 Task: Buy 2 Melon Ballers from Fruit & Vegetable Tools section under best seller category for shipping address: Josiah Cooper, 2764 Fieldcrest Road, New York, New York 10005, Cell Number 6318992398. Pay from credit card ending with 9757, CVV 798
Action: Mouse moved to (16, 72)
Screenshot: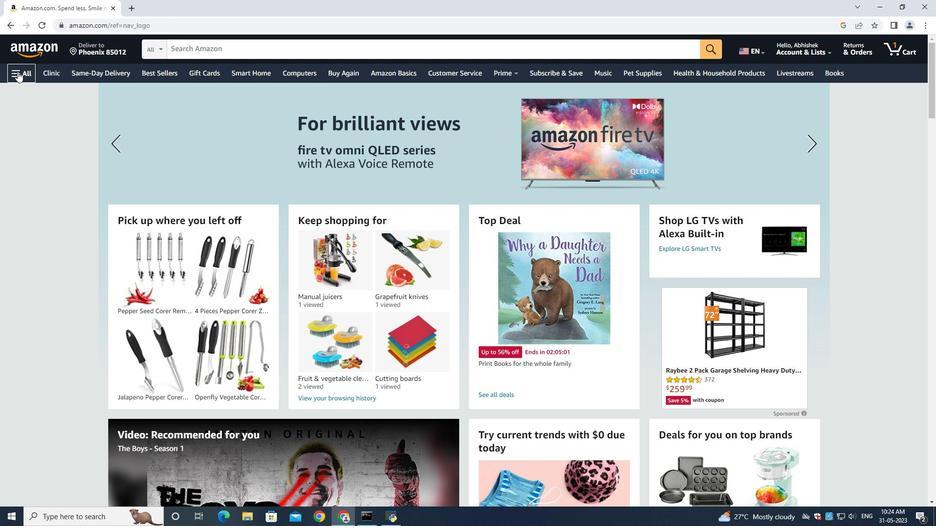 
Action: Mouse pressed left at (16, 72)
Screenshot: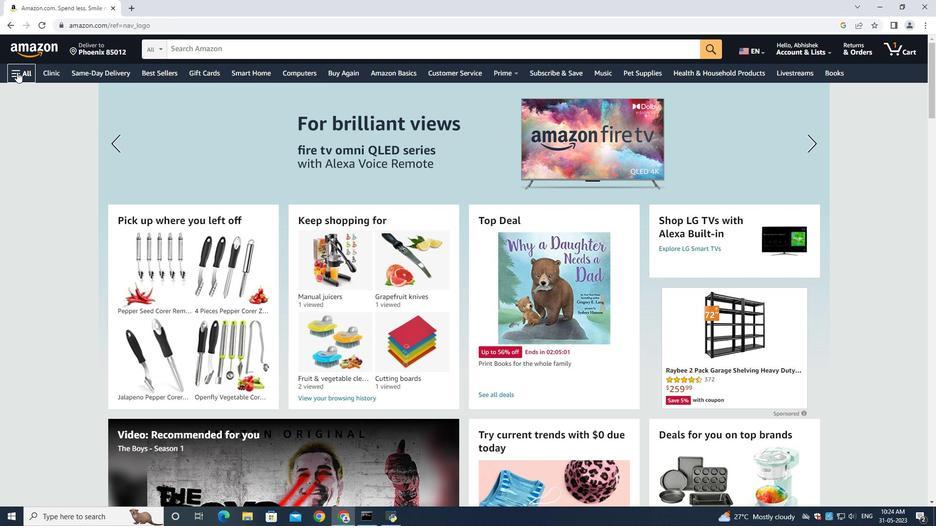 
Action: Mouse moved to (41, 94)
Screenshot: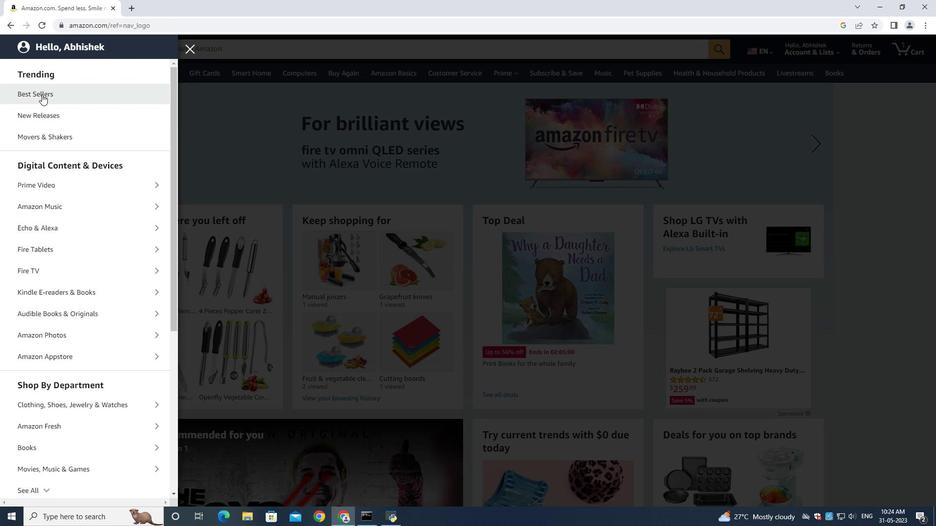 
Action: Mouse pressed left at (41, 94)
Screenshot: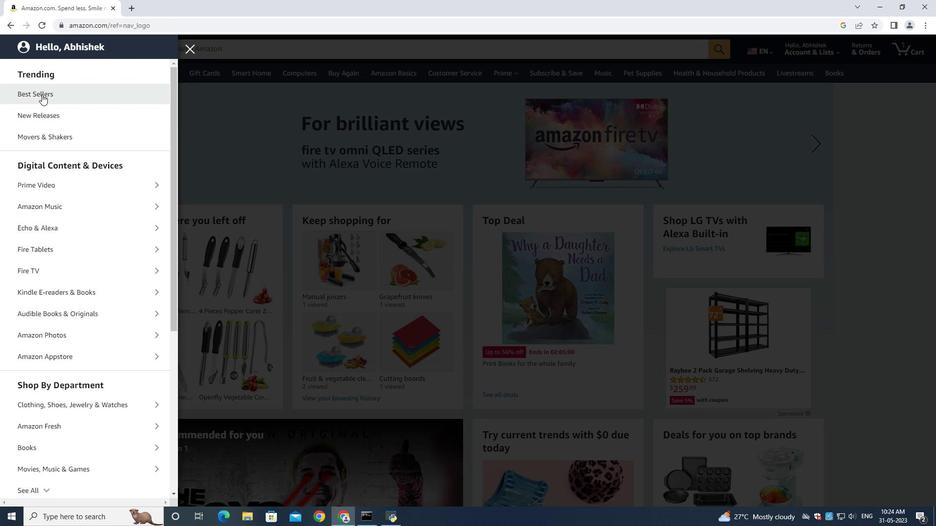 
Action: Mouse moved to (211, 46)
Screenshot: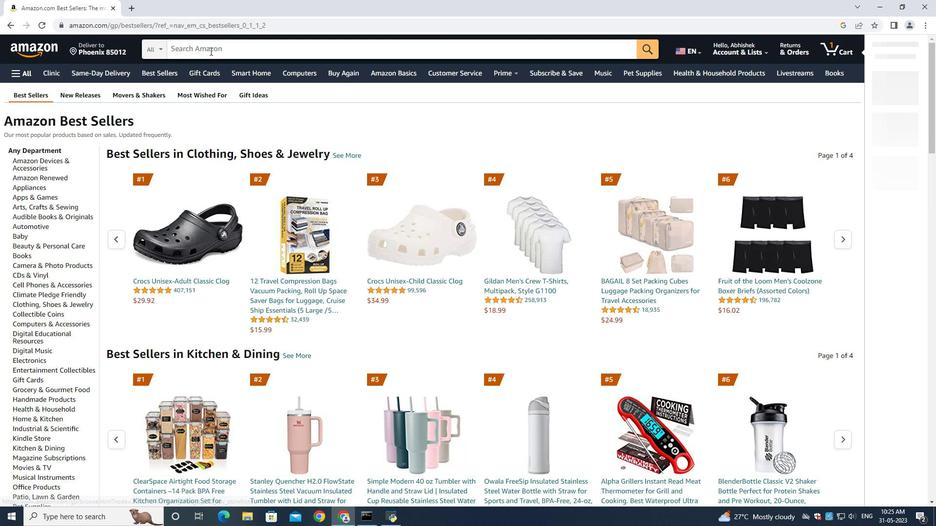 
Action: Mouse pressed left at (211, 46)
Screenshot: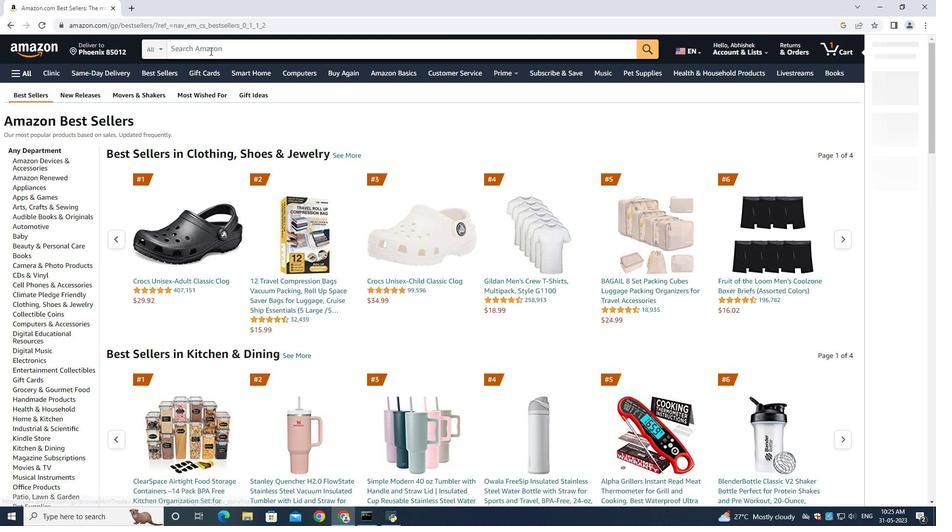 
Action: Mouse moved to (914, 202)
Screenshot: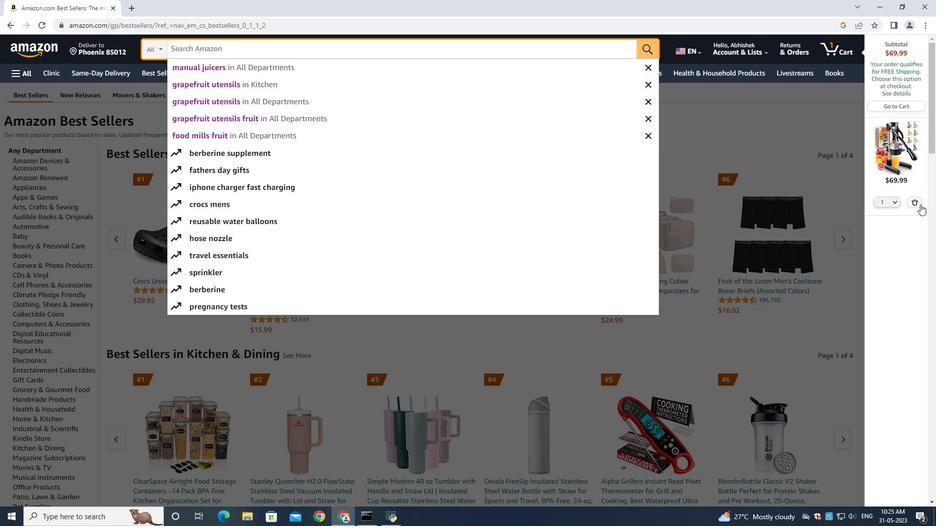 
Action: Mouse pressed left at (914, 202)
Screenshot: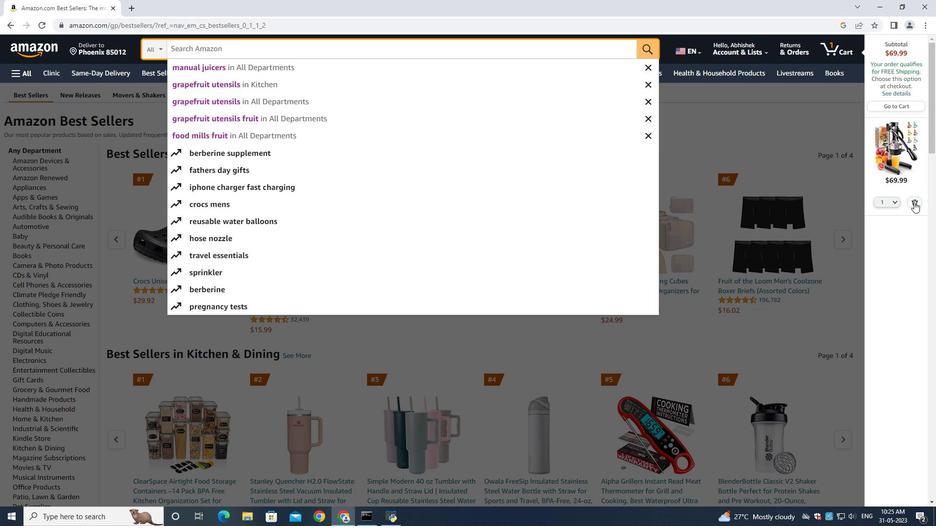 
Action: Mouse moved to (233, 52)
Screenshot: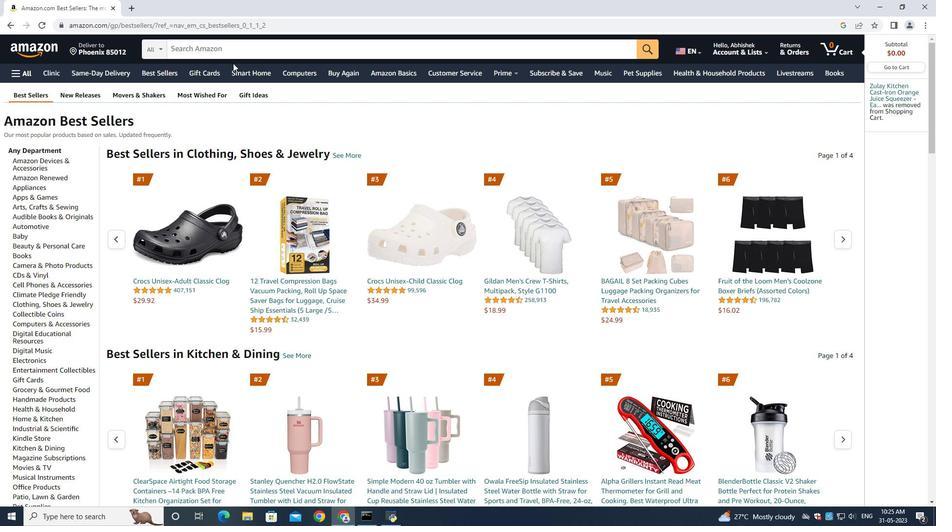
Action: Mouse pressed left at (233, 52)
Screenshot: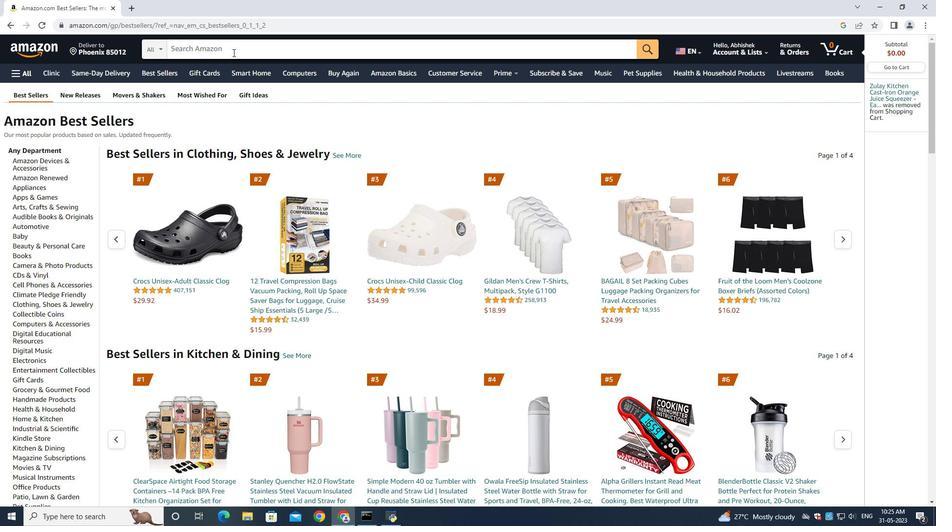 
Action: Key pressed melon<Key.space><Key.shift><Key.shift><Key.shift><Key.shift><Key.shift>Ballers<Key.enter>
Screenshot: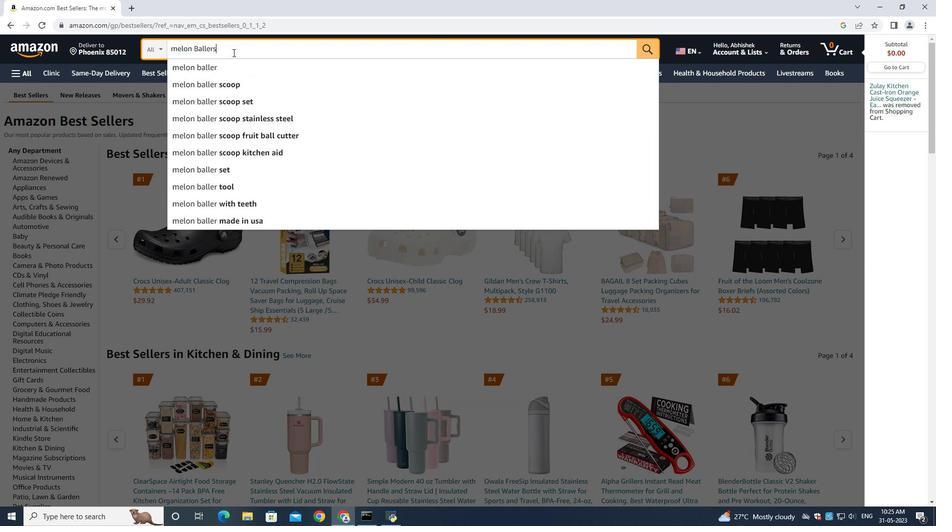 
Action: Mouse moved to (60, 176)
Screenshot: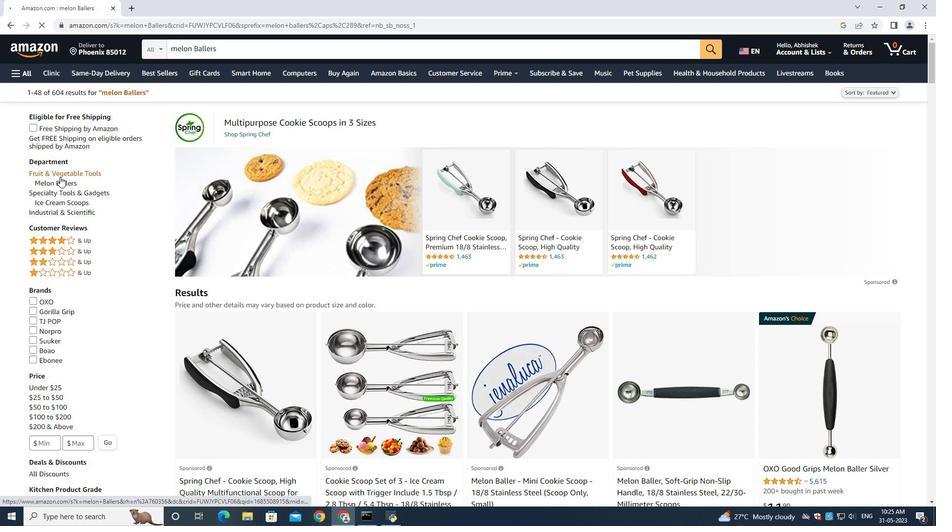 
Action: Mouse pressed left at (60, 176)
Screenshot: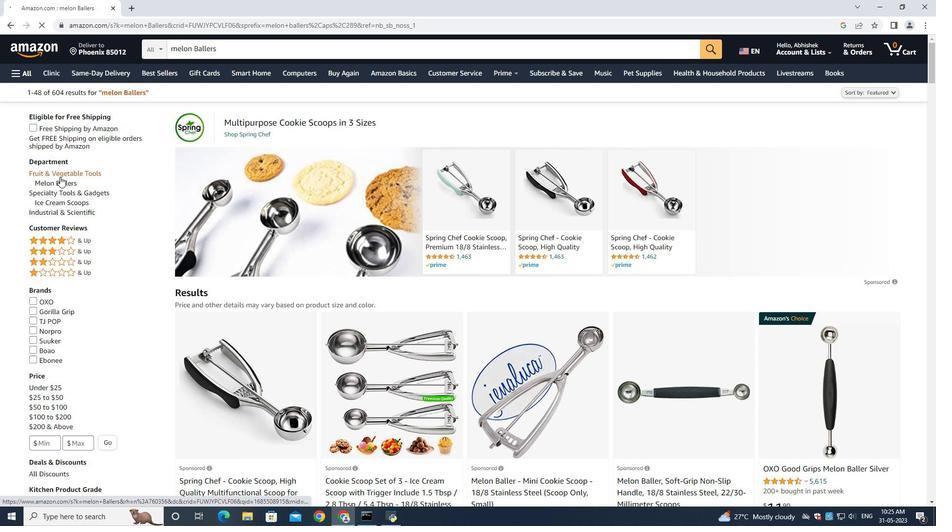 
Action: Mouse moved to (277, 304)
Screenshot: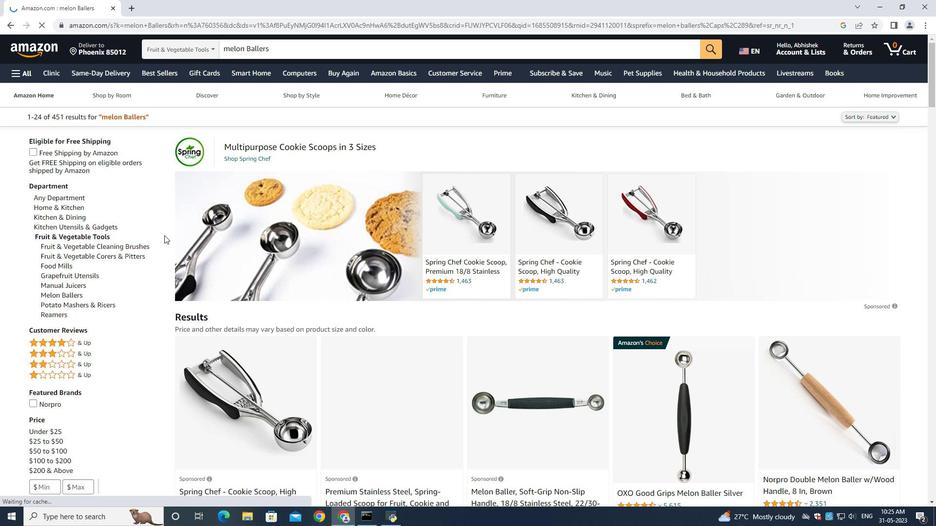 
Action: Mouse scrolled (277, 304) with delta (0, 0)
Screenshot: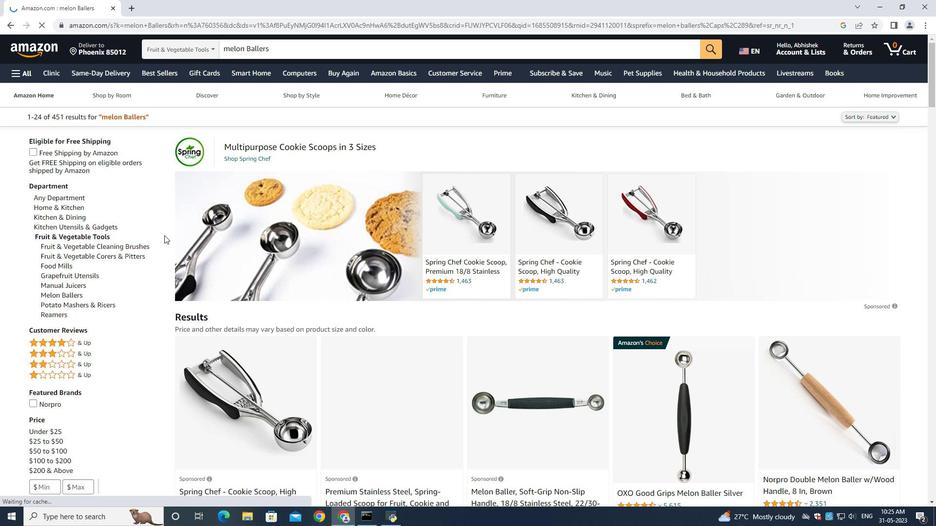 
Action: Mouse scrolled (277, 304) with delta (0, 0)
Screenshot: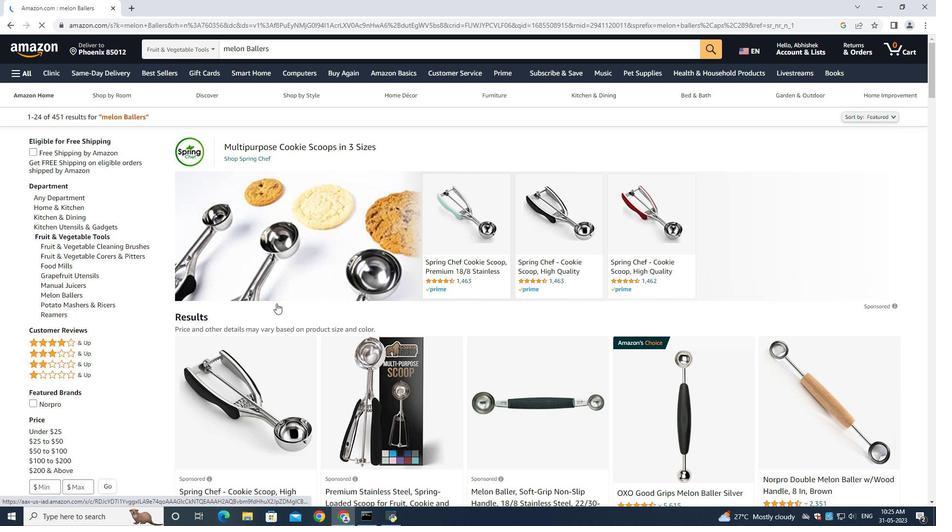 
Action: Mouse scrolled (277, 304) with delta (0, 0)
Screenshot: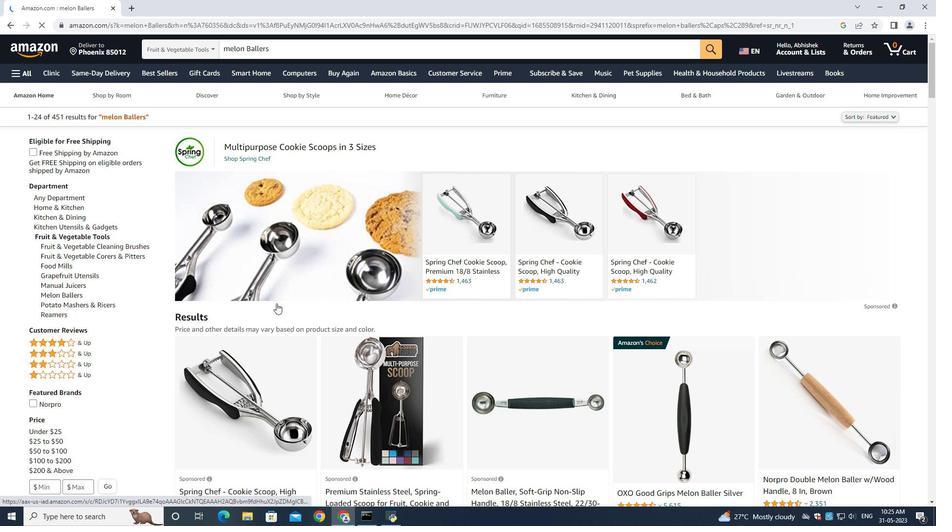 
Action: Mouse moved to (436, 323)
Screenshot: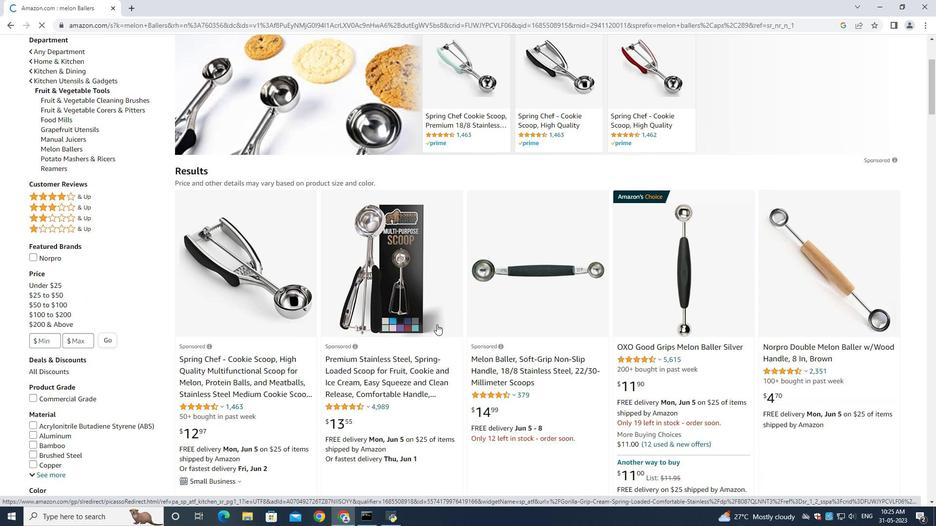 
Action: Mouse scrolled (436, 323) with delta (0, 0)
Screenshot: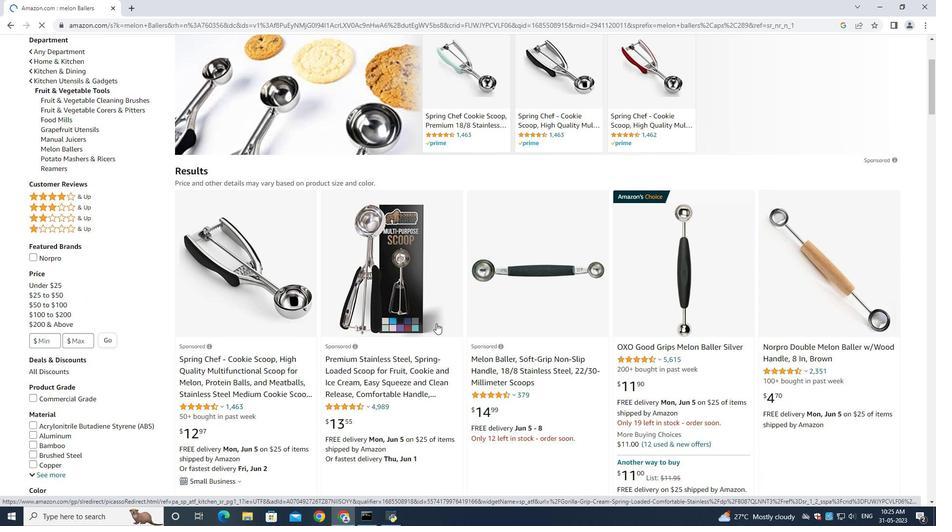 
Action: Mouse scrolled (436, 323) with delta (0, 0)
Screenshot: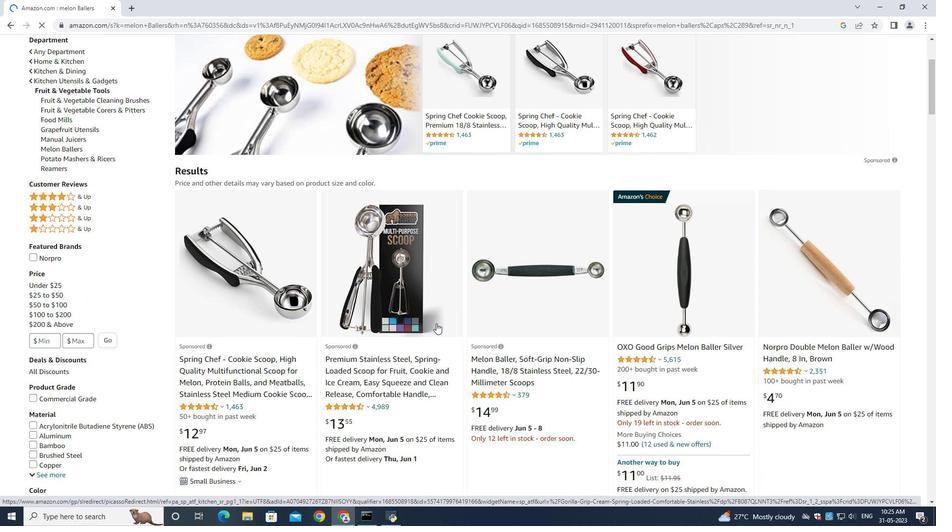 
Action: Mouse moved to (357, 286)
Screenshot: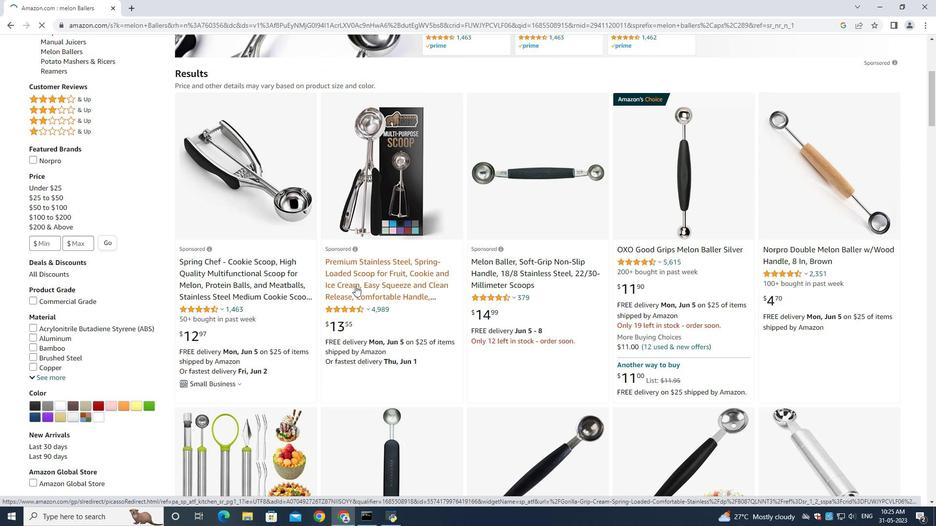 
Action: Mouse scrolled (357, 285) with delta (0, 0)
Screenshot: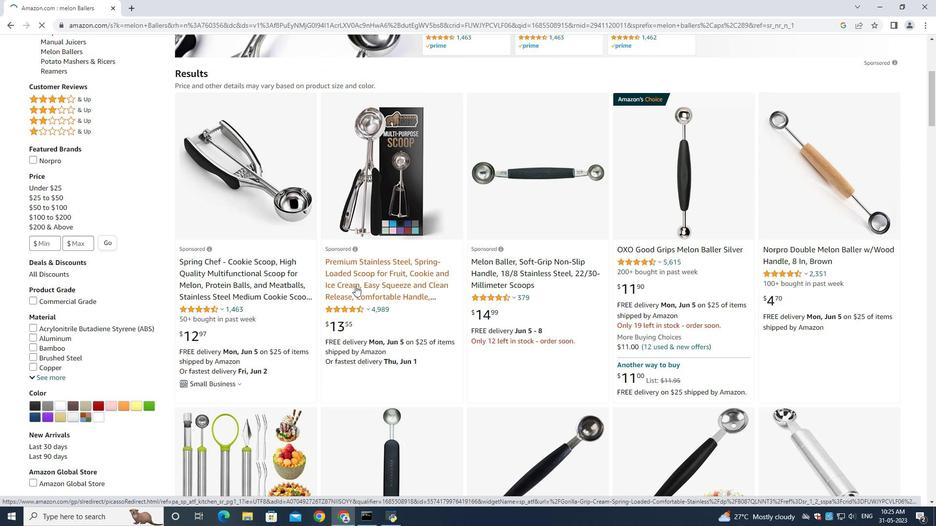 
Action: Mouse moved to (357, 286)
Screenshot: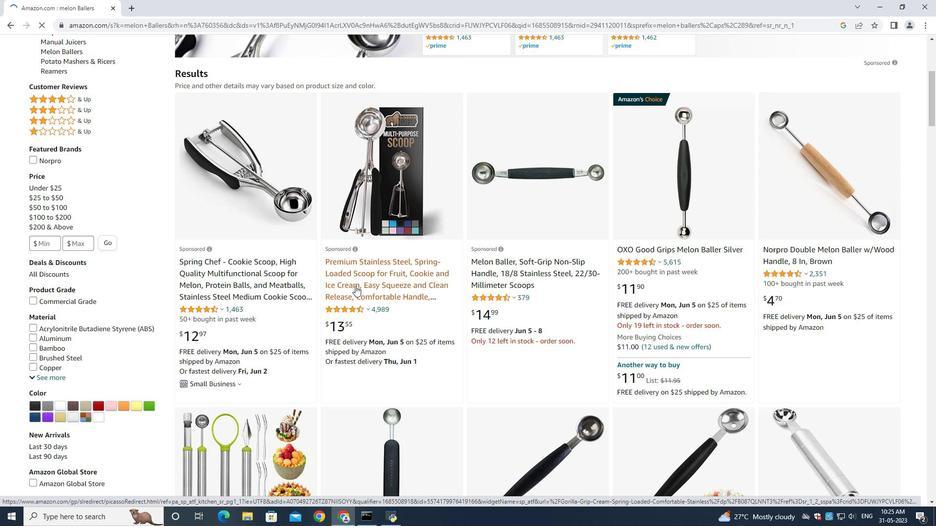 
Action: Mouse scrolled (357, 286) with delta (0, 0)
Screenshot: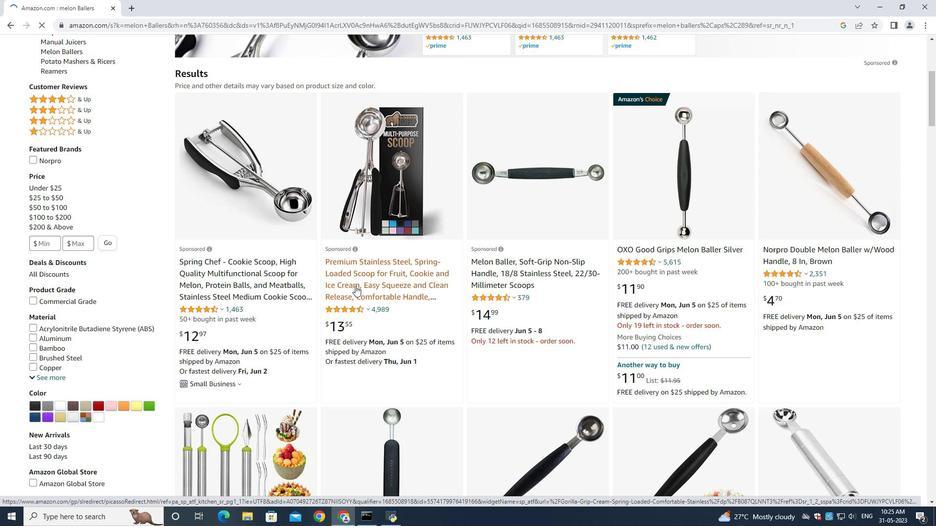 
Action: Mouse scrolled (357, 286) with delta (0, 0)
Screenshot: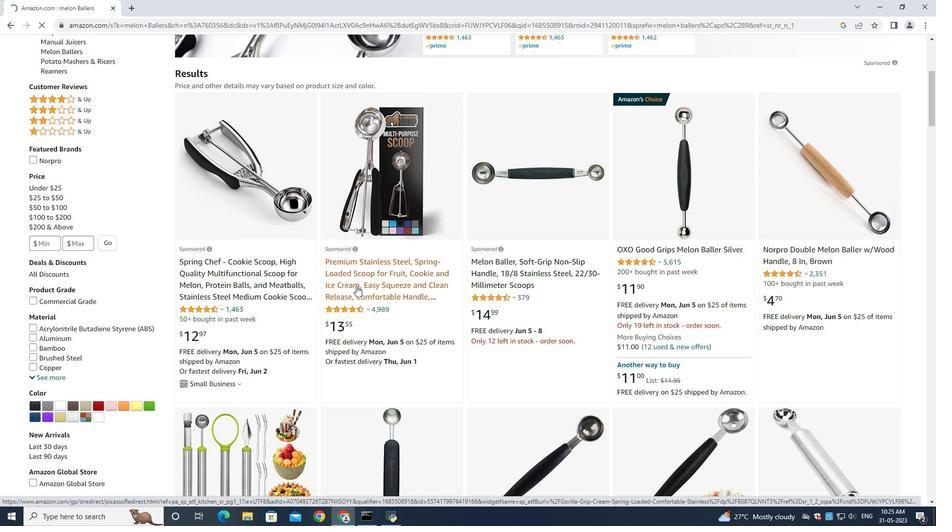 
Action: Mouse scrolled (357, 286) with delta (0, 0)
Screenshot: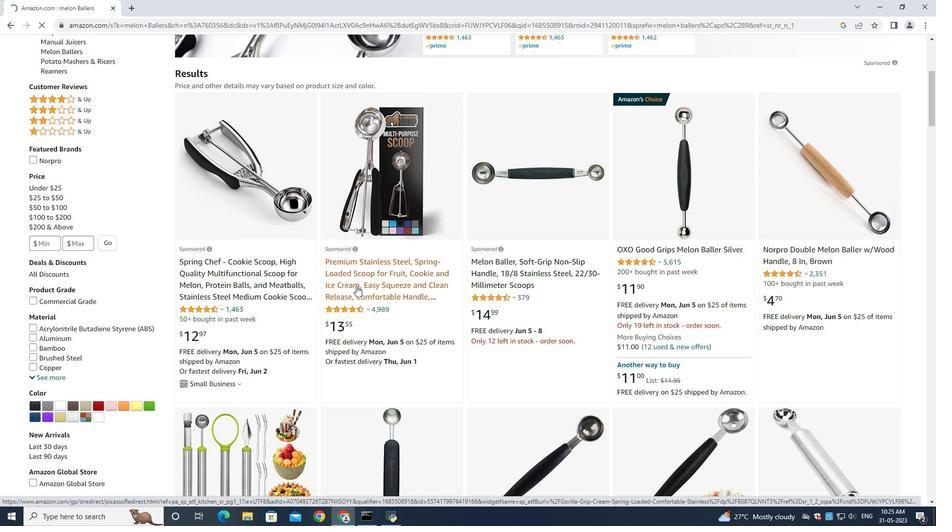 
Action: Mouse moved to (357, 286)
Screenshot: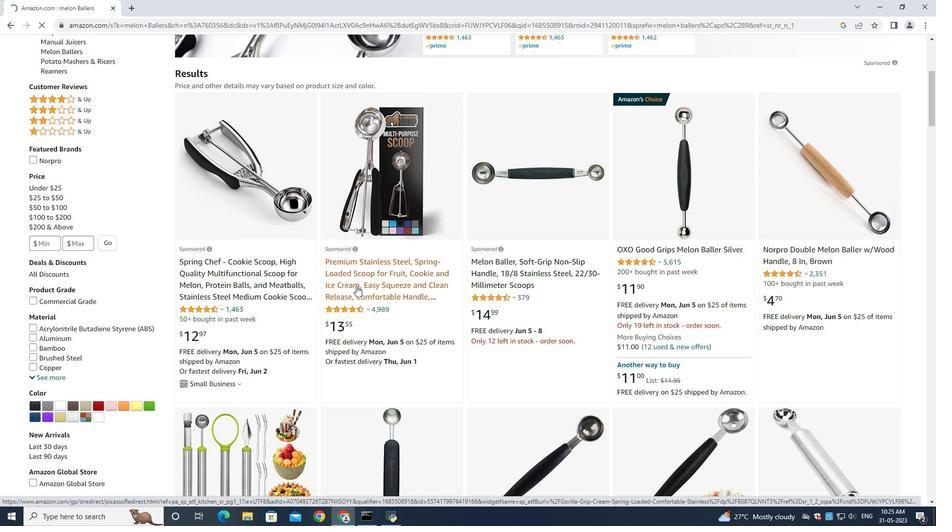 
Action: Mouse scrolled (357, 287) with delta (0, 0)
Screenshot: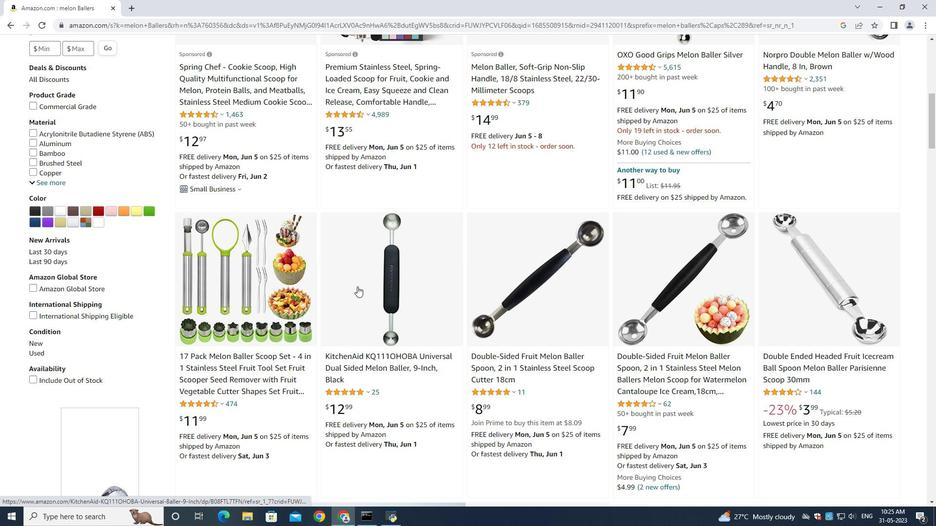 
Action: Mouse scrolled (357, 287) with delta (0, 0)
Screenshot: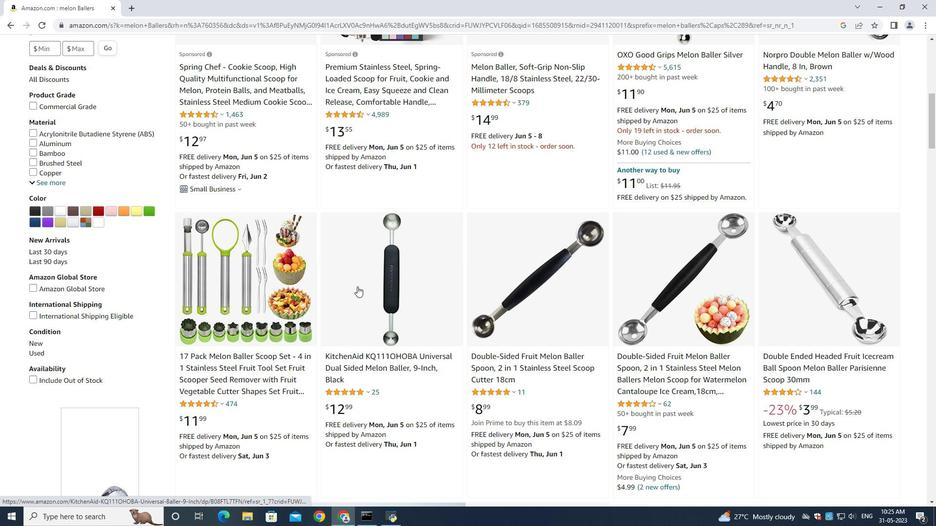 
Action: Mouse moved to (385, 188)
Screenshot: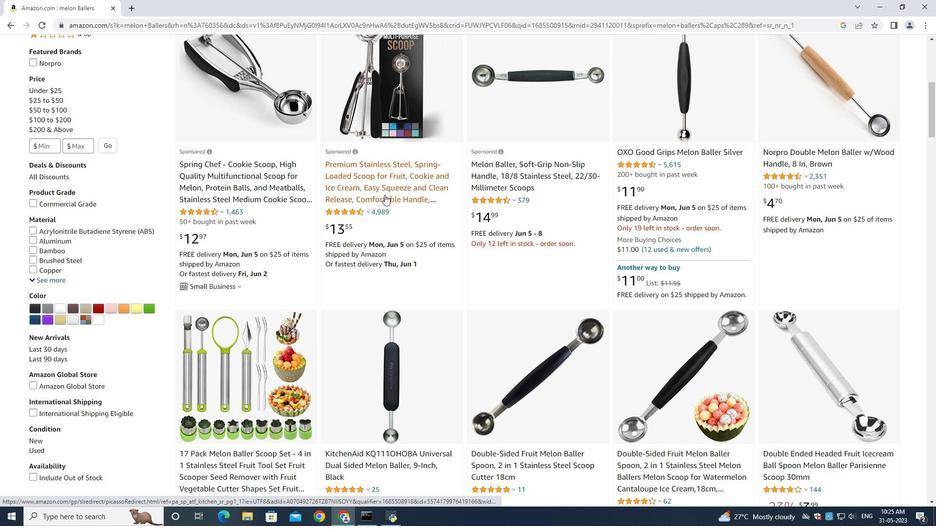 
Action: Mouse pressed left at (385, 188)
Screenshot: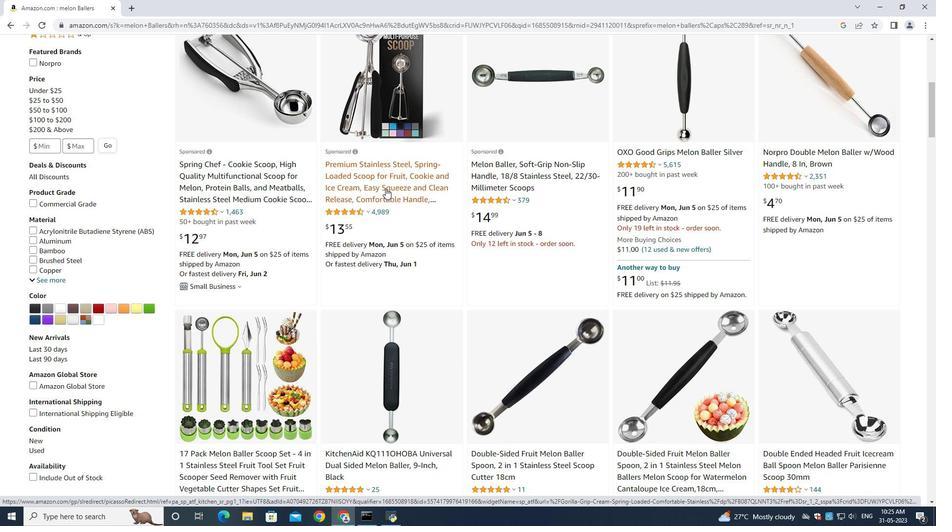 
Action: Mouse moved to (353, 439)
Screenshot: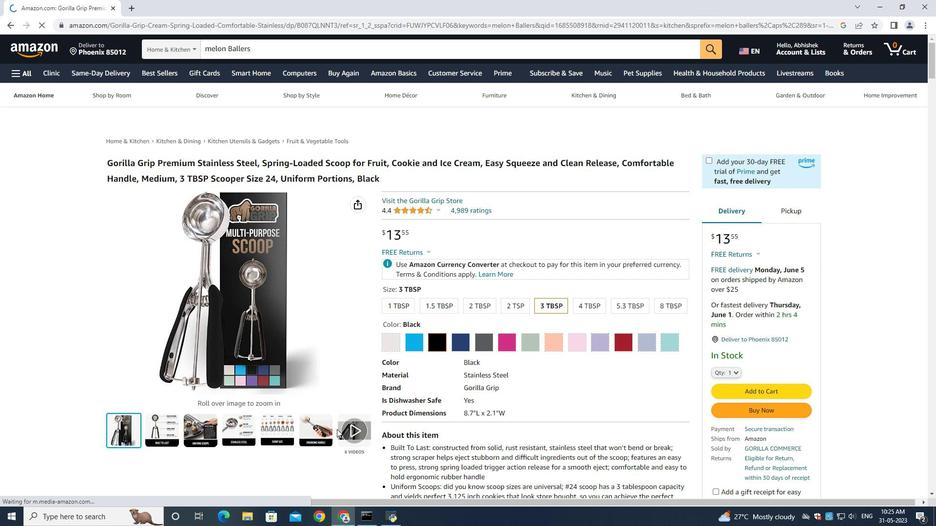 
Action: Mouse pressed left at (353, 439)
Screenshot: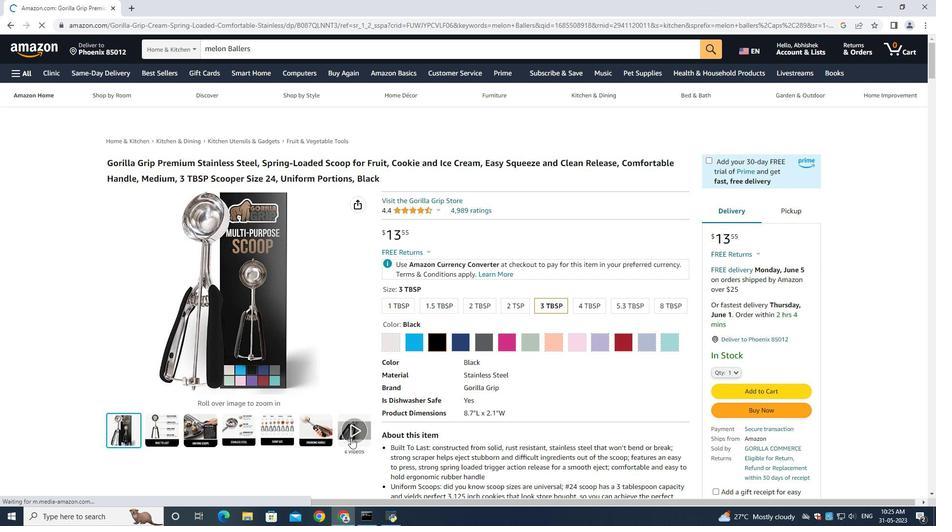 
Action: Mouse moved to (286, 403)
Screenshot: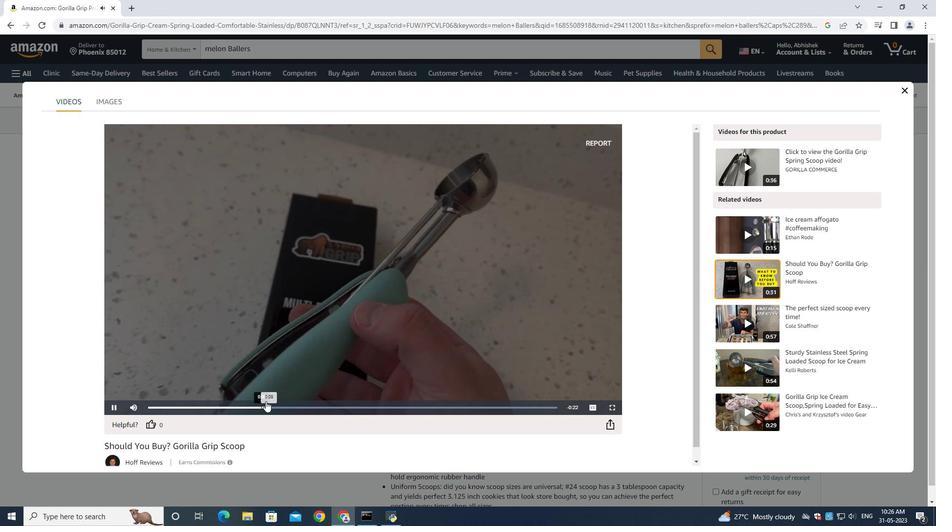 
Action: Mouse pressed left at (286, 403)
Screenshot: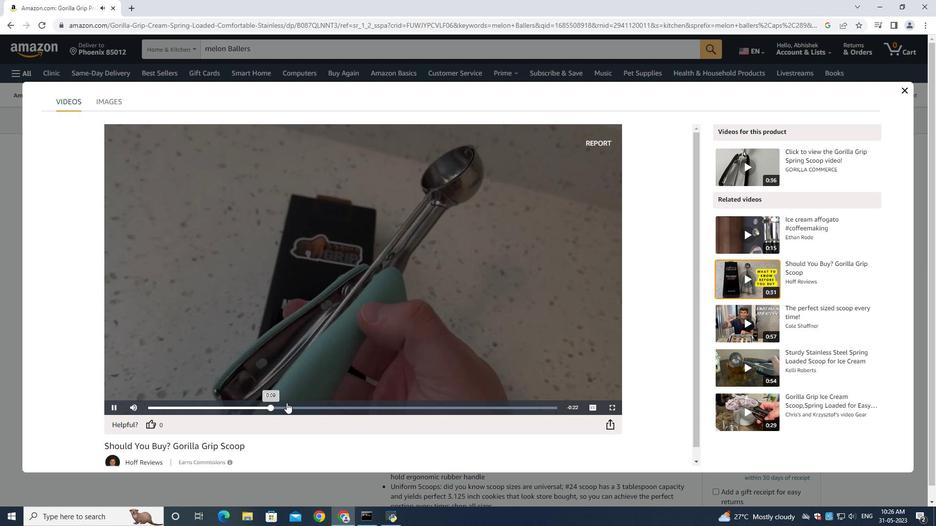 
Action: Mouse moved to (309, 403)
Screenshot: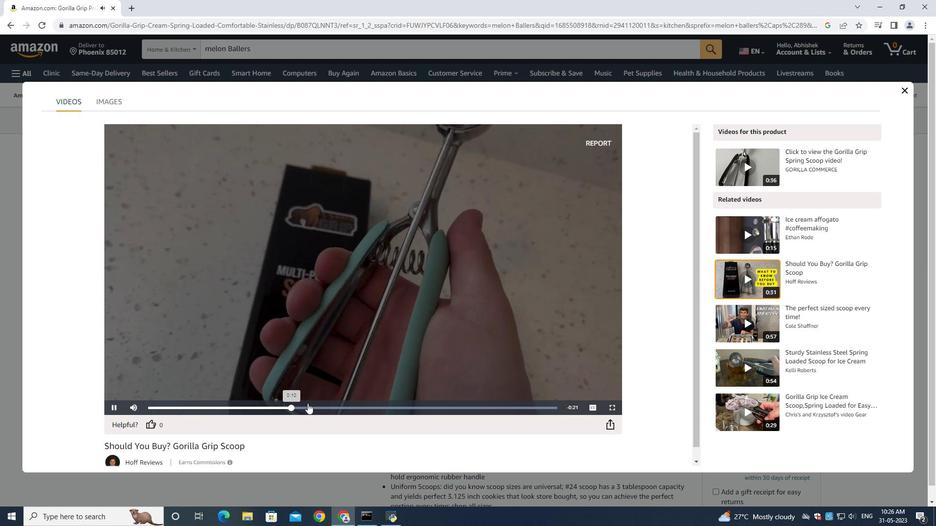 
Action: Mouse pressed left at (309, 403)
Screenshot: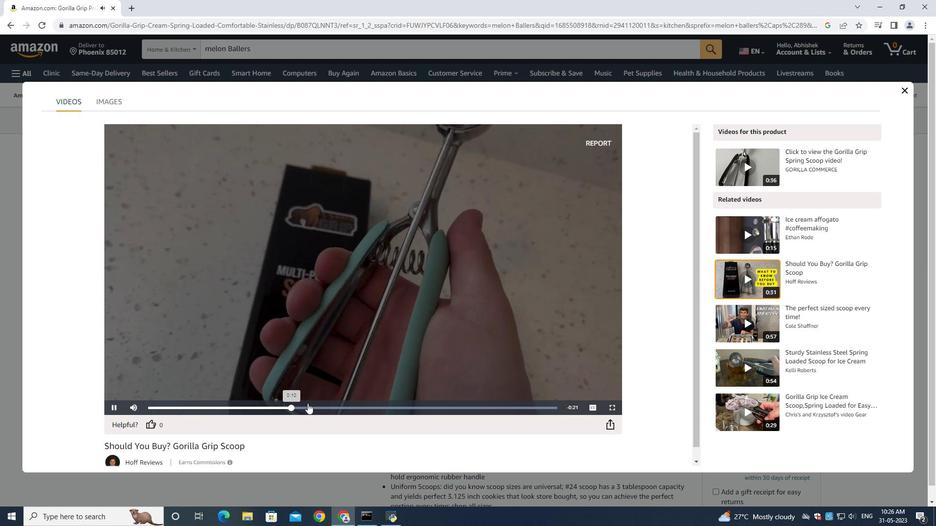 
Action: Mouse moved to (346, 408)
Screenshot: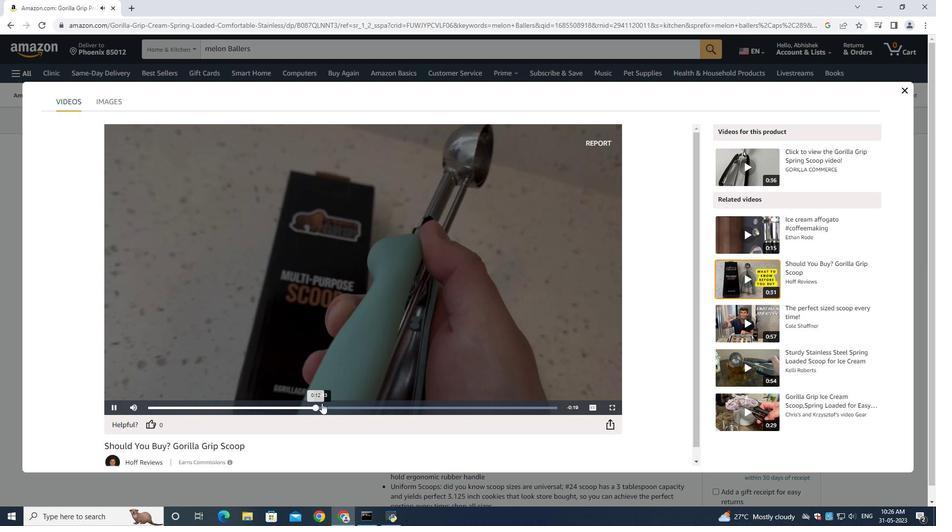 
Action: Mouse pressed left at (346, 408)
Screenshot: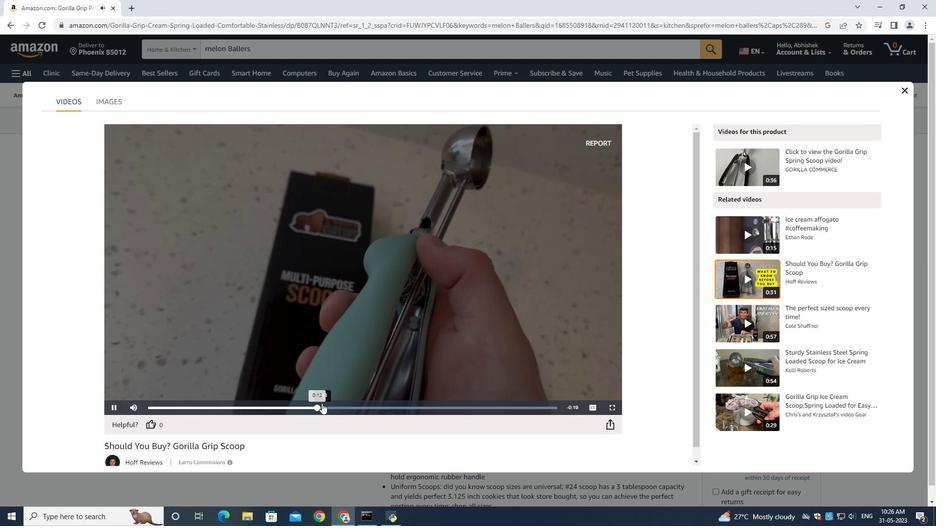 
Action: Mouse moved to (373, 407)
Screenshot: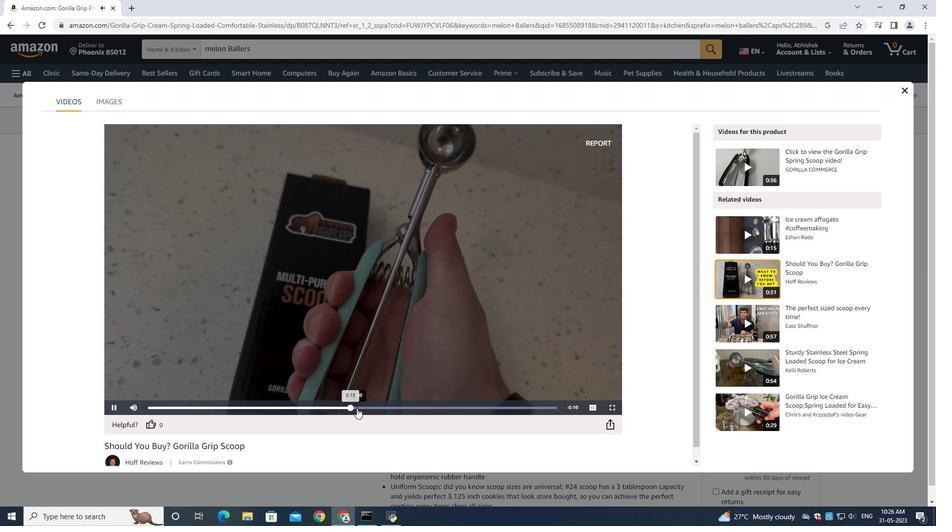 
Action: Mouse pressed left at (373, 407)
Screenshot: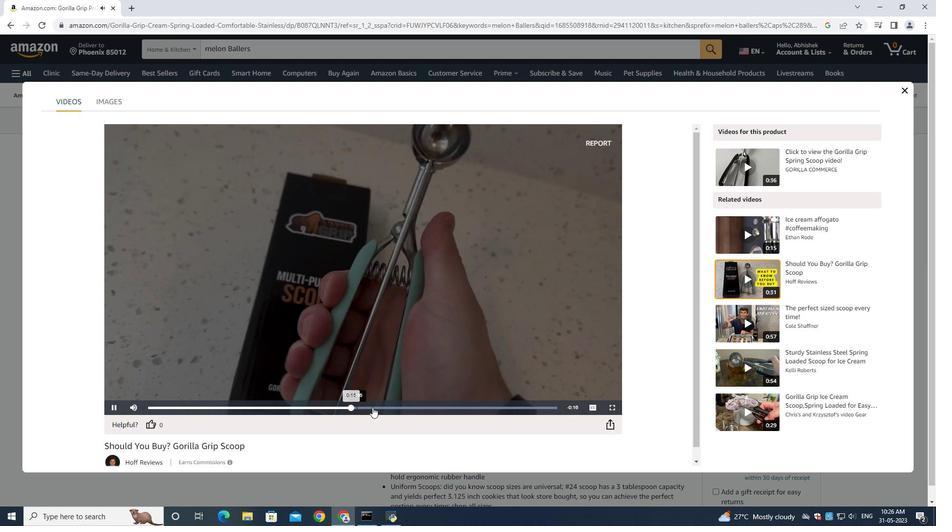 
Action: Mouse moved to (410, 406)
Screenshot: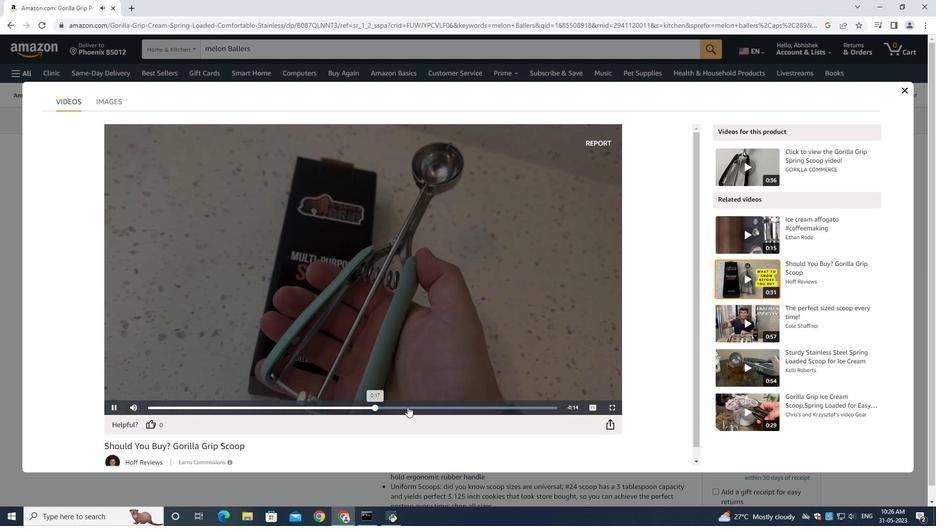 
Action: Mouse pressed left at (410, 406)
Screenshot: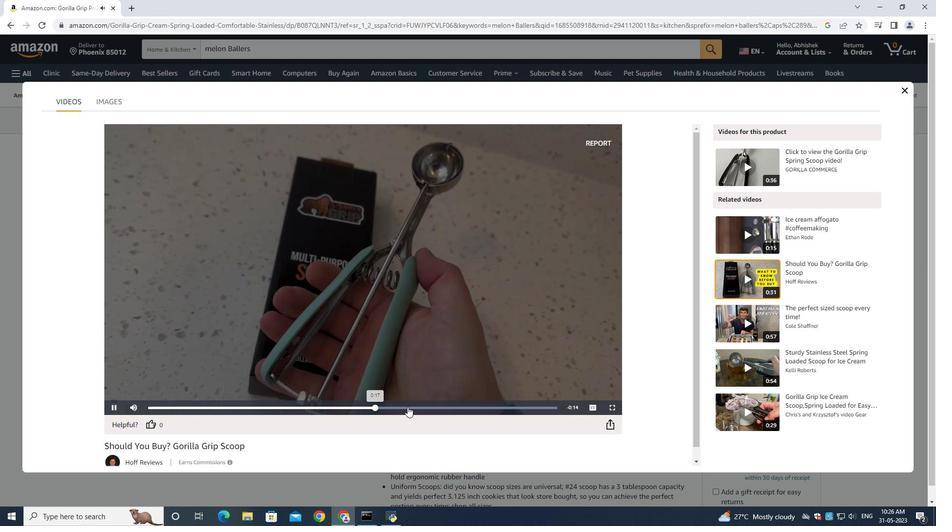 
Action: Mouse moved to (458, 405)
Screenshot: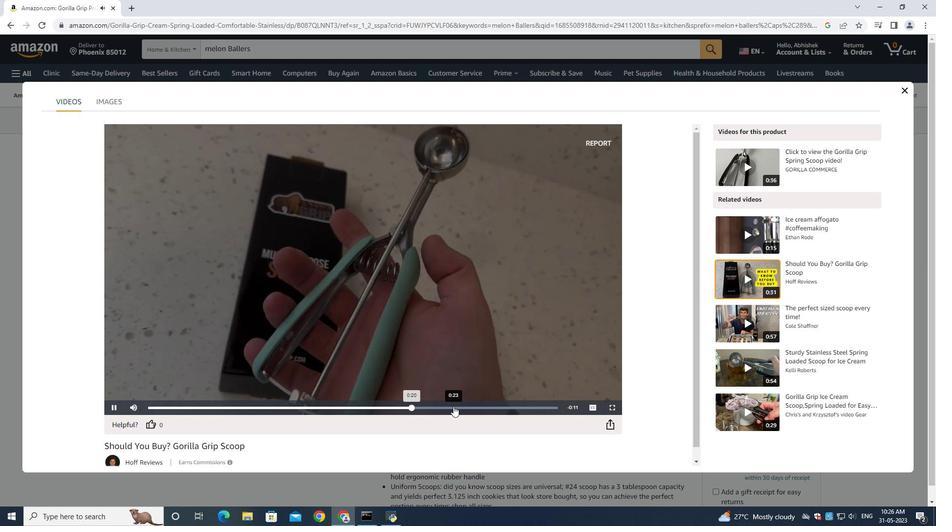 
Action: Mouse pressed left at (458, 405)
Screenshot: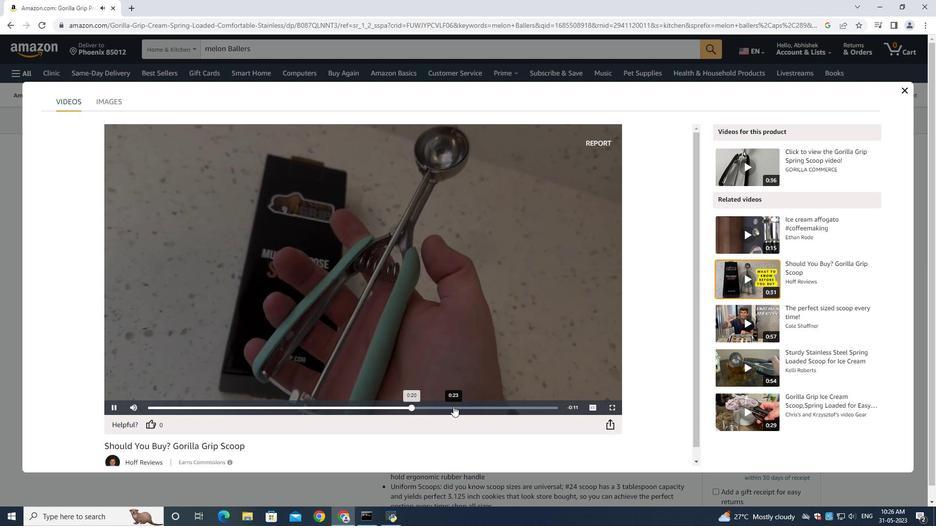 
Action: Mouse moved to (502, 404)
Screenshot: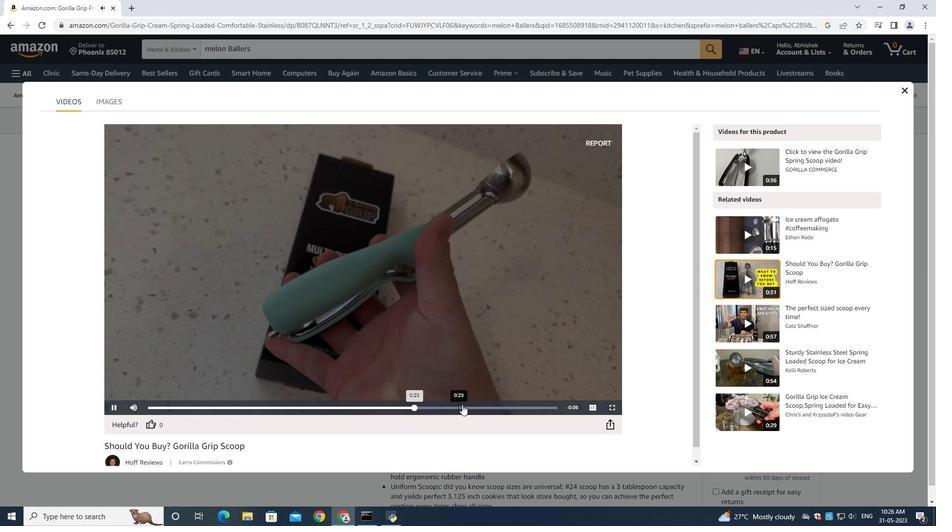 
Action: Mouse pressed left at (502, 404)
Screenshot: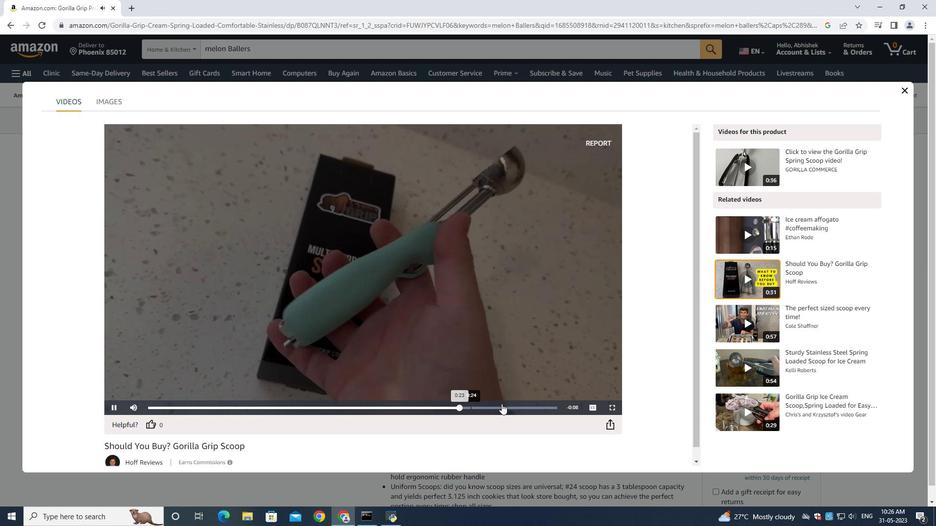 
Action: Mouse moved to (562, 403)
Screenshot: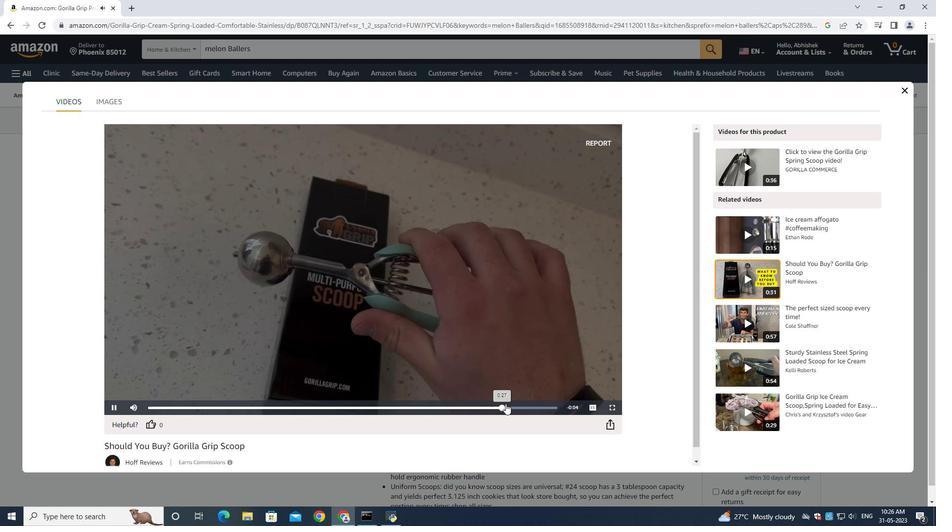 
Action: Mouse pressed left at (562, 403)
Screenshot: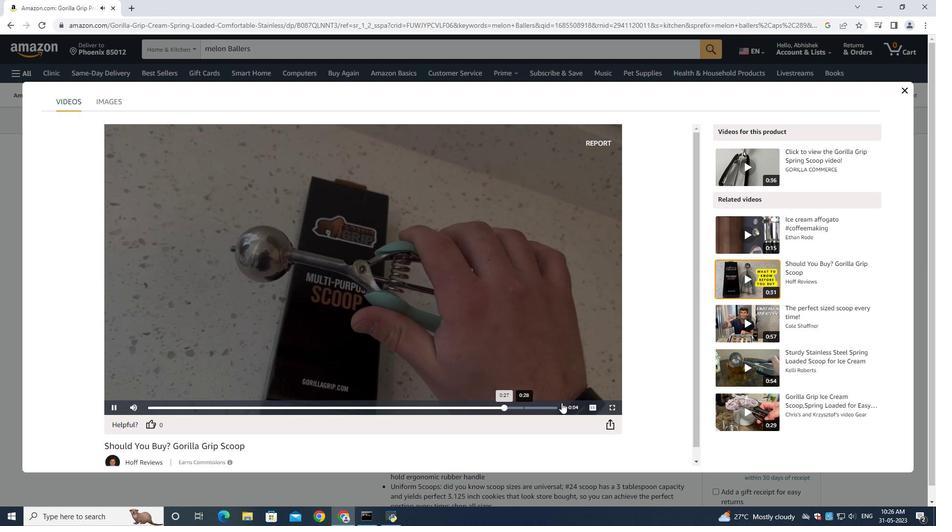 
Action: Mouse moved to (905, 87)
Screenshot: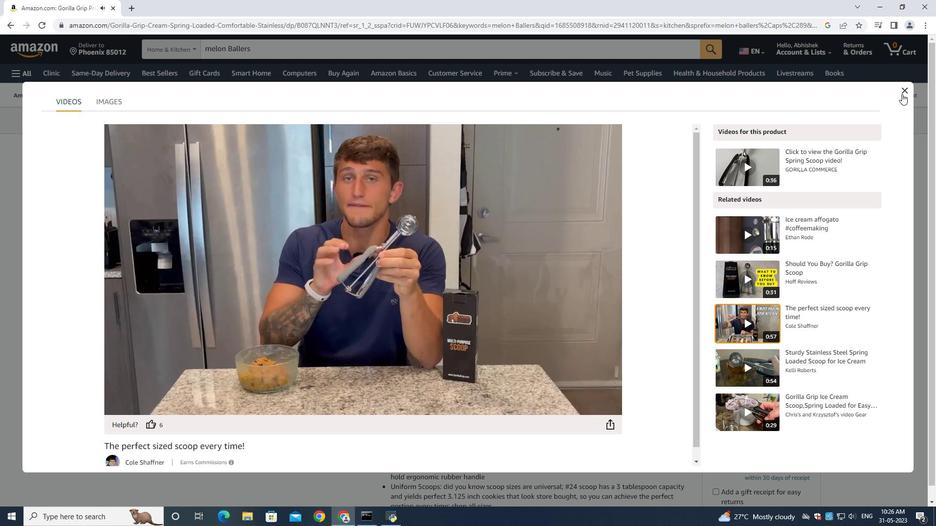 
Action: Mouse pressed left at (905, 87)
Screenshot: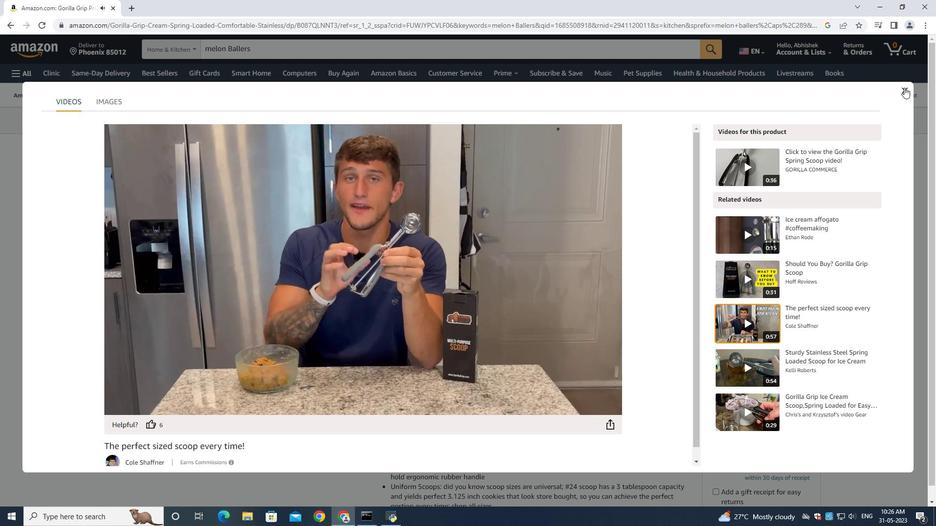 
Action: Mouse moved to (626, 274)
Screenshot: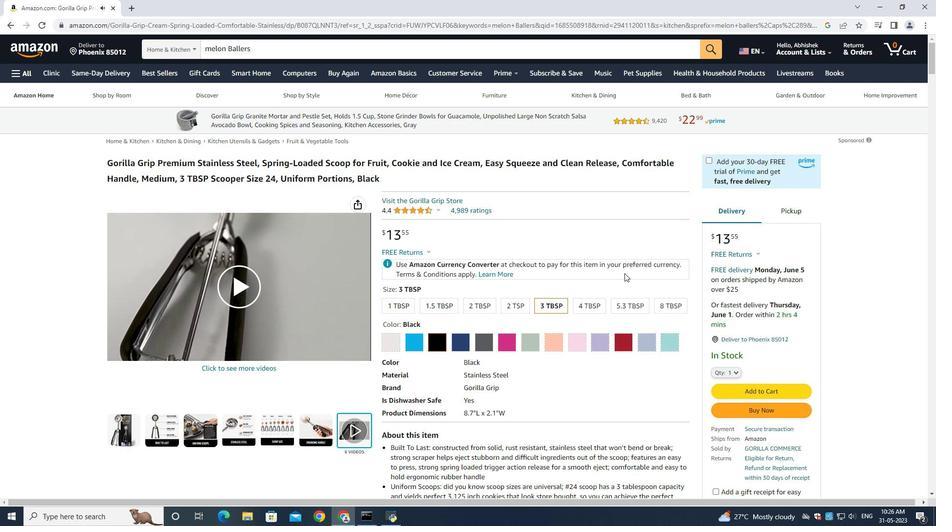 
Action: Mouse scrolled (626, 274) with delta (0, 0)
Screenshot: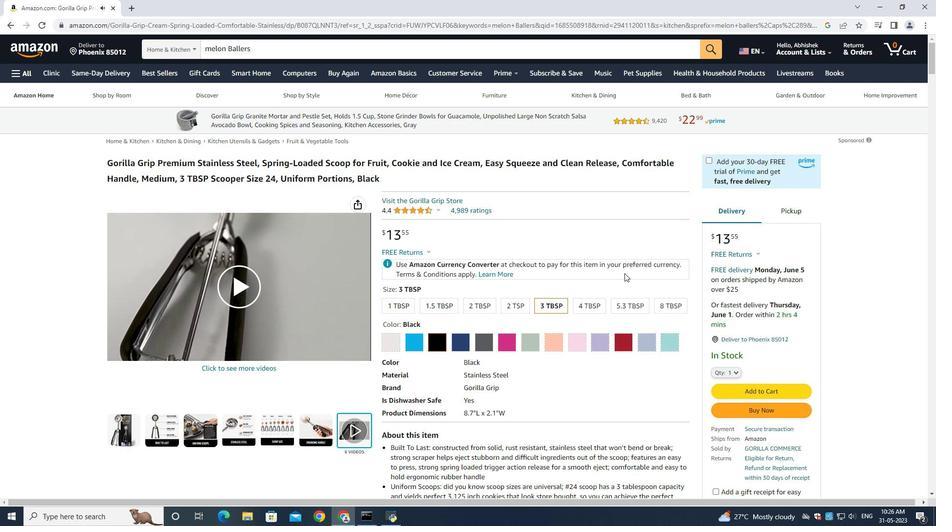 
Action: Mouse scrolled (626, 274) with delta (0, 0)
Screenshot: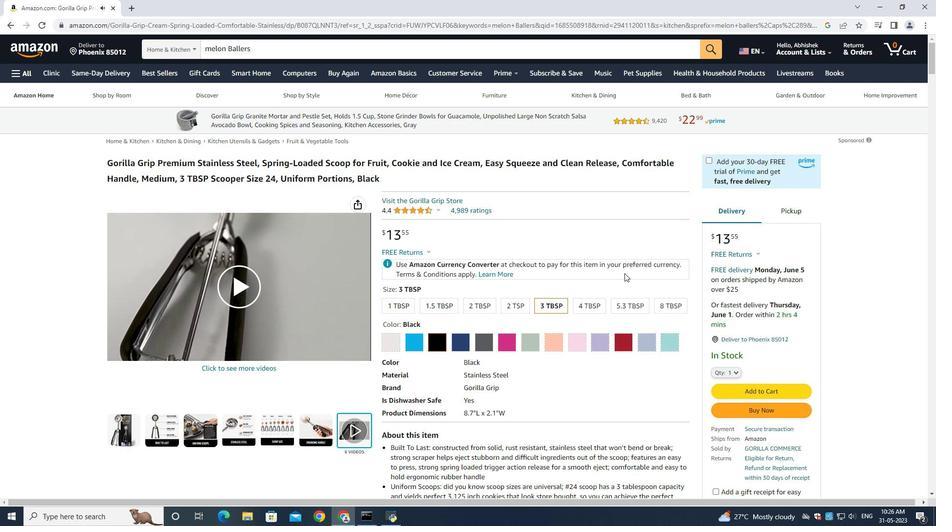
Action: Mouse moved to (627, 275)
Screenshot: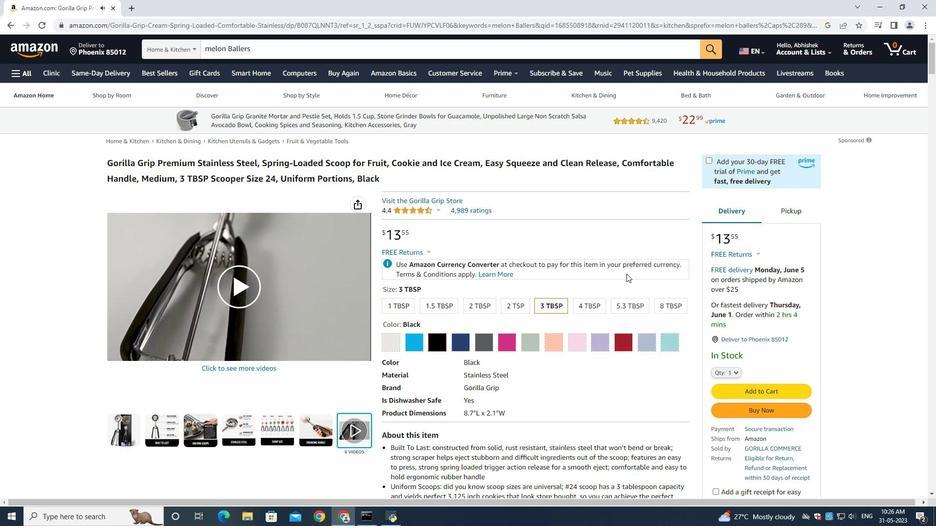 
Action: Mouse scrolled (627, 274) with delta (0, 0)
Screenshot: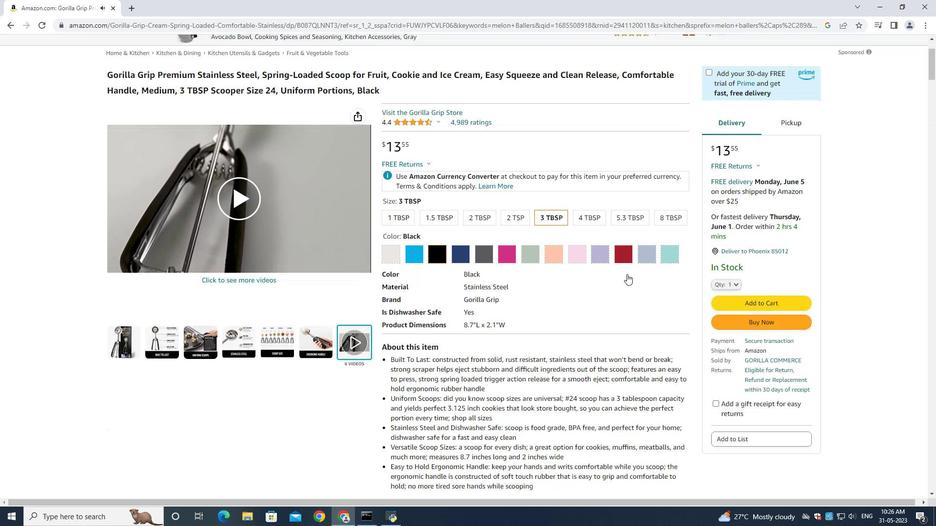 
Action: Mouse moved to (627, 275)
Screenshot: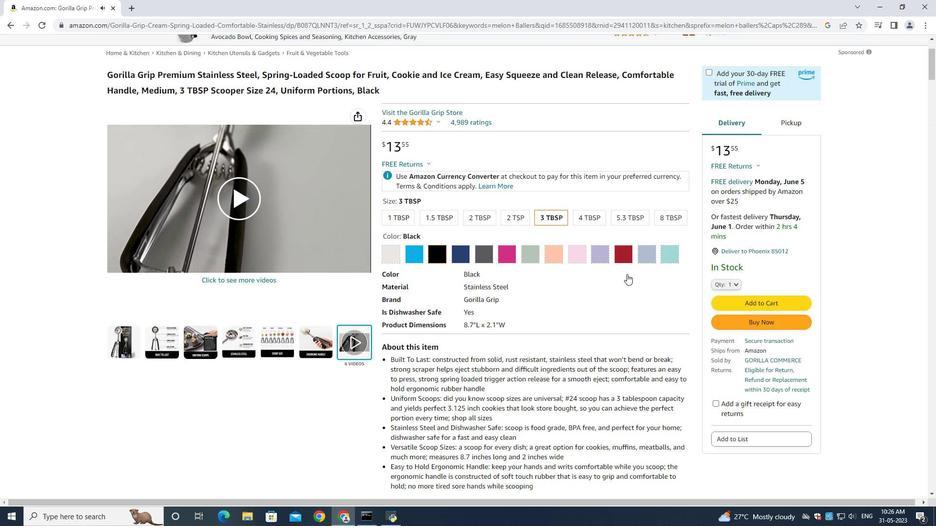 
Action: Mouse scrolled (627, 274) with delta (0, 0)
Screenshot: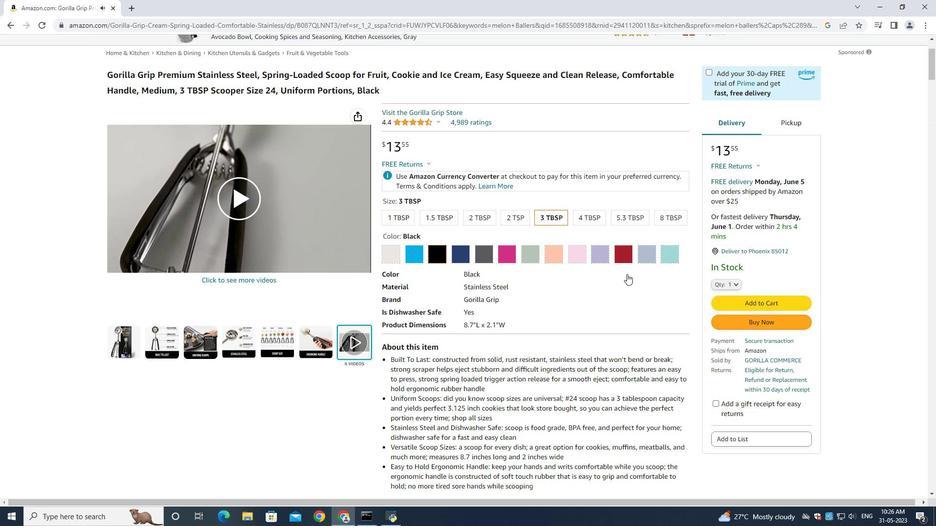 
Action: Mouse moved to (587, 285)
Screenshot: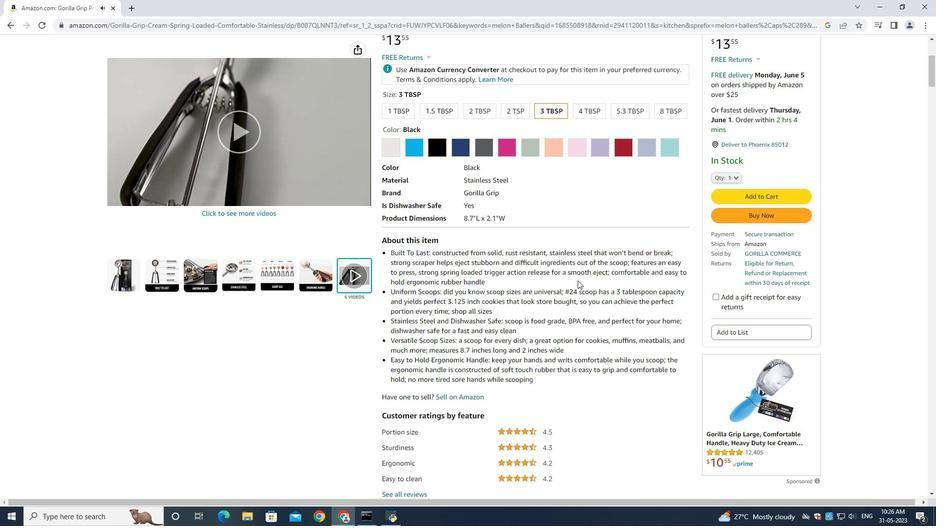 
Action: Mouse scrolled (587, 284) with delta (0, 0)
Screenshot: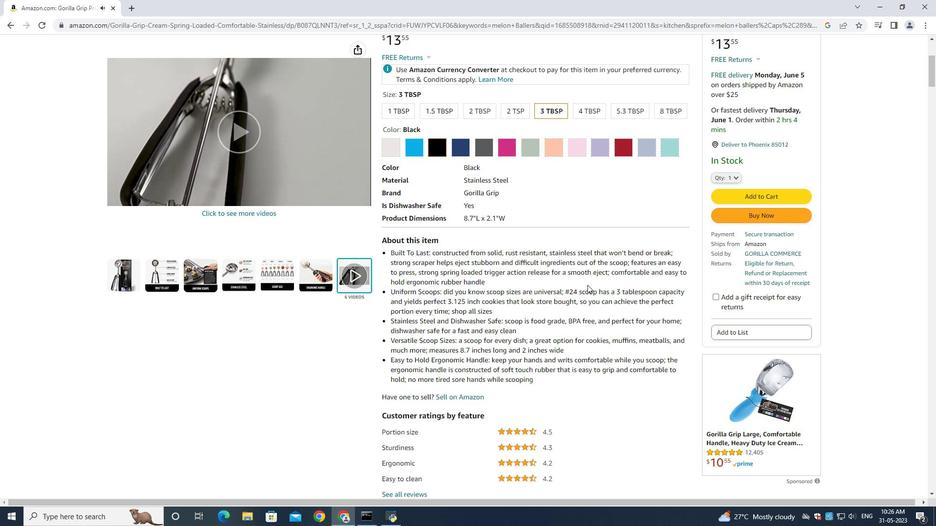 
Action: Mouse moved to (587, 285)
Screenshot: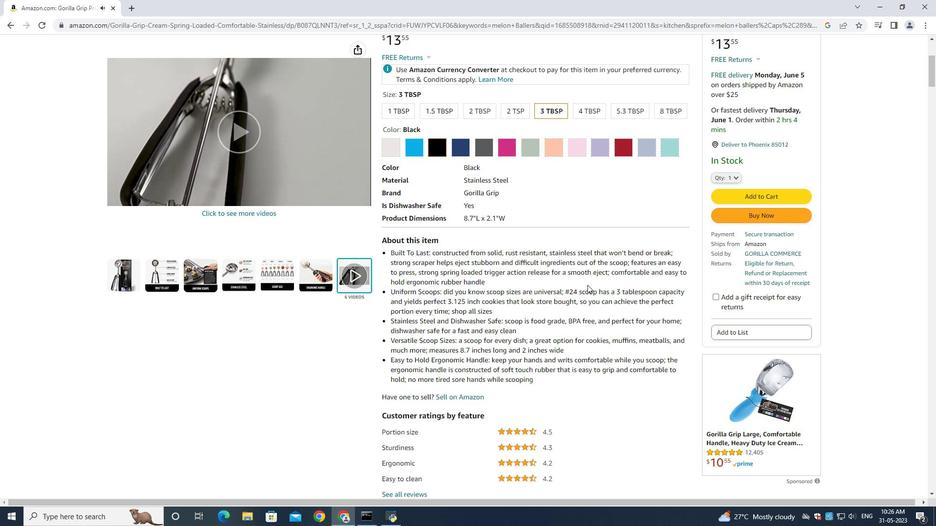 
Action: Mouse scrolled (587, 285) with delta (0, 0)
Screenshot: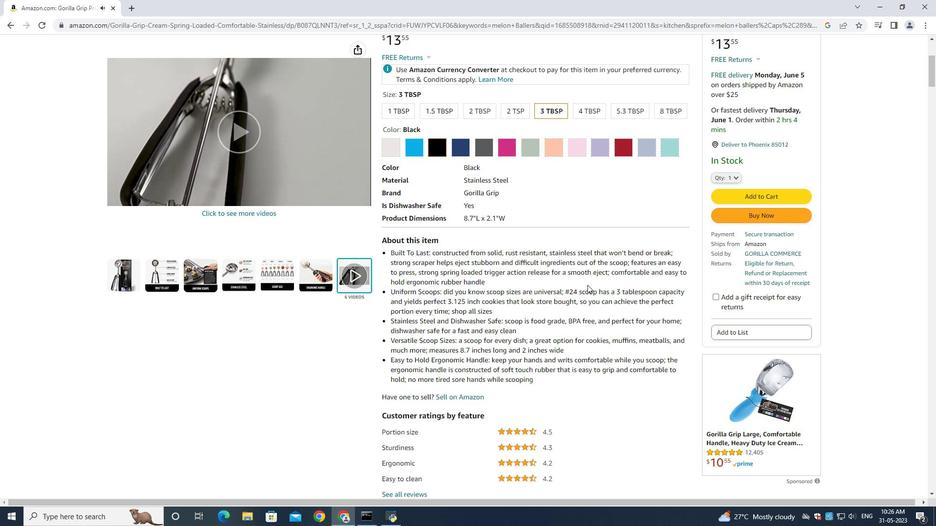 
Action: Mouse scrolled (587, 285) with delta (0, 0)
Screenshot: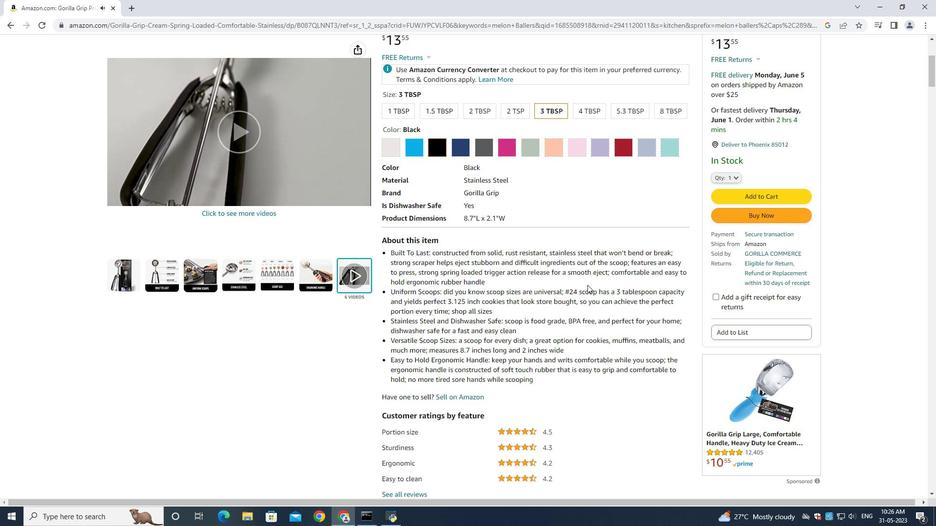 
Action: Mouse moved to (662, 295)
Screenshot: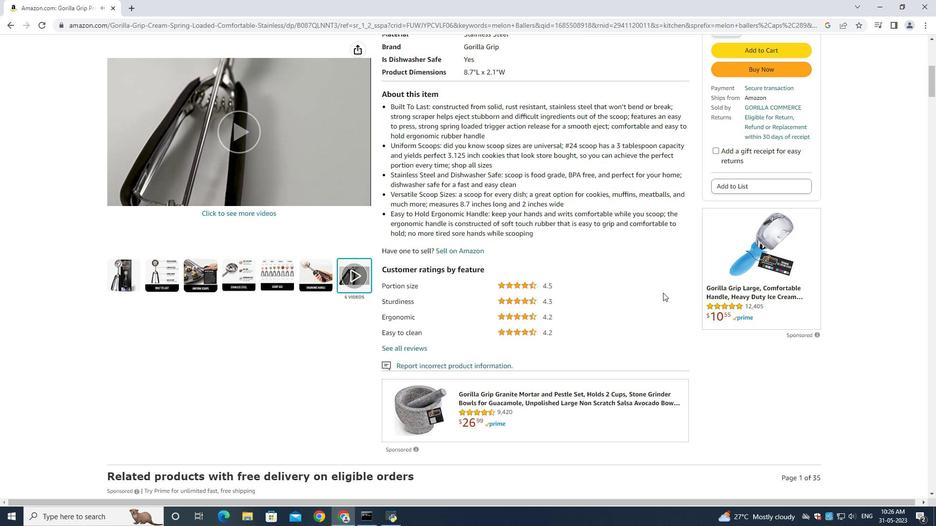 
Action: Mouse scrolled (662, 295) with delta (0, 0)
Screenshot: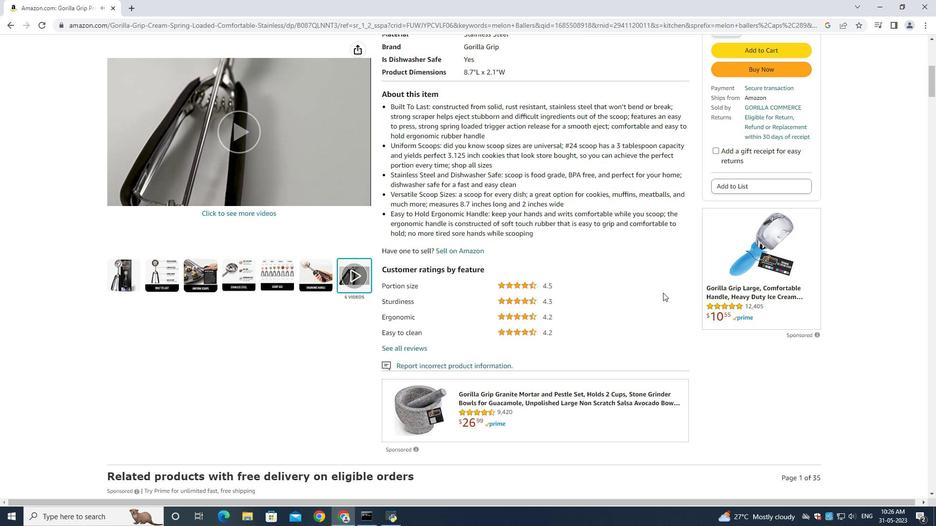 
Action: Mouse moved to (662, 295)
Screenshot: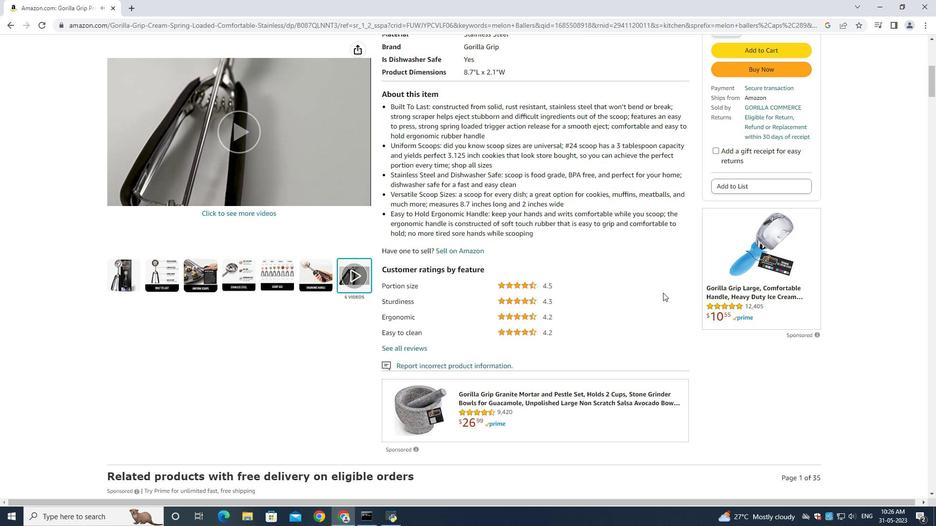 
Action: Mouse scrolled (662, 295) with delta (0, 0)
Screenshot: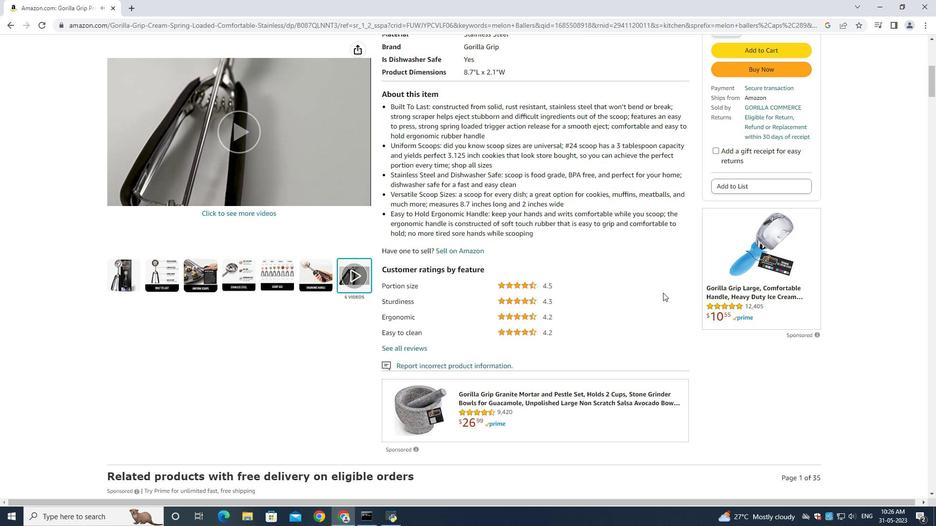 
Action: Mouse scrolled (662, 295) with delta (0, 0)
Screenshot: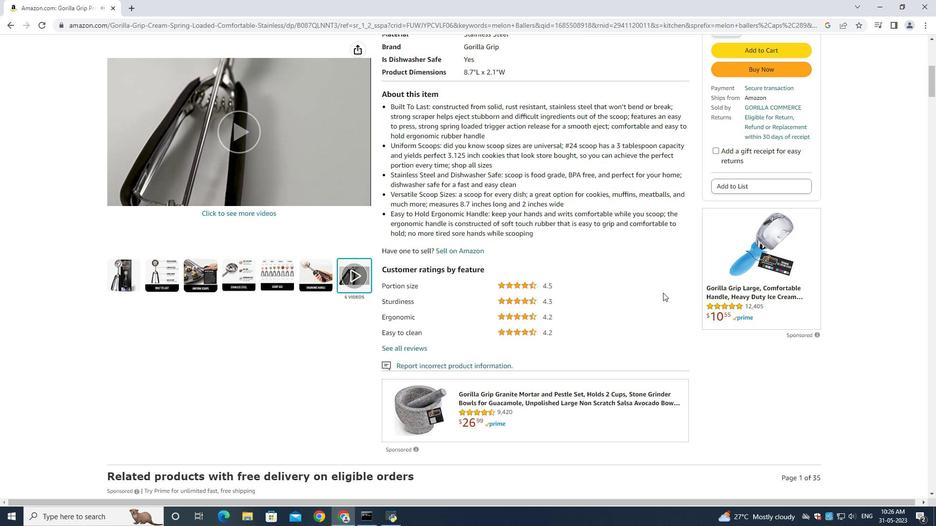 
Action: Mouse scrolled (662, 295) with delta (0, 0)
Screenshot: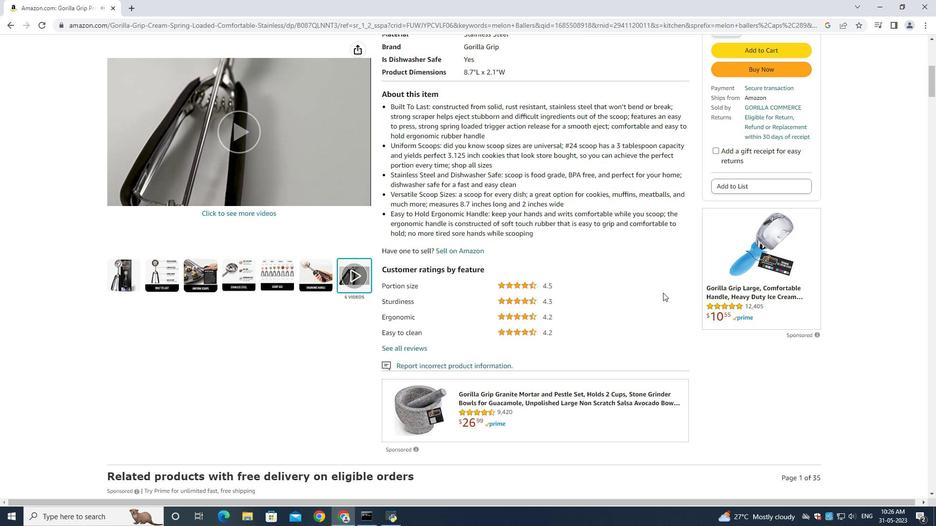 
Action: Mouse moved to (644, 294)
Screenshot: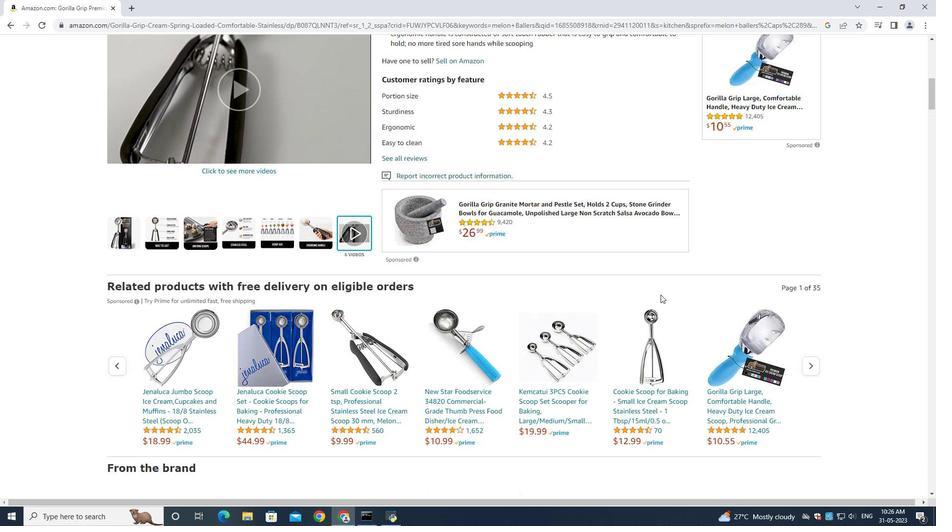 
Action: Mouse scrolled (644, 294) with delta (0, 0)
Screenshot: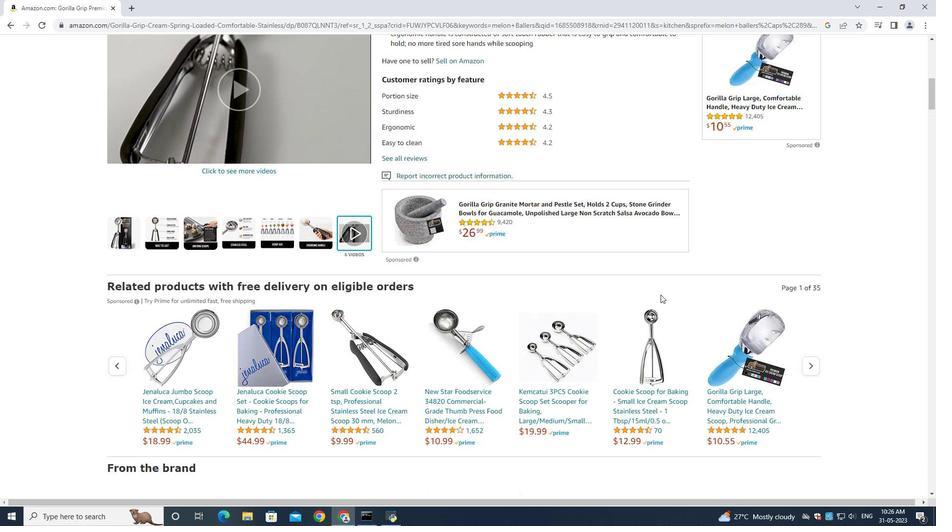 
Action: Mouse moved to (644, 294)
Screenshot: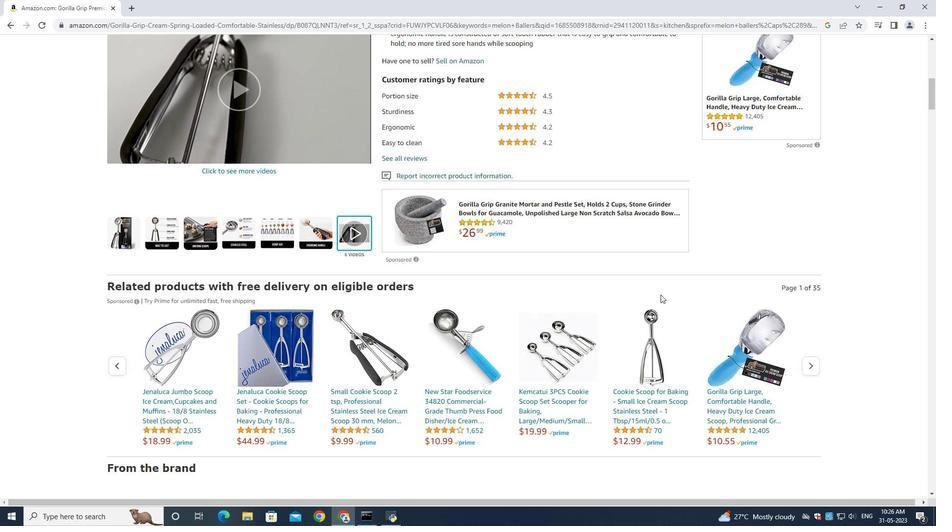 
Action: Mouse scrolled (644, 294) with delta (0, 0)
Screenshot: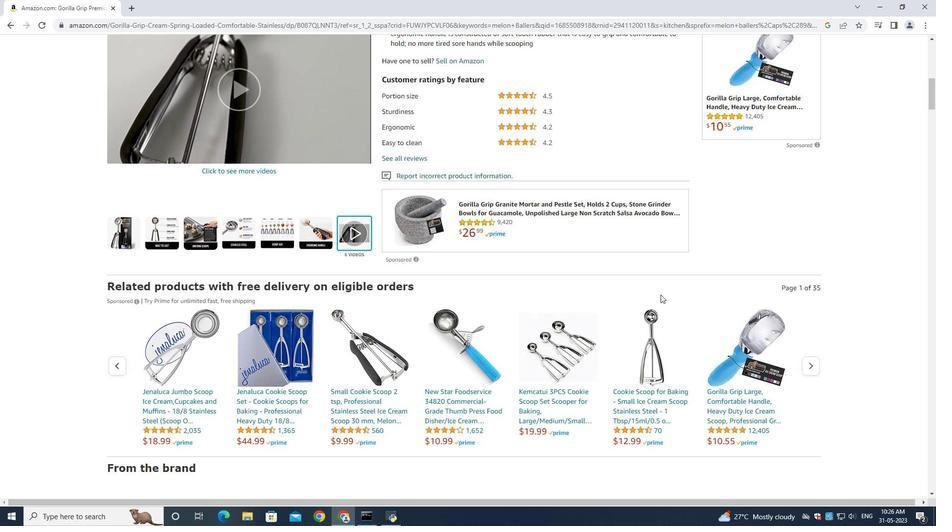 
Action: Mouse moved to (643, 295)
Screenshot: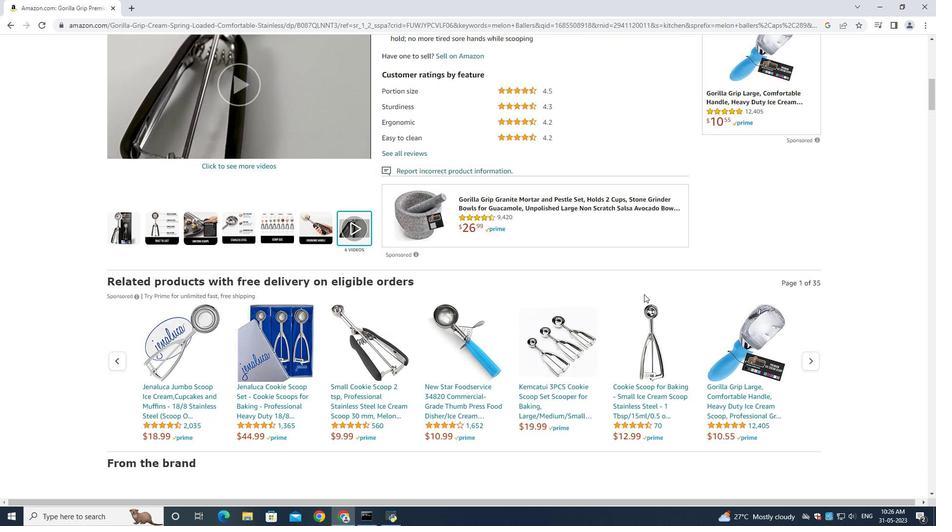
Action: Mouse scrolled (644, 294) with delta (0, 0)
Screenshot: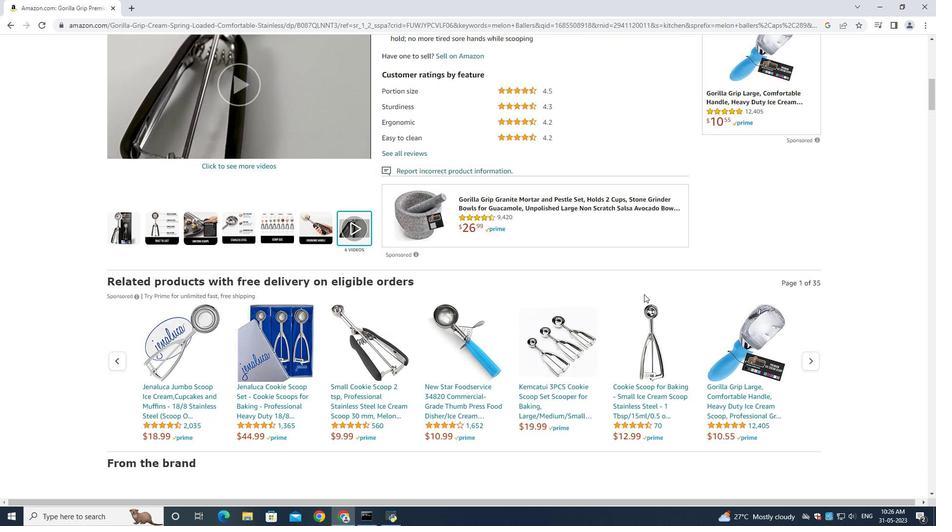 
Action: Mouse scrolled (644, 294) with delta (0, 0)
Screenshot: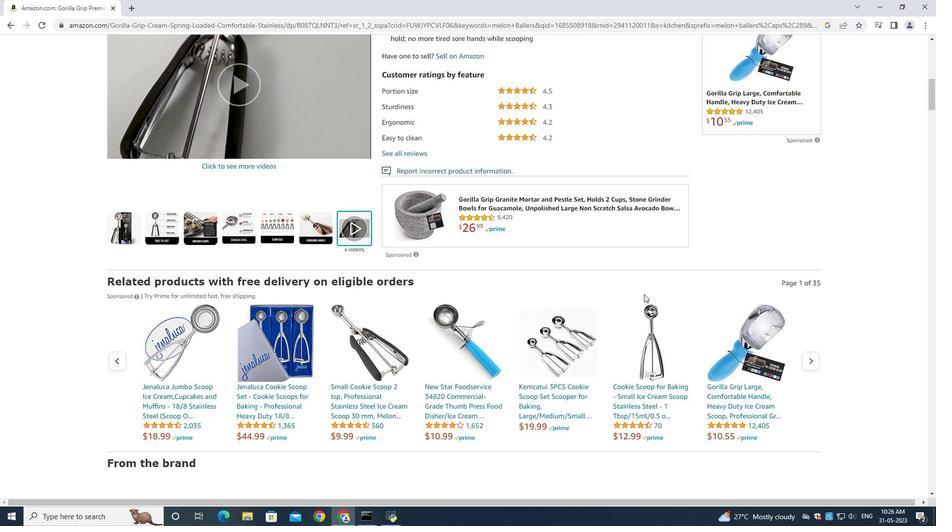 
Action: Mouse moved to (643, 295)
Screenshot: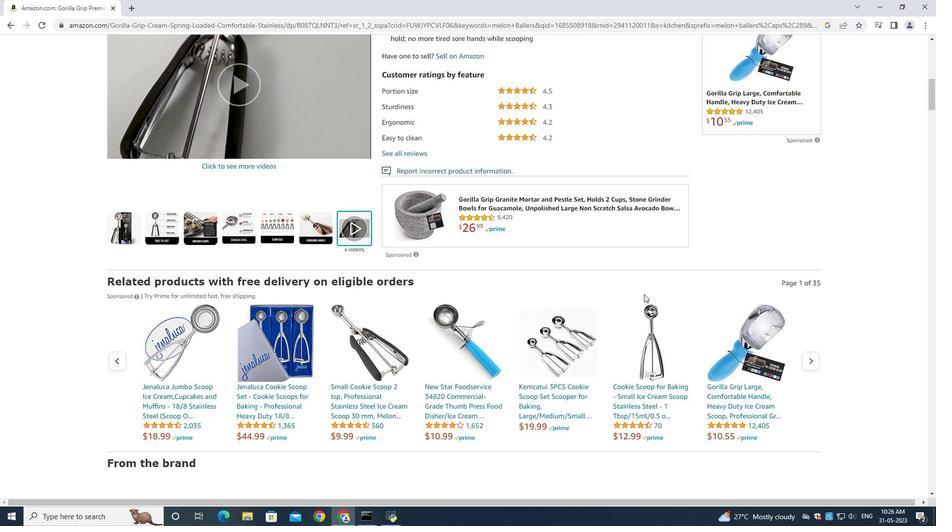 
Action: Mouse scrolled (643, 294) with delta (0, 0)
Screenshot: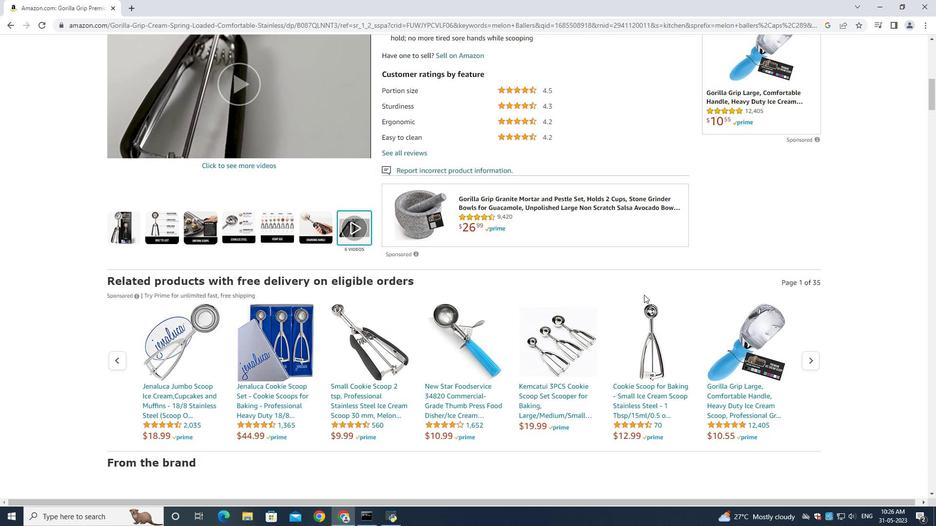 
Action: Mouse moved to (640, 295)
Screenshot: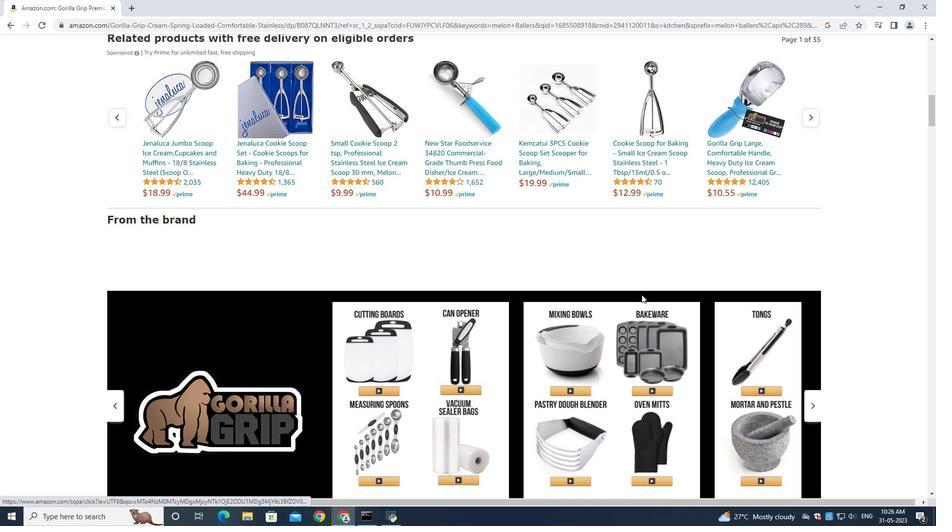 
Action: Mouse scrolled (640, 295) with delta (0, 0)
Screenshot: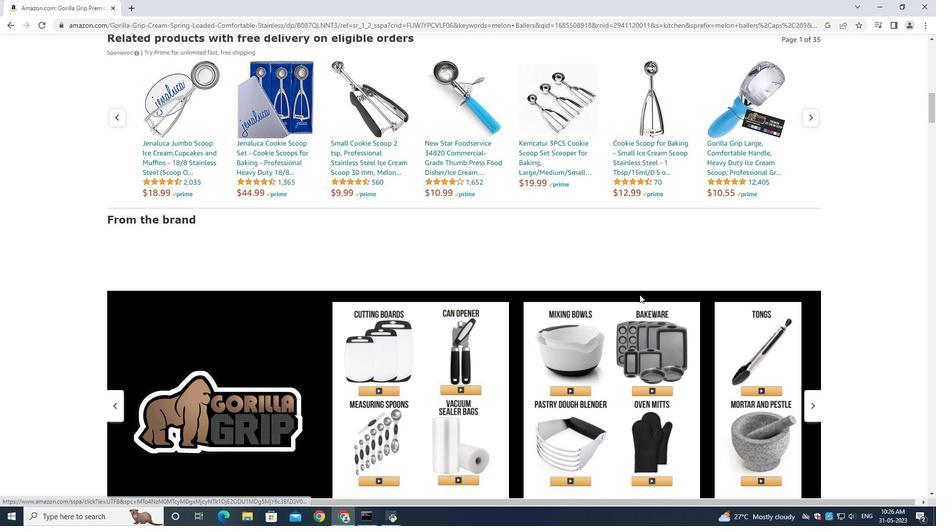 
Action: Mouse scrolled (640, 295) with delta (0, 0)
Screenshot: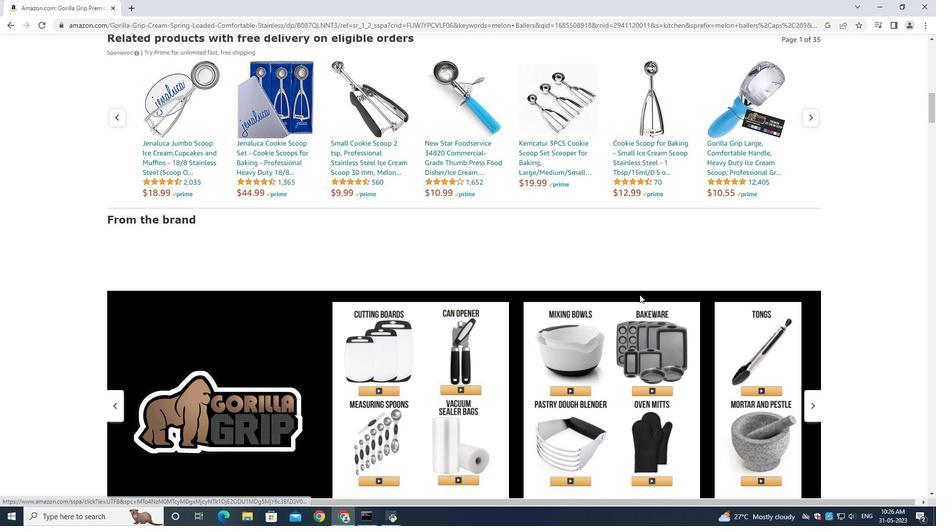 
Action: Mouse scrolled (640, 295) with delta (0, 0)
Screenshot: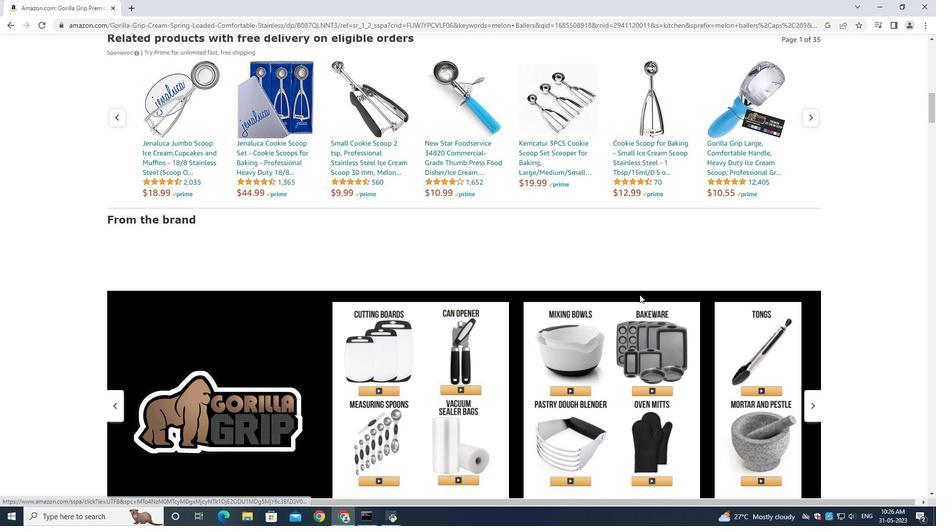 
Action: Mouse scrolled (640, 295) with delta (0, 0)
Screenshot: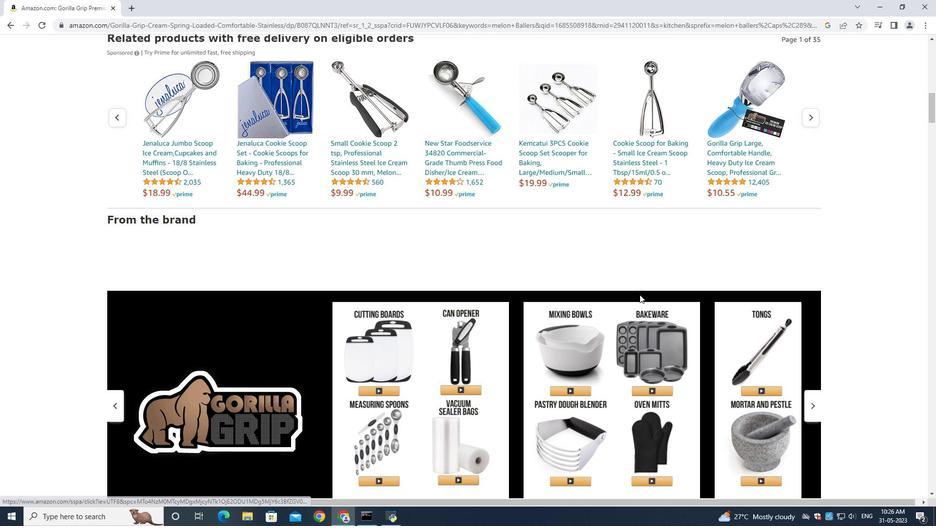 
Action: Mouse scrolled (640, 295) with delta (0, 0)
Screenshot: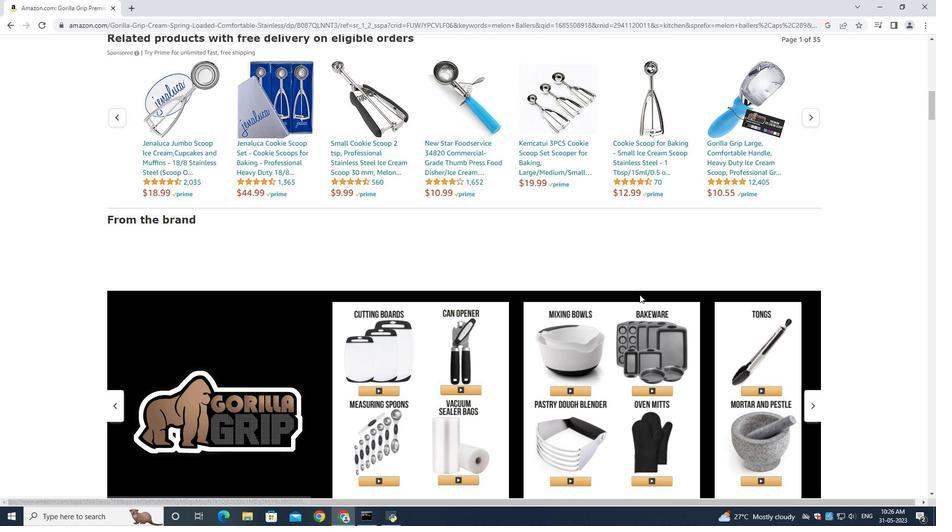 
Action: Mouse scrolled (640, 295) with delta (0, 0)
Screenshot: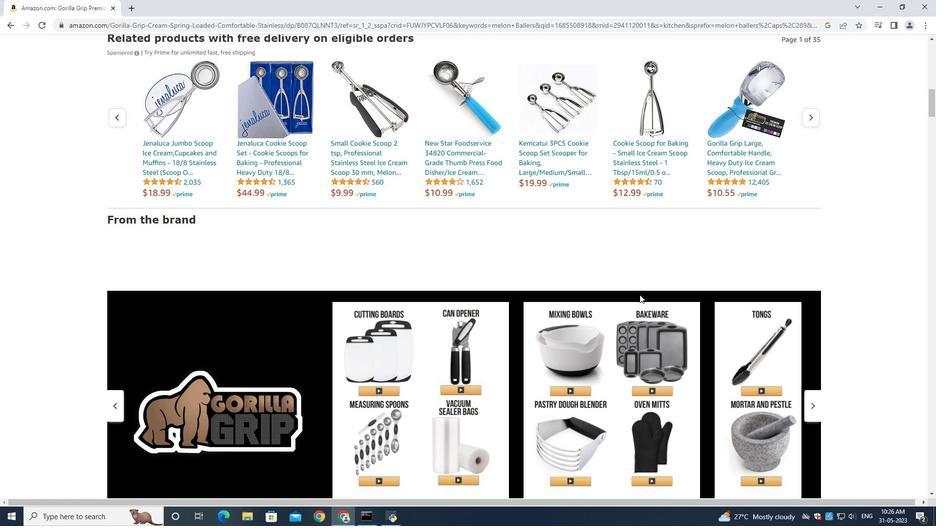 
Action: Mouse scrolled (640, 295) with delta (0, 0)
Screenshot: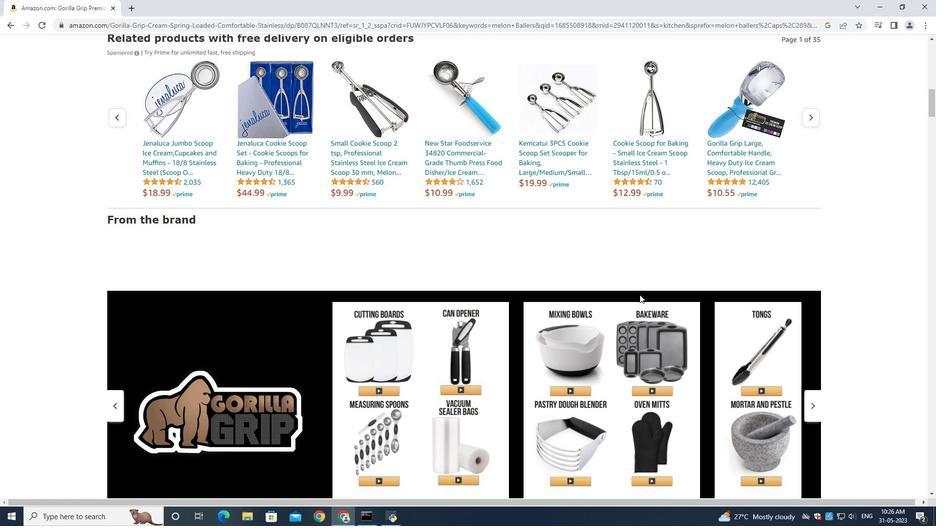 
Action: Mouse moved to (641, 293)
Screenshot: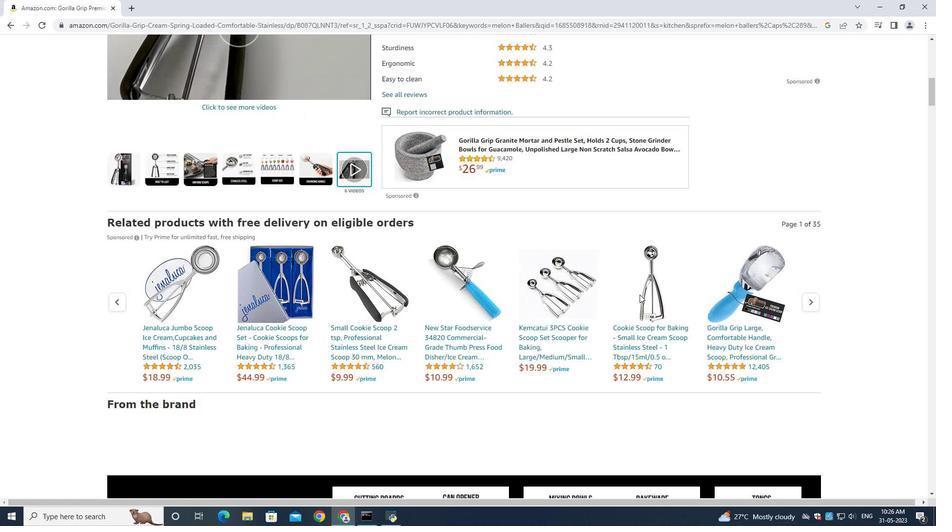 
Action: Mouse scrolled (641, 294) with delta (0, 0)
Screenshot: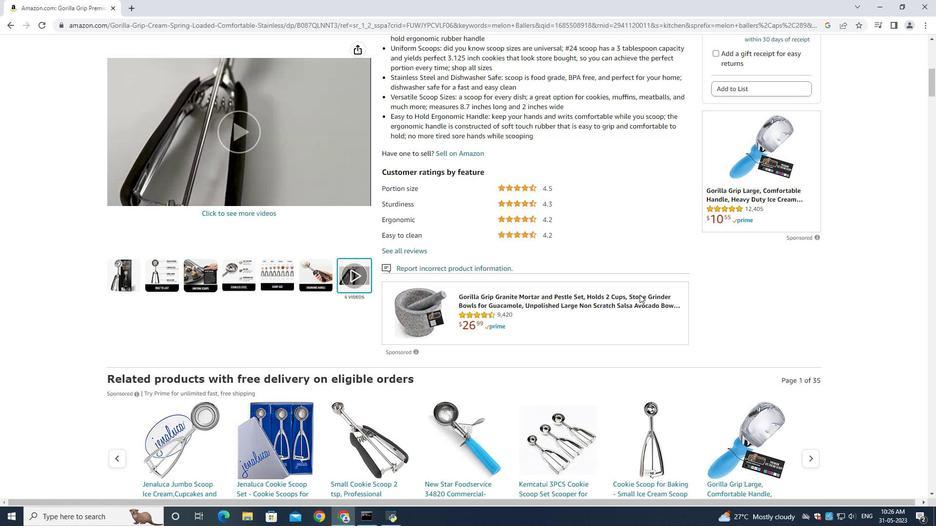 
Action: Mouse scrolled (641, 294) with delta (0, 0)
Screenshot: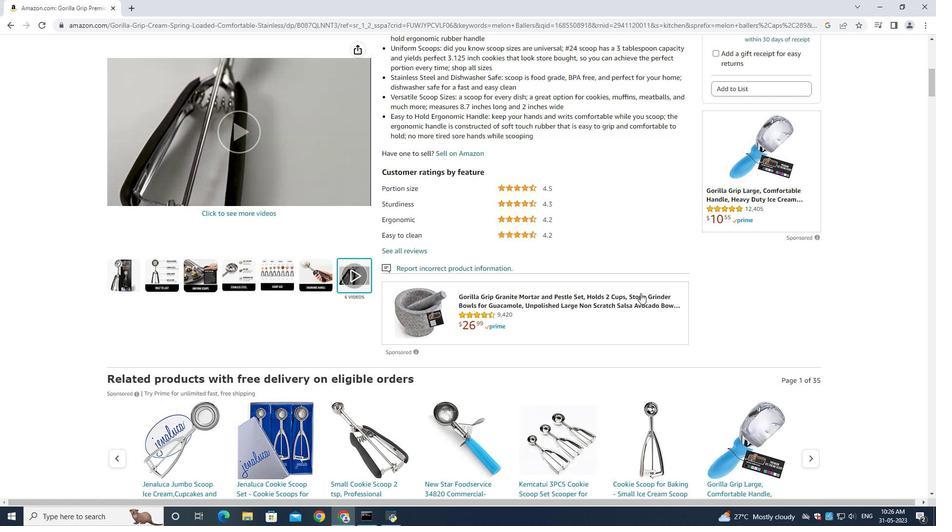 
Action: Mouse scrolled (641, 294) with delta (0, 0)
Screenshot: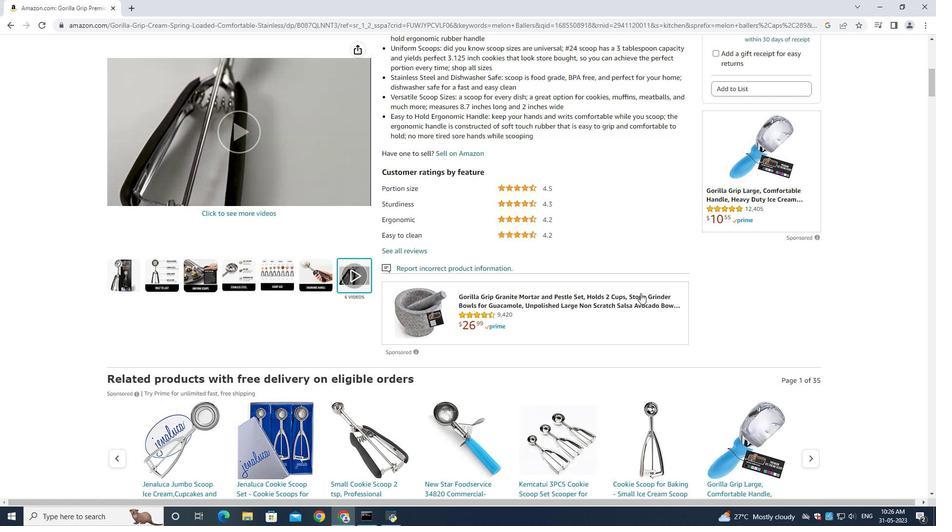 
Action: Mouse scrolled (641, 294) with delta (0, 0)
Screenshot: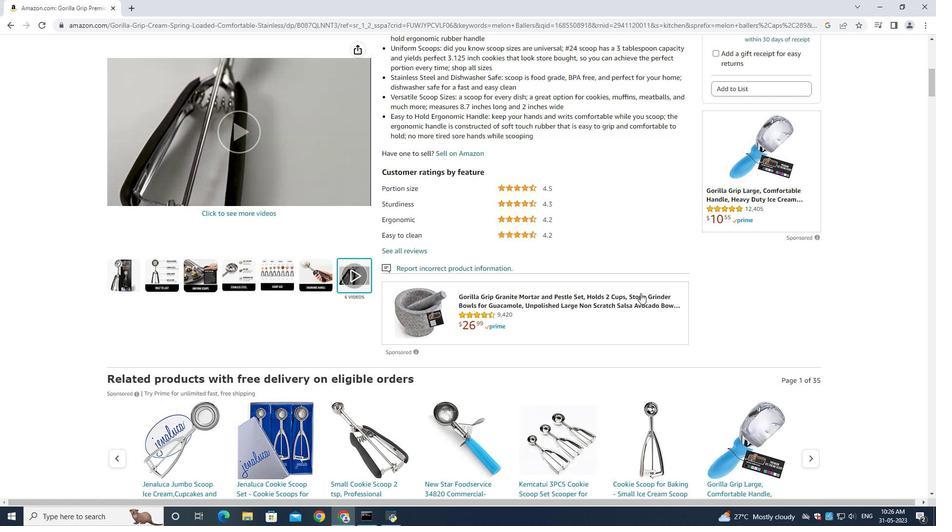 
Action: Mouse scrolled (641, 294) with delta (0, 0)
Screenshot: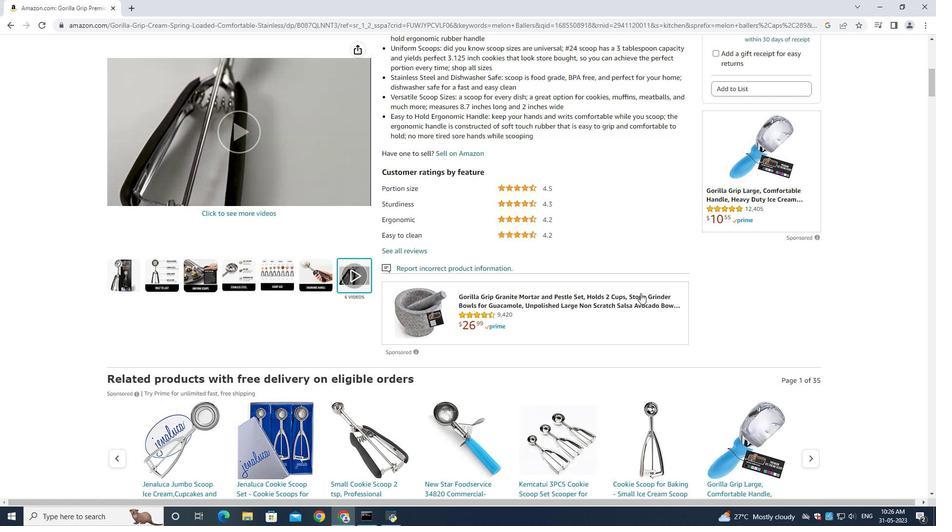 
Action: Mouse scrolled (641, 294) with delta (0, 0)
Screenshot: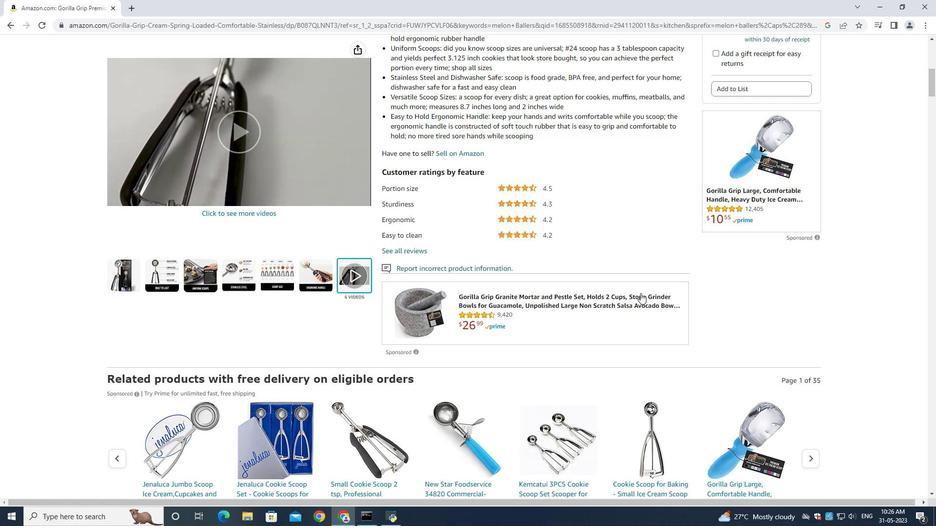 
Action: Mouse scrolled (641, 294) with delta (0, 0)
Screenshot: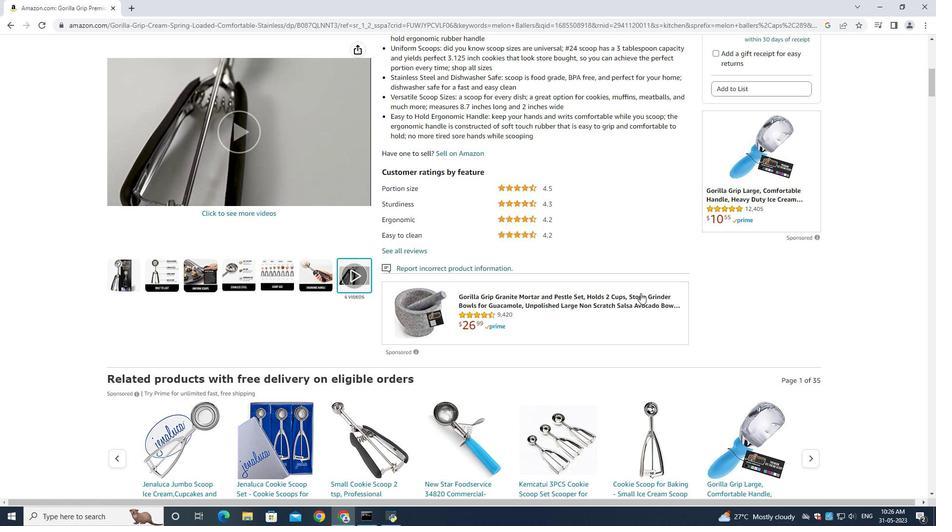 
Action: Mouse moved to (7, 26)
Screenshot: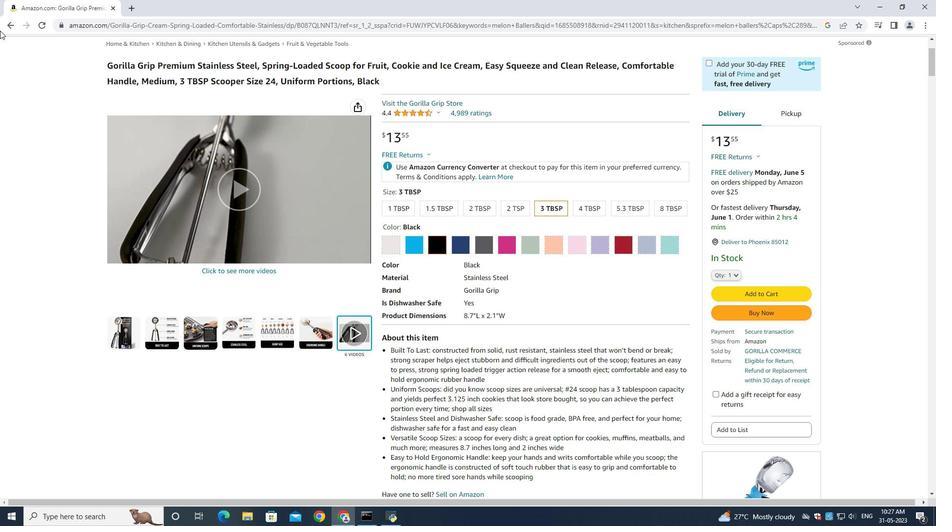 
Action: Mouse pressed left at (7, 26)
Screenshot: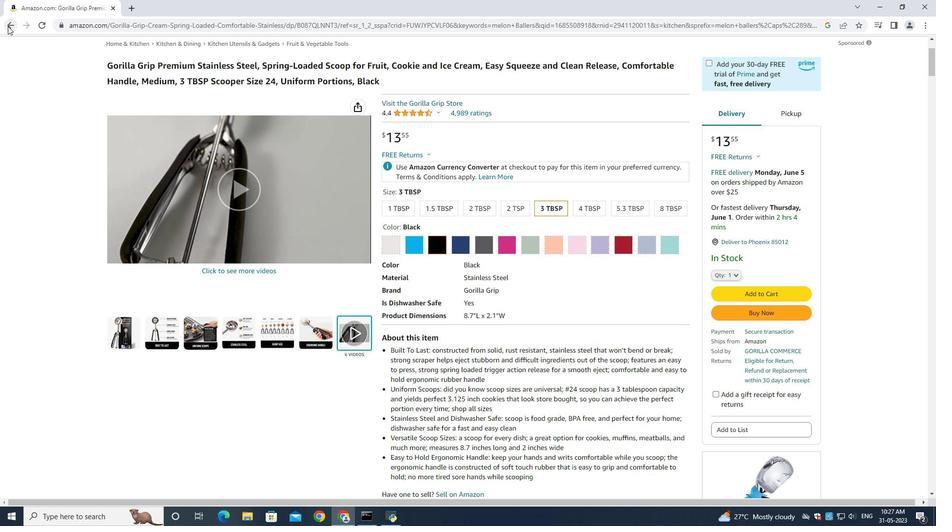 
Action: Mouse moved to (735, 195)
Screenshot: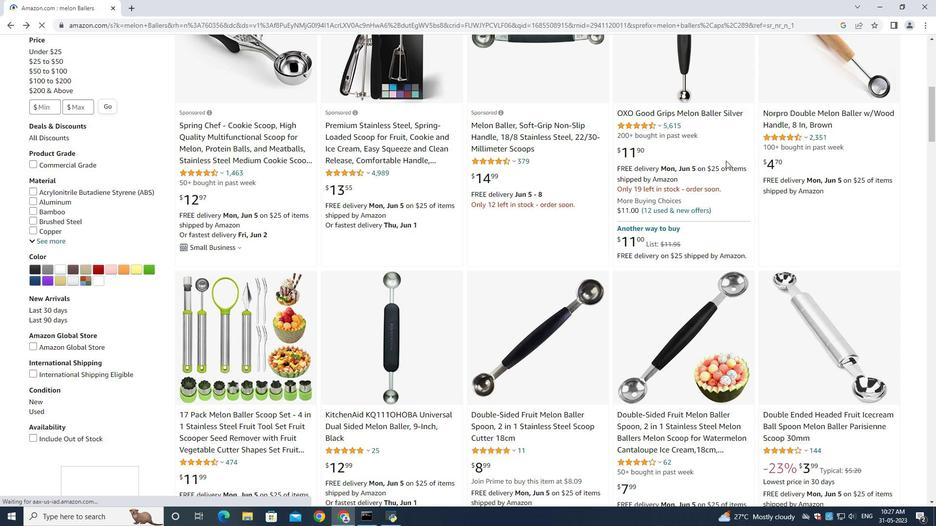 
Action: Mouse scrolled (727, 171) with delta (0, 0)
Screenshot: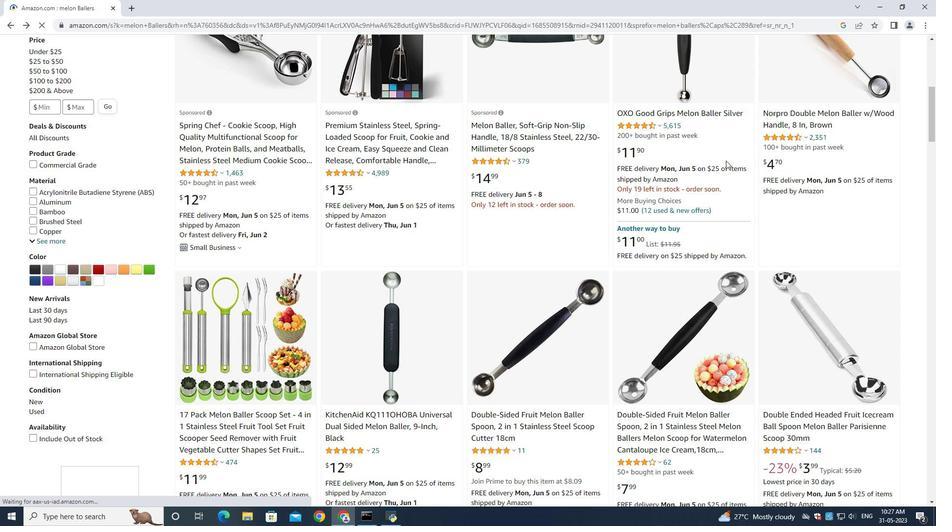 
Action: Mouse moved to (735, 196)
Screenshot: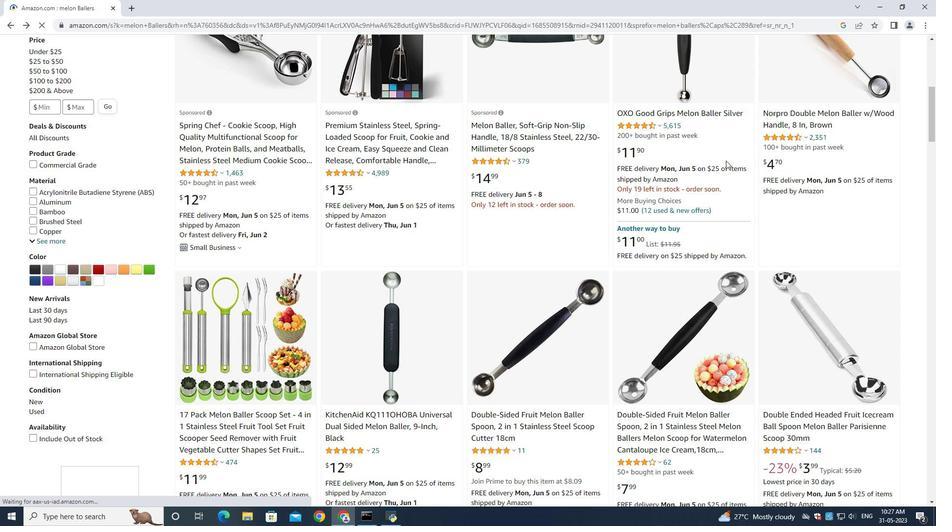 
Action: Mouse scrolled (727, 171) with delta (0, 0)
Screenshot: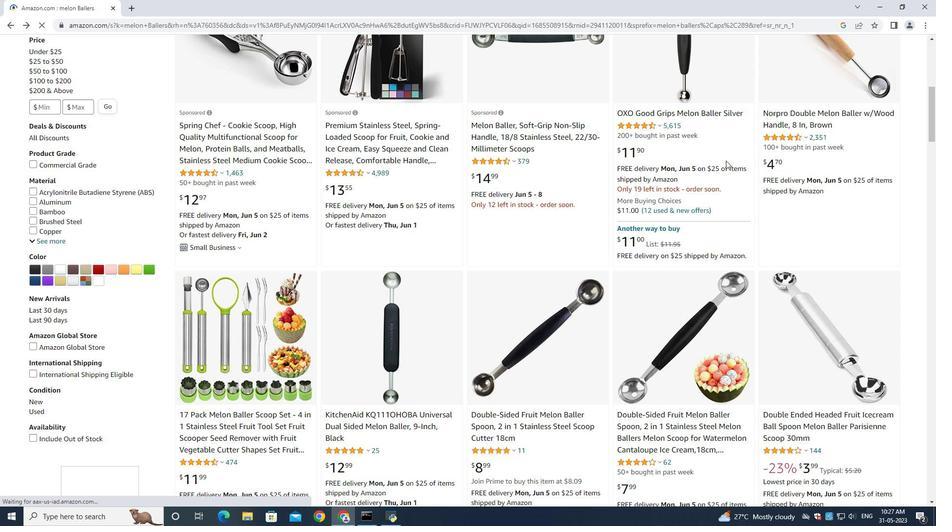 
Action: Mouse moved to (735, 197)
Screenshot: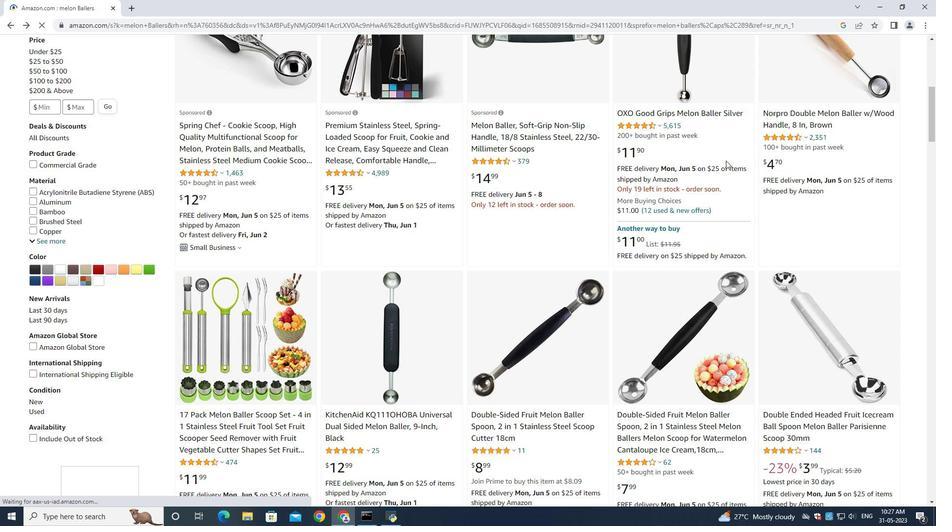 
Action: Mouse scrolled (727, 171) with delta (0, 0)
Screenshot: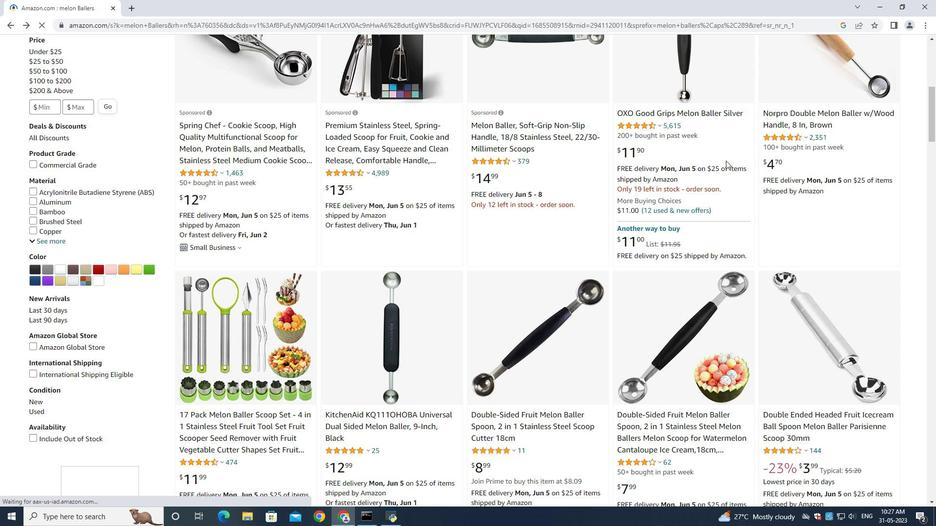 
Action: Mouse moved to (735, 197)
Screenshot: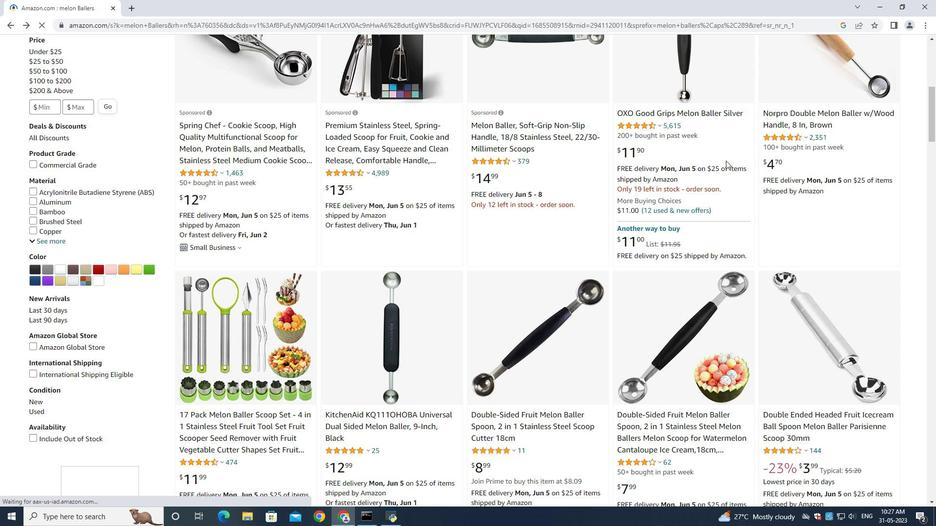 
Action: Mouse scrolled (727, 175) with delta (0, 0)
Screenshot: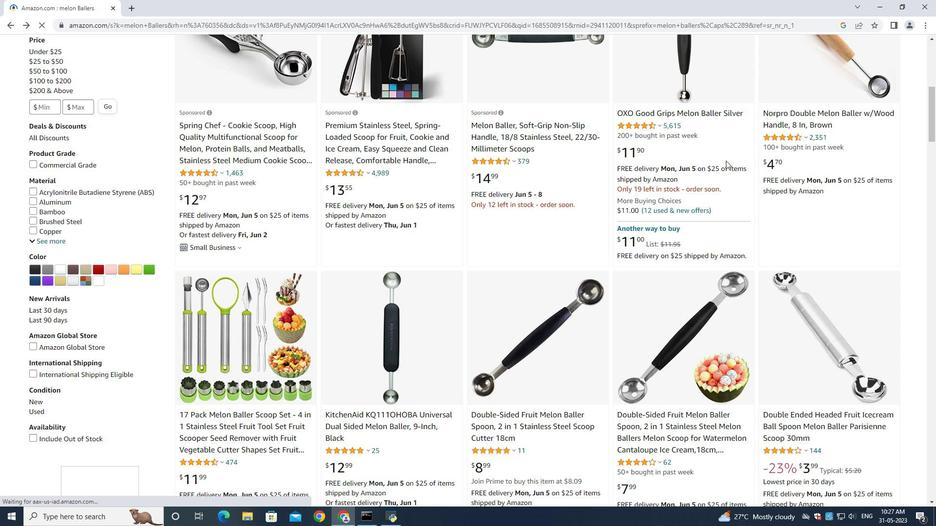 
Action: Mouse moved to (700, 308)
Screenshot: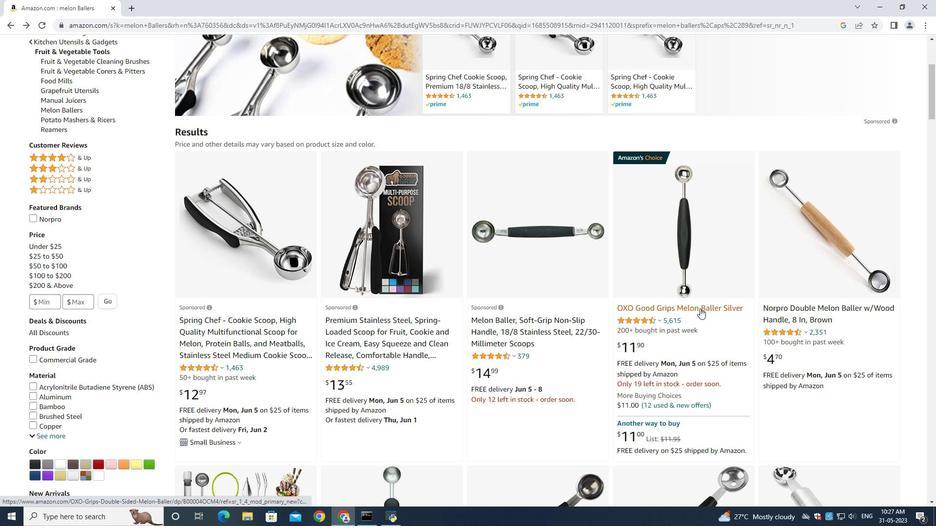 
Action: Mouse pressed left at (700, 308)
Screenshot: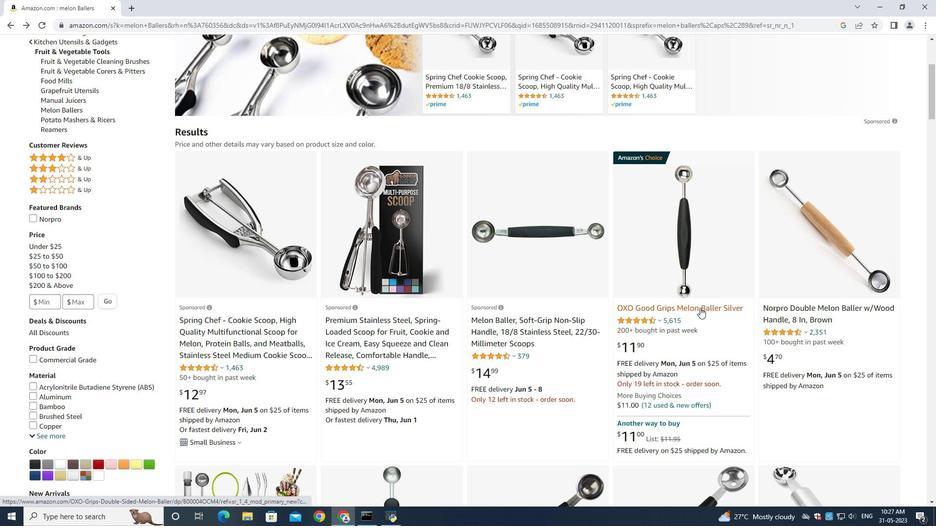 
Action: Mouse moved to (351, 415)
Screenshot: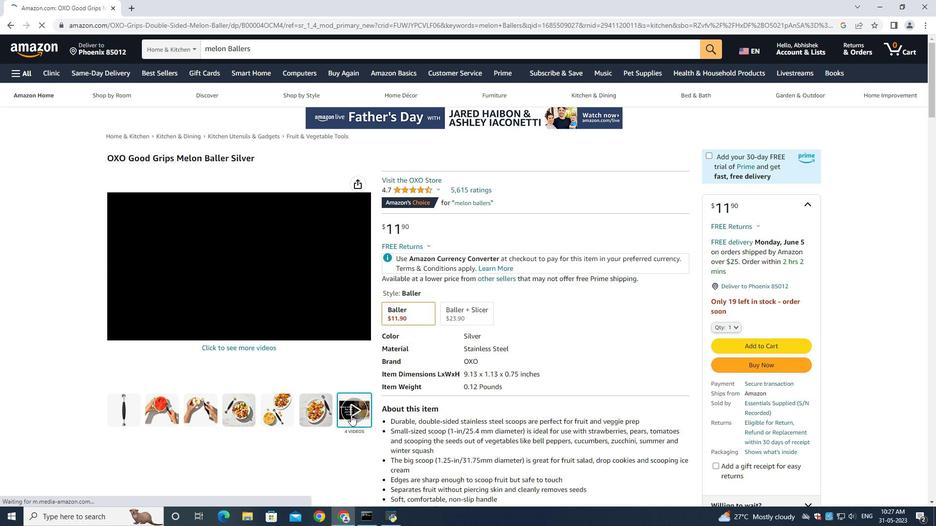 
Action: Mouse pressed left at (351, 415)
Screenshot: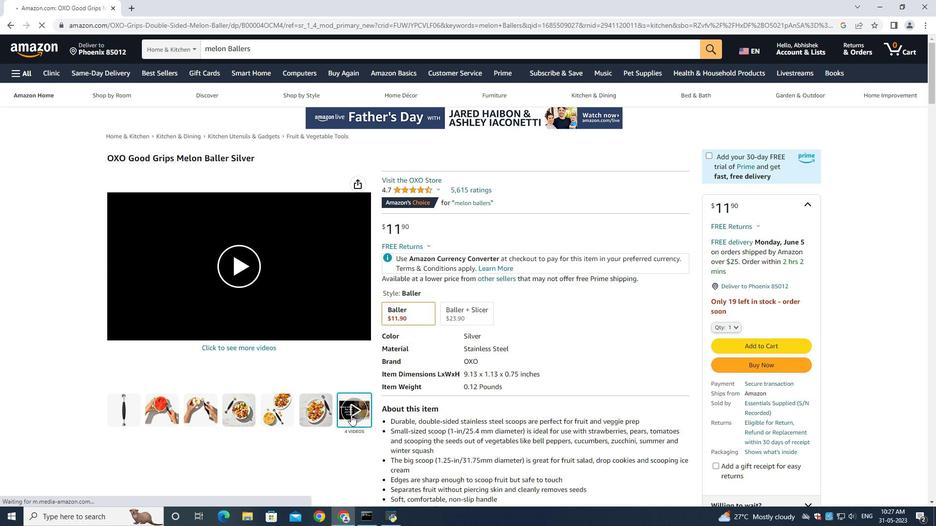 
Action: Mouse moved to (808, 261)
Screenshot: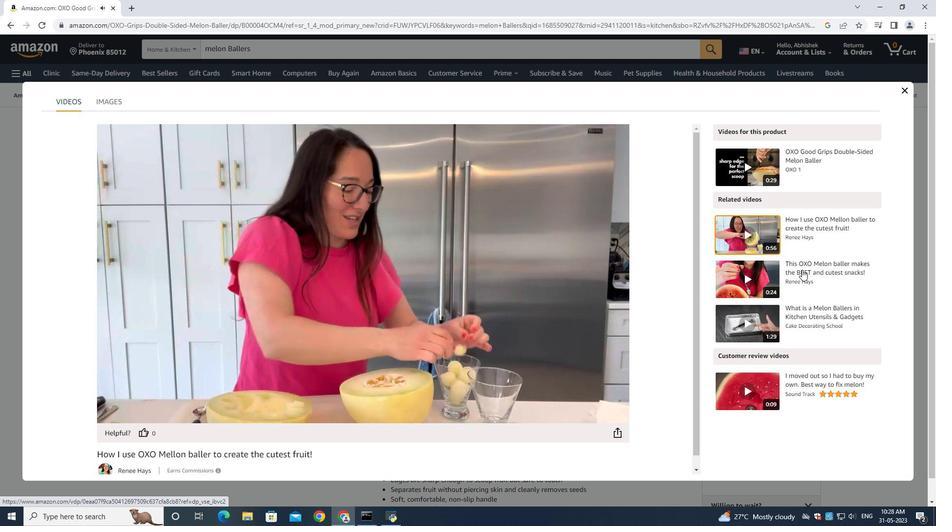 
Action: Mouse pressed left at (808, 261)
Screenshot: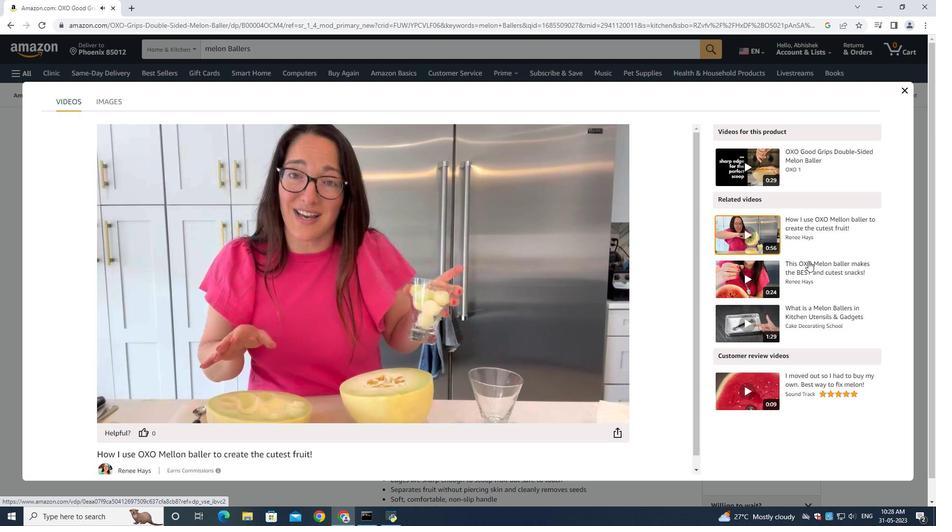 
Action: Mouse moved to (766, 322)
Screenshot: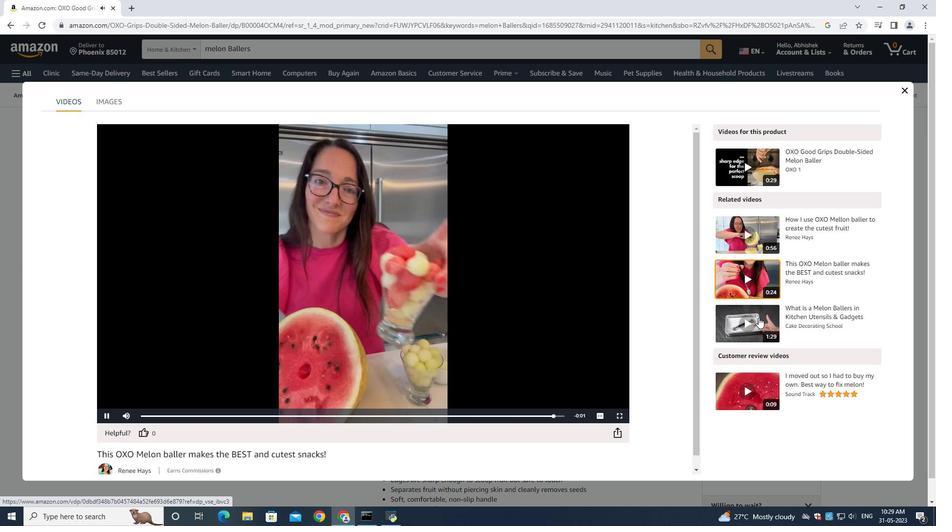 
Action: Mouse pressed left at (766, 322)
Screenshot: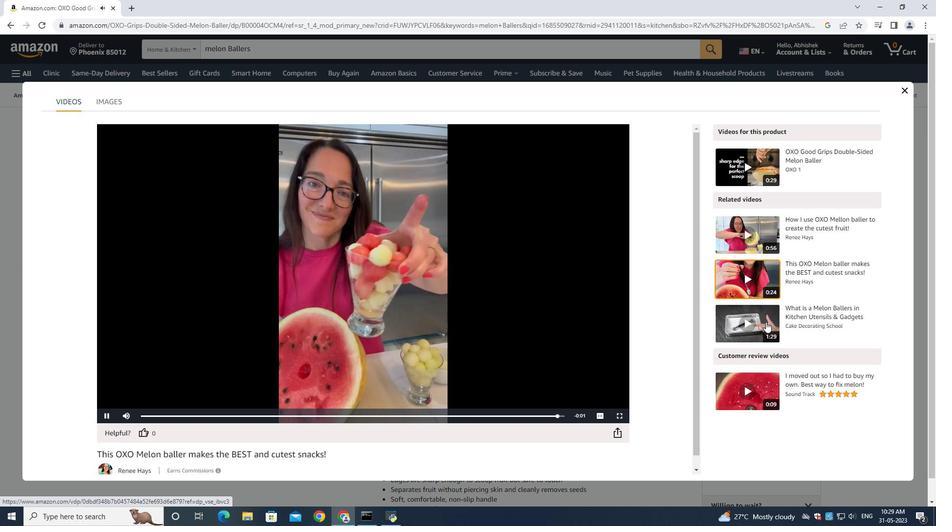 
Action: Mouse moved to (770, 231)
Screenshot: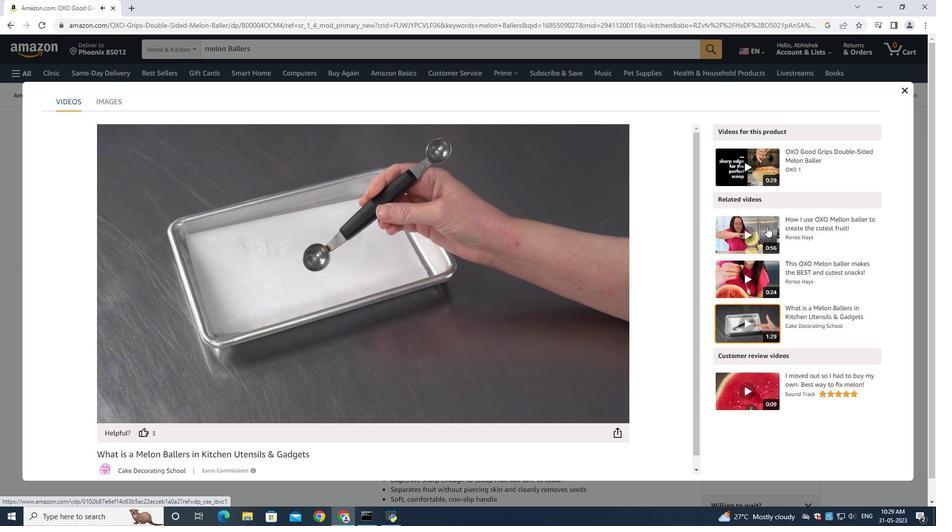 
Action: Mouse scrolled (770, 228) with delta (0, 0)
Screenshot: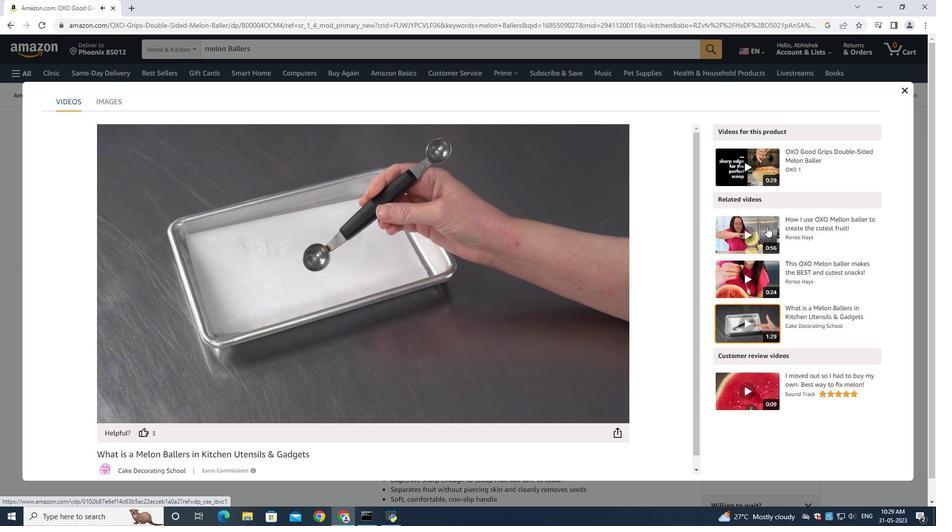 
Action: Mouse scrolled (770, 231) with delta (0, 0)
Screenshot: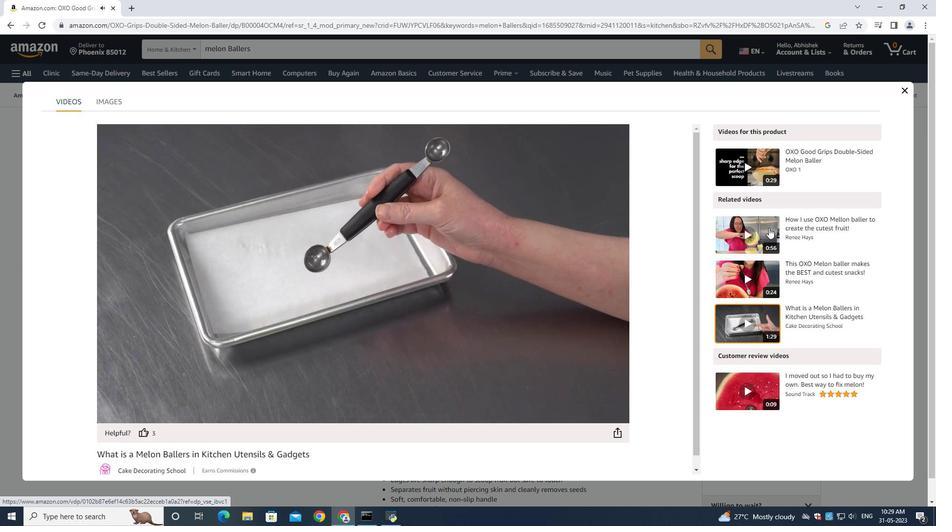 
Action: Mouse moved to (770, 233)
Screenshot: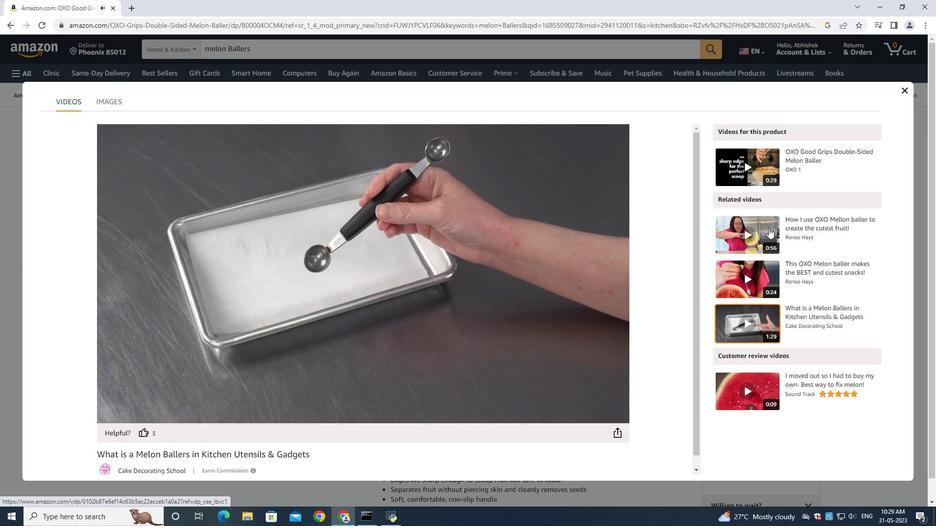 
Action: Mouse scrolled (770, 232) with delta (0, 0)
Screenshot: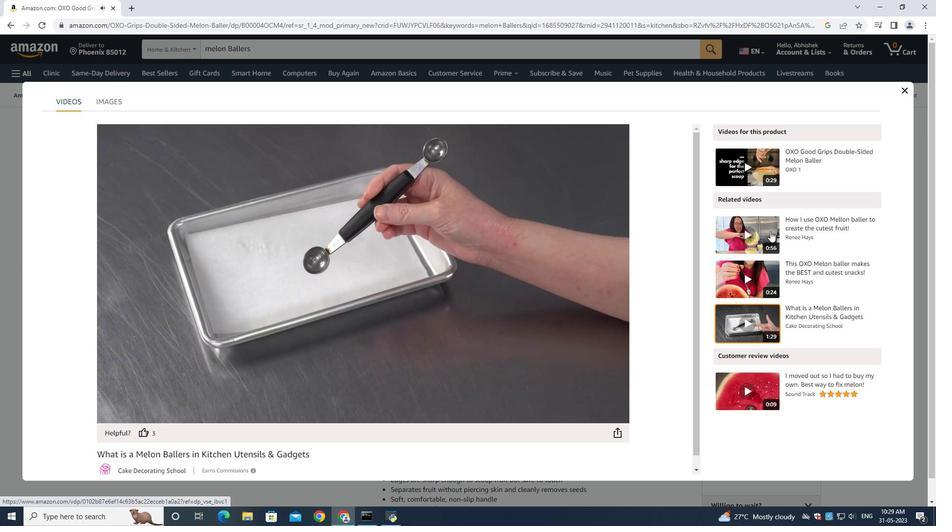 
Action: Mouse moved to (770, 234)
Screenshot: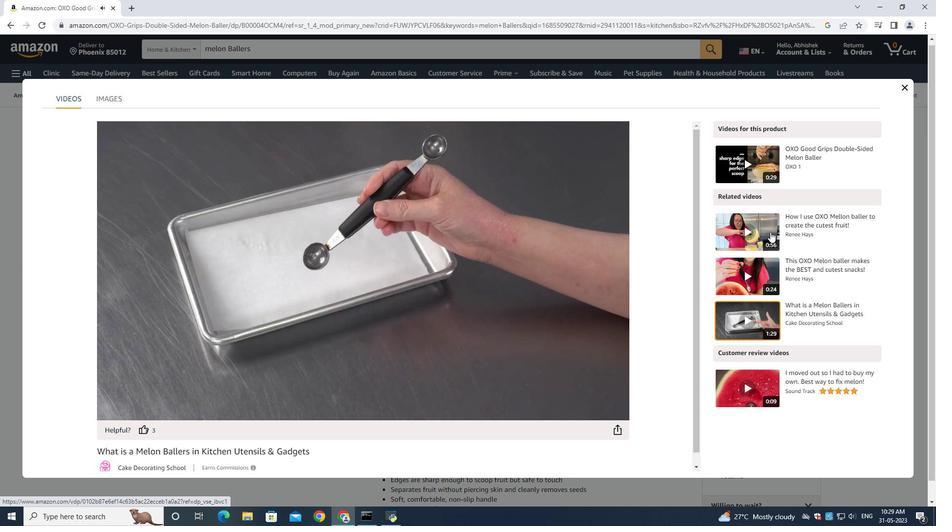
Action: Mouse scrolled (770, 232) with delta (0, 0)
Screenshot: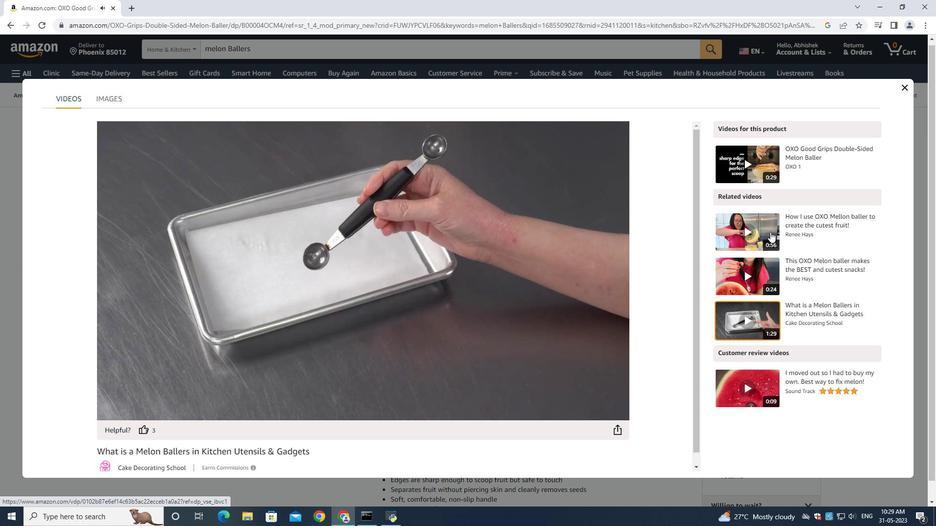 
Action: Mouse moved to (905, 67)
Screenshot: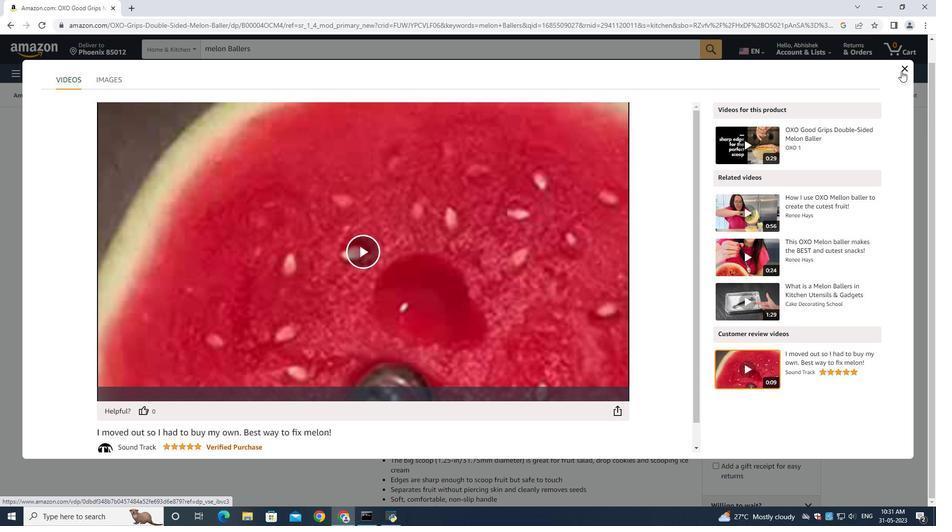 
Action: Mouse pressed left at (905, 67)
Screenshot: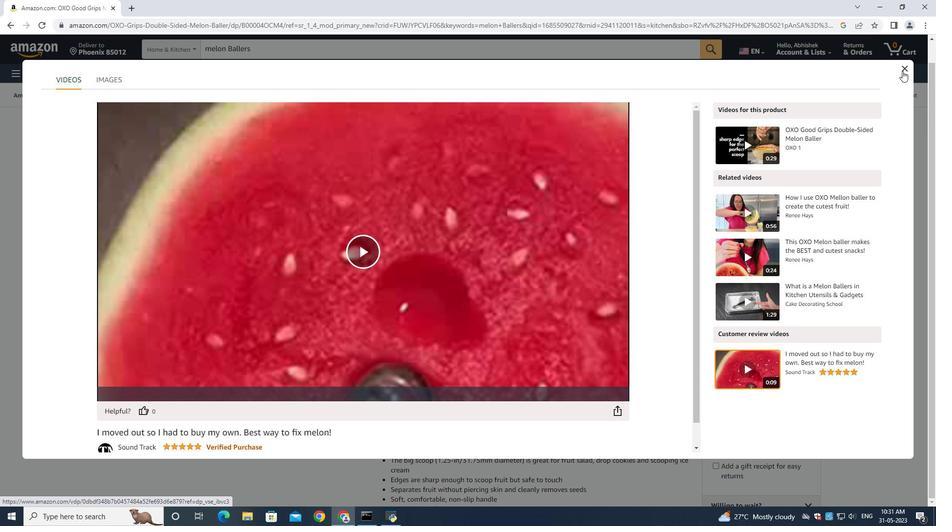 
Action: Mouse moved to (722, 323)
Screenshot: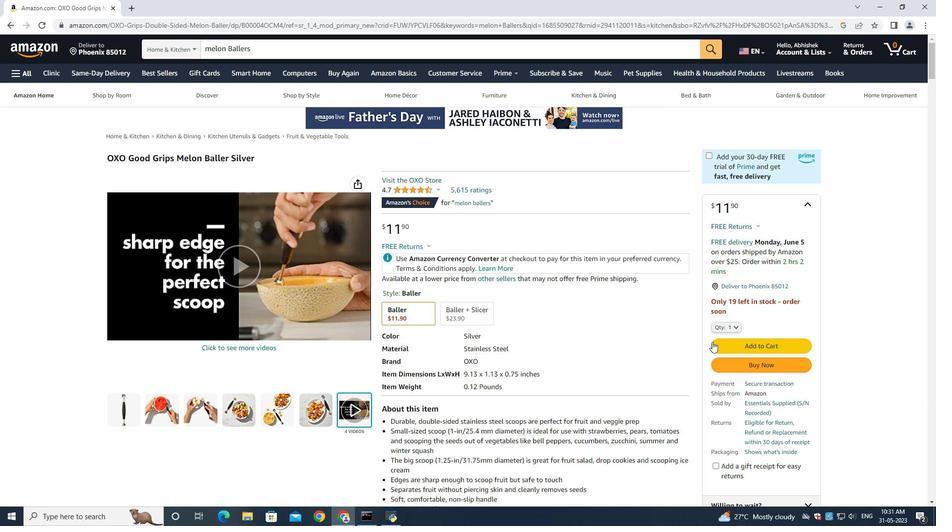 
Action: Mouse pressed left at (722, 323)
Screenshot: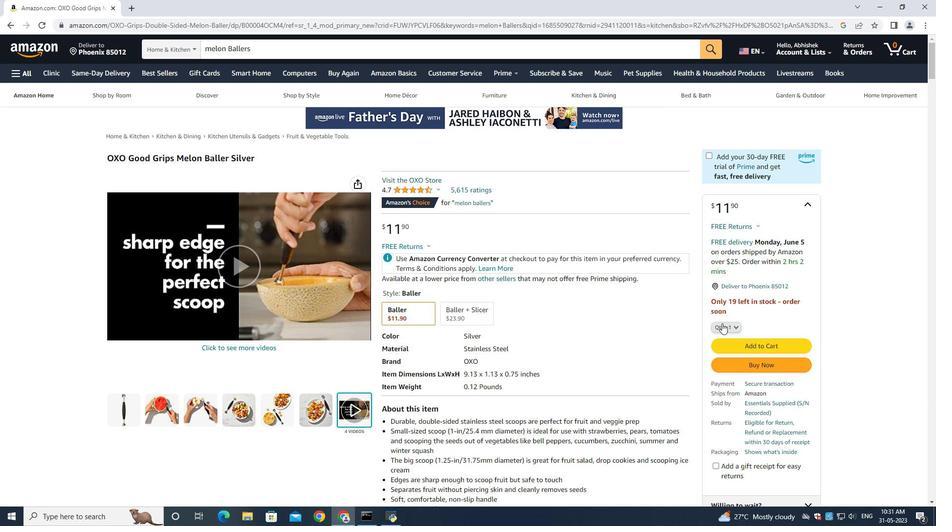 
Action: Mouse moved to (719, 115)
Screenshot: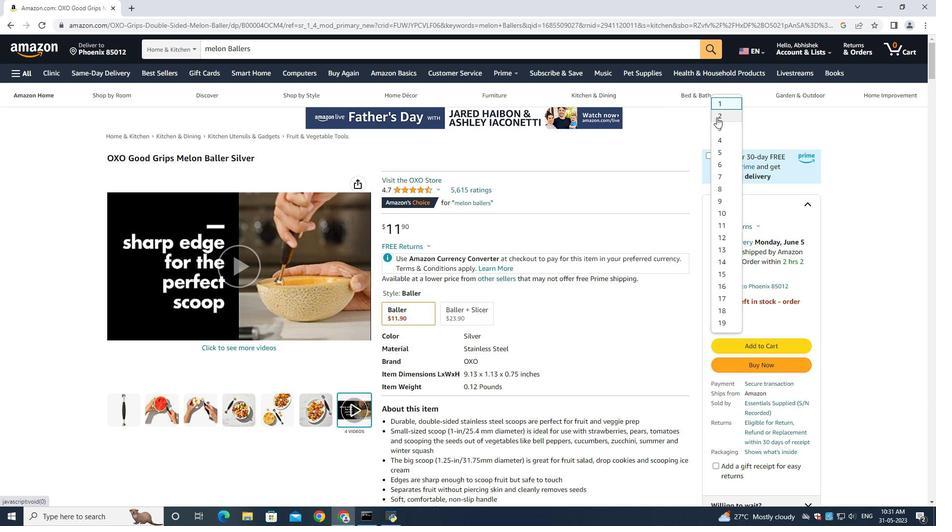 
Action: Mouse pressed left at (719, 115)
Screenshot: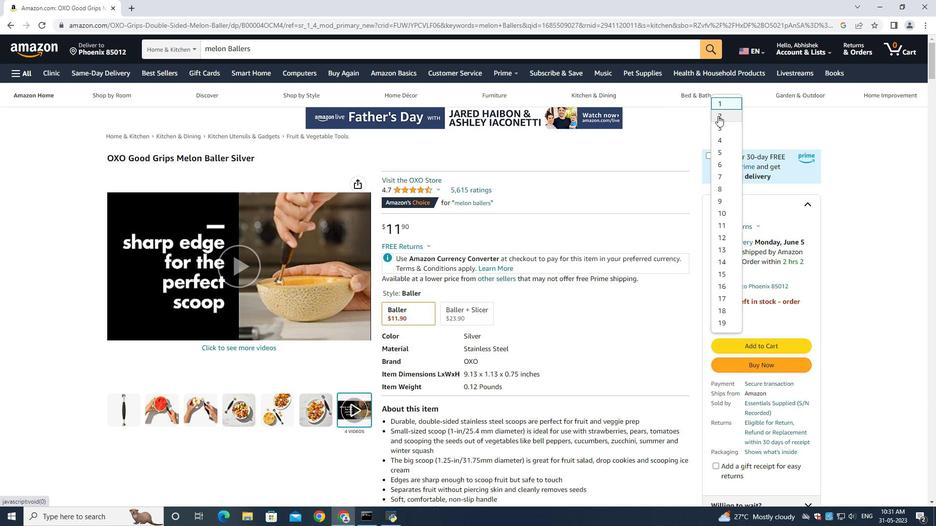 
Action: Mouse moved to (758, 366)
Screenshot: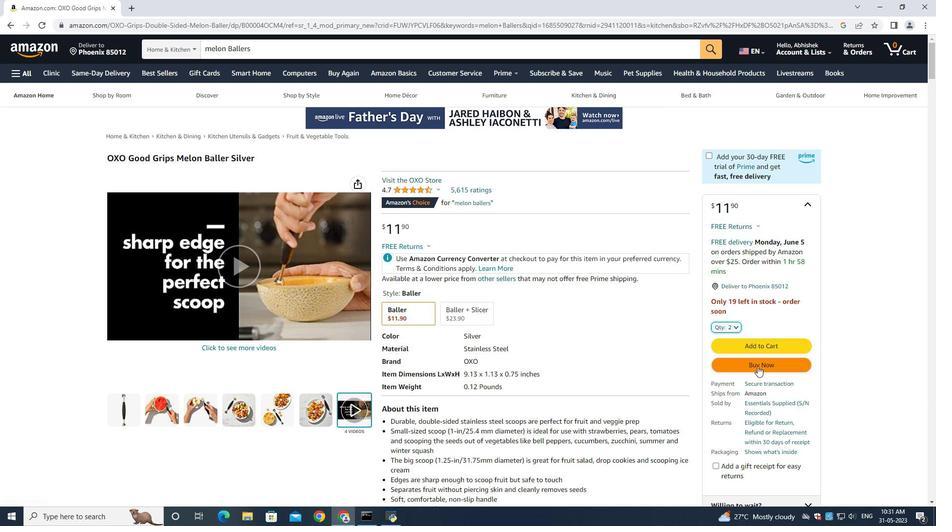 
Action: Mouse pressed left at (758, 366)
Screenshot: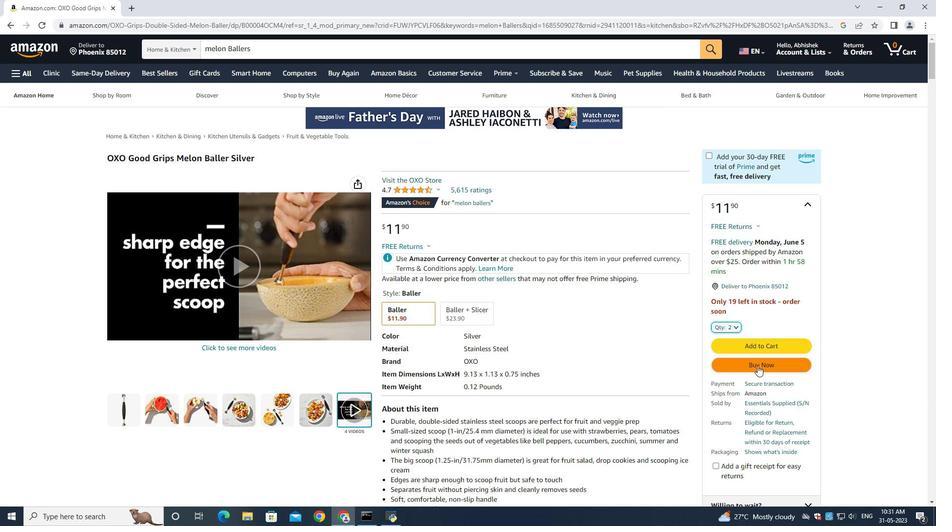 
Action: Mouse moved to (476, 319)
Screenshot: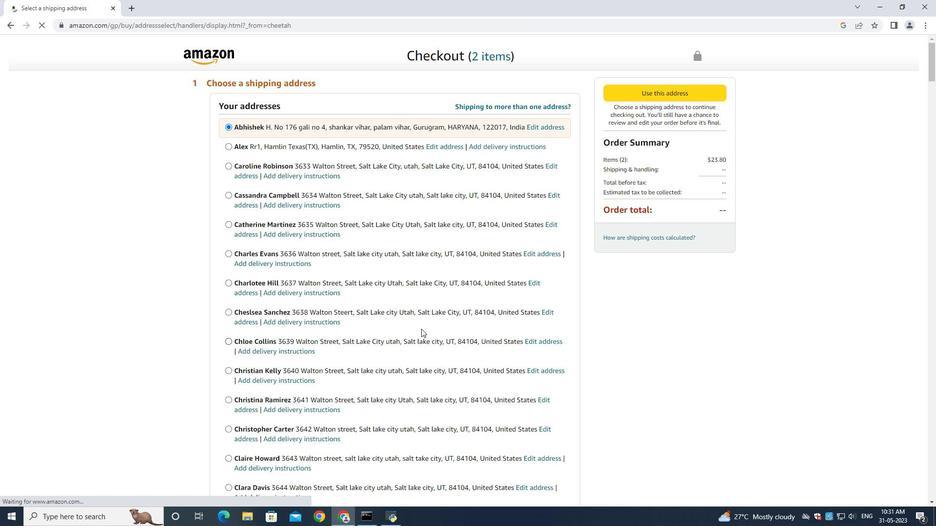 
Action: Mouse scrolled (476, 319) with delta (0, 0)
Screenshot: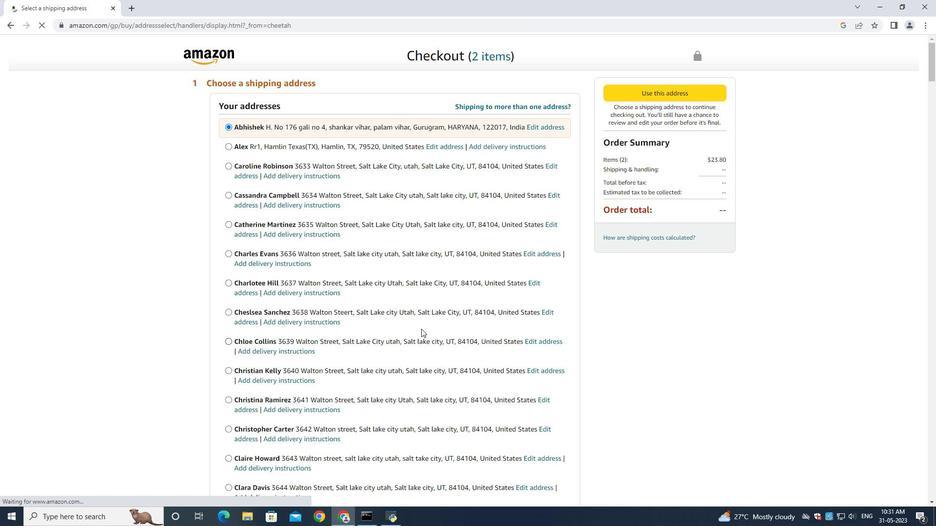 
Action: Mouse moved to (476, 320)
Screenshot: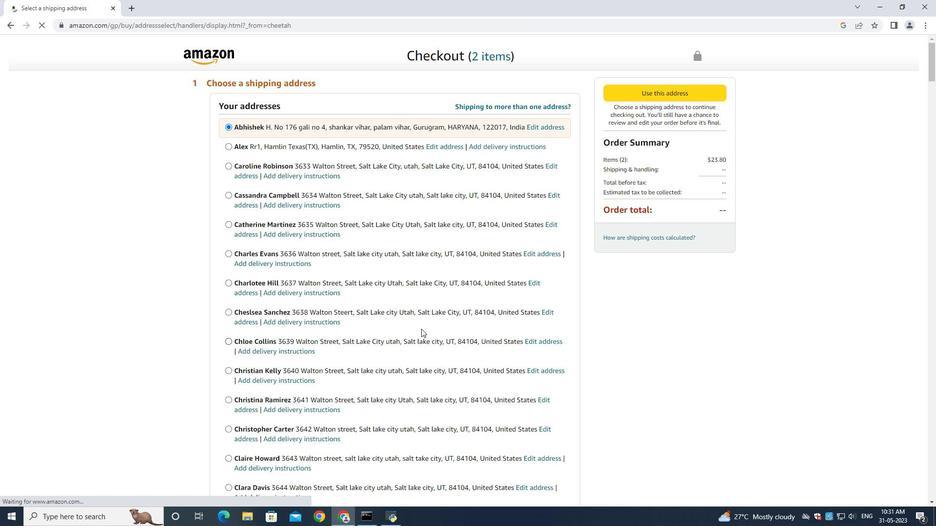 
Action: Mouse scrolled (476, 319) with delta (0, 0)
Screenshot: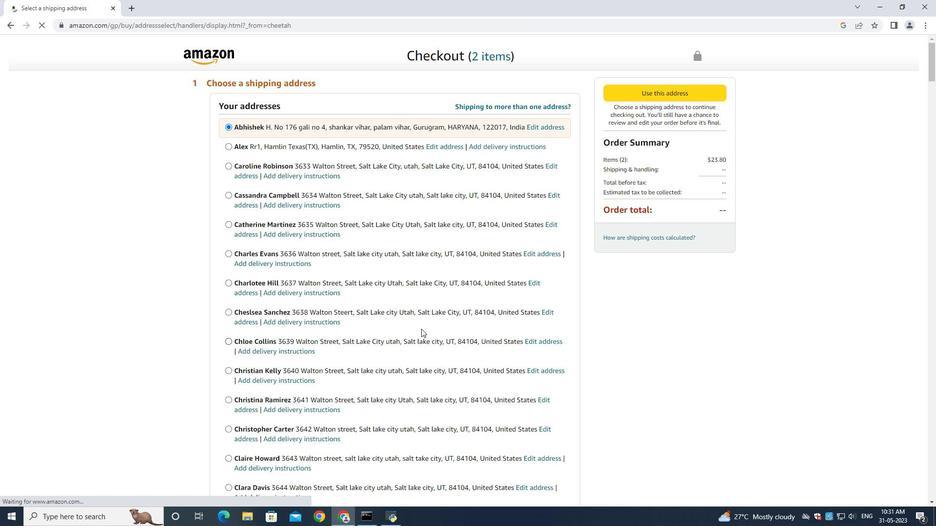 
Action: Mouse moved to (476, 320)
Screenshot: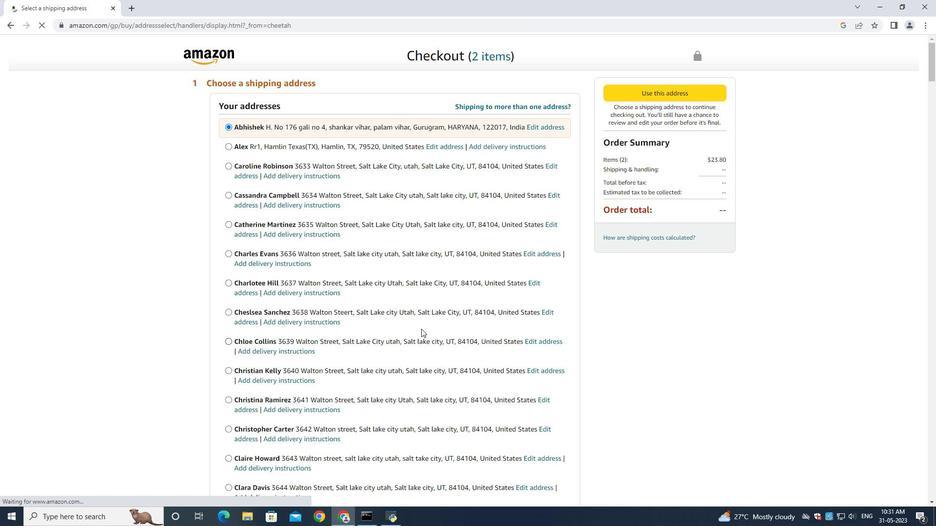 
Action: Mouse scrolled (476, 320) with delta (0, 0)
Screenshot: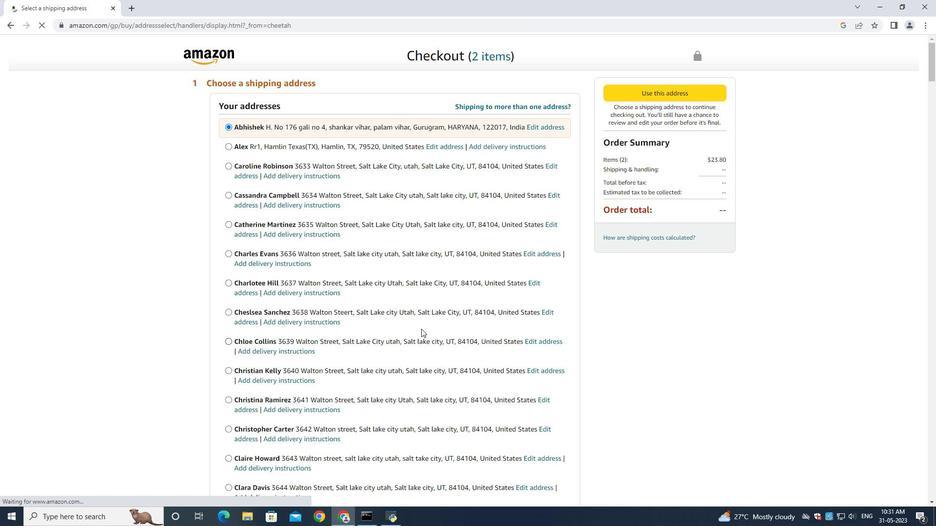 
Action: Mouse scrolled (476, 320) with delta (0, 0)
Screenshot: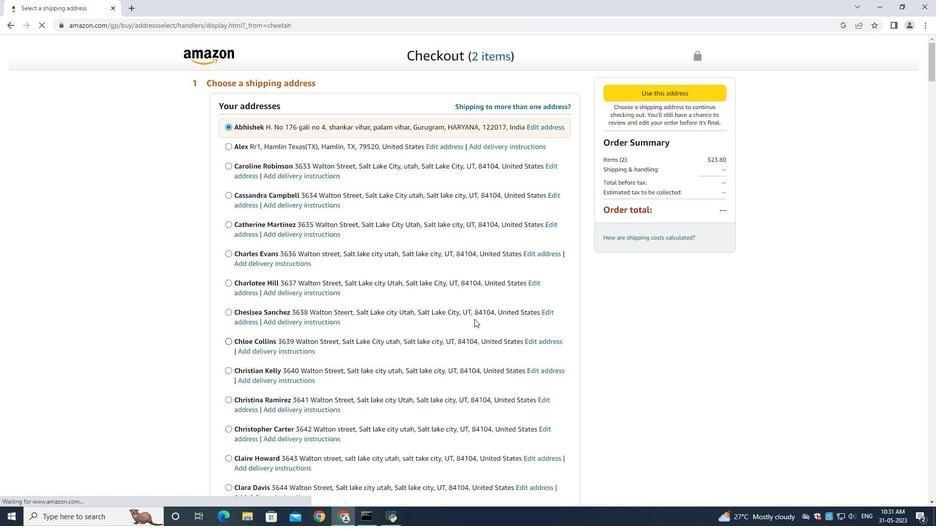 
Action: Mouse scrolled (476, 320) with delta (0, 0)
Screenshot: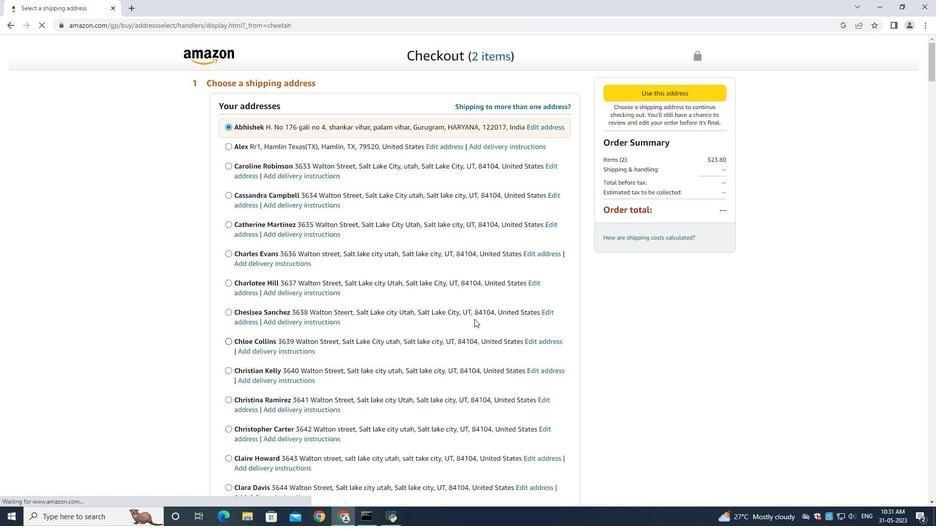 
Action: Mouse scrolled (476, 320) with delta (0, 0)
Screenshot: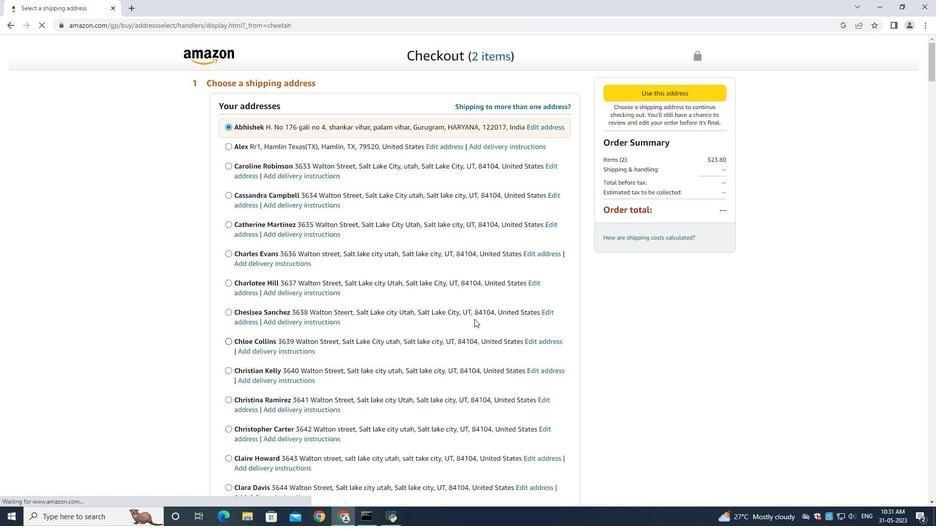 
Action: Mouse scrolled (476, 320) with delta (0, 0)
Screenshot: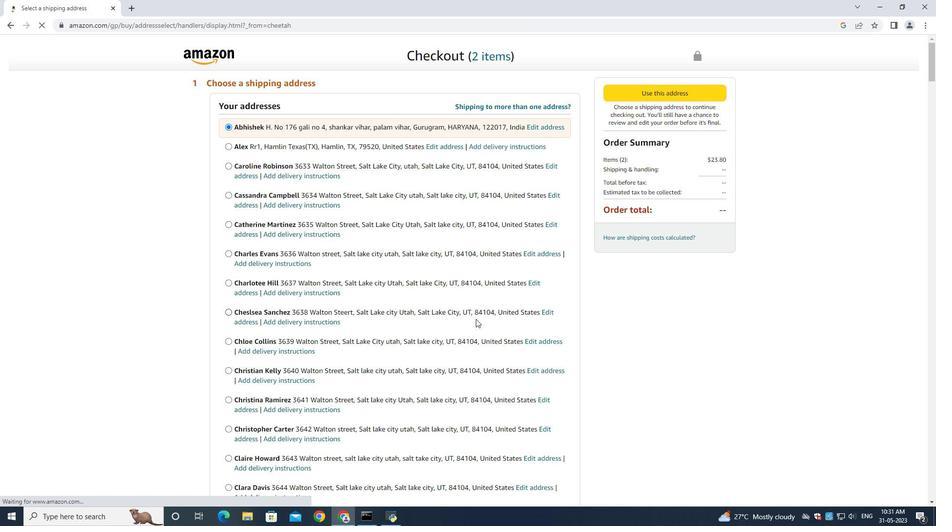 
Action: Mouse scrolled (476, 320) with delta (0, 0)
Screenshot: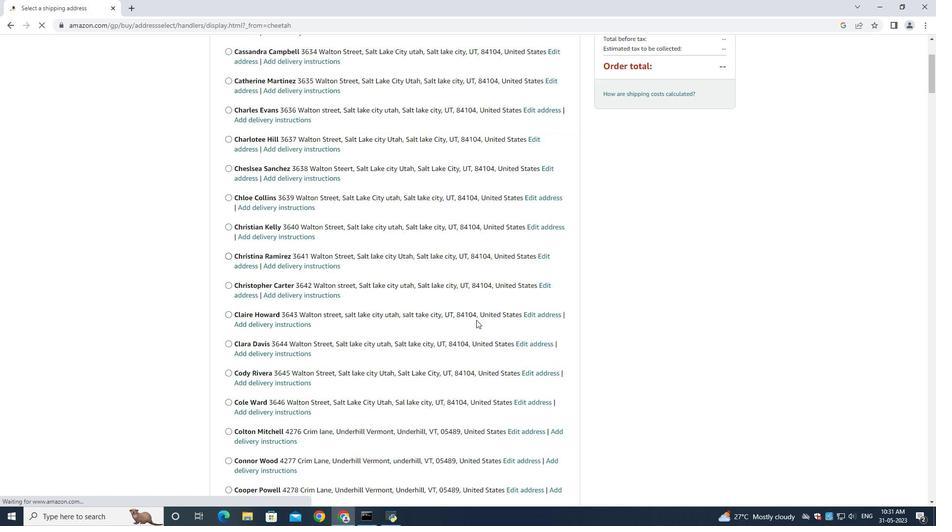 
Action: Mouse moved to (476, 320)
Screenshot: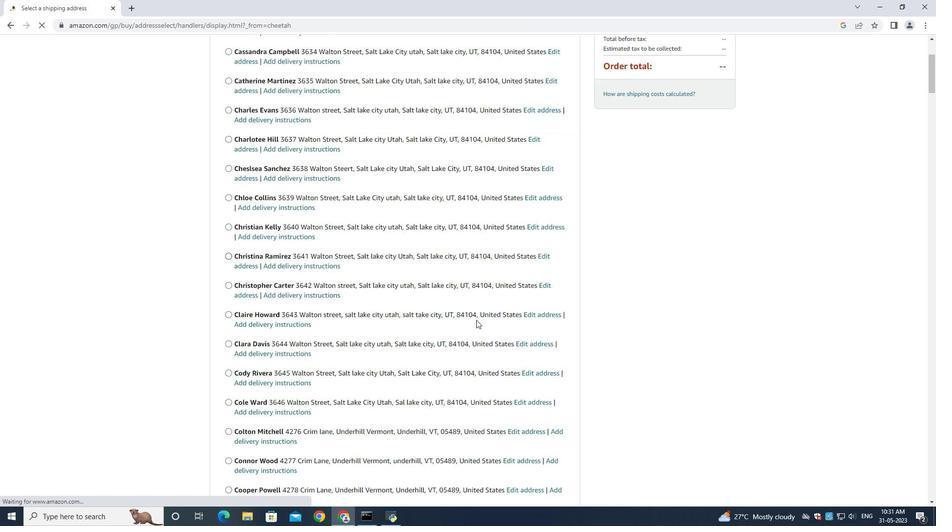 
Action: Mouse scrolled (476, 320) with delta (0, 0)
Screenshot: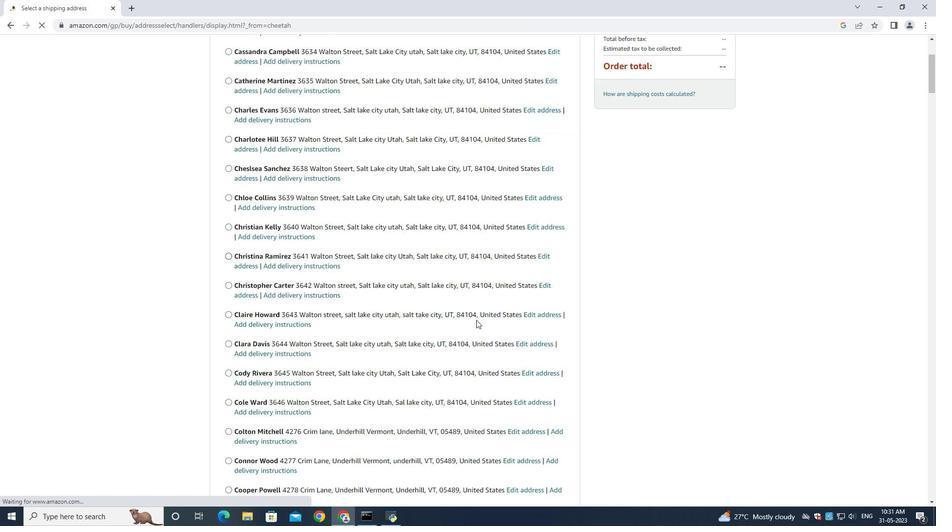 
Action: Mouse scrolled (476, 320) with delta (0, 0)
Screenshot: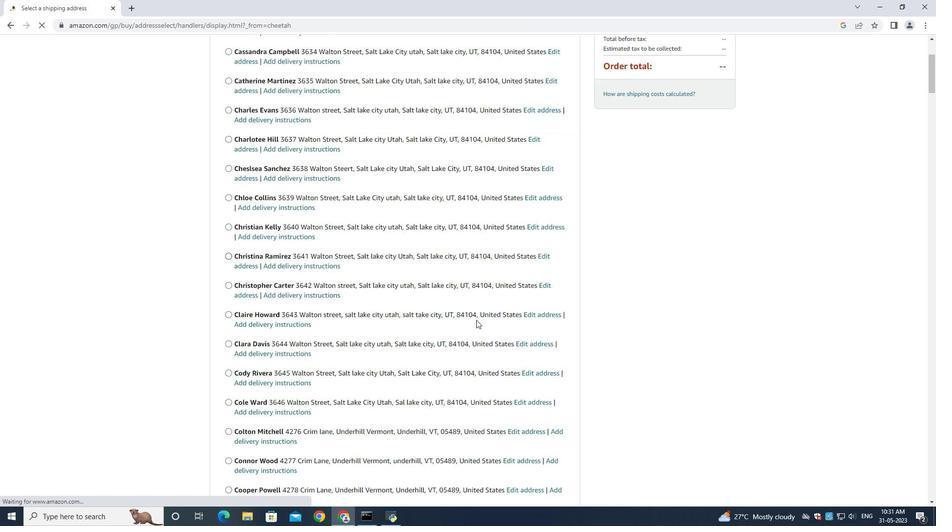 
Action: Mouse scrolled (476, 320) with delta (0, 0)
Screenshot: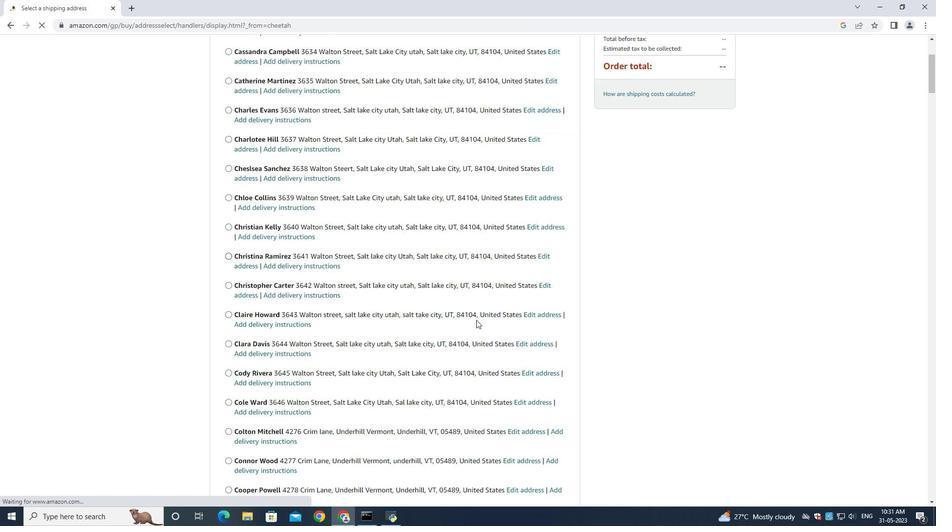
Action: Mouse moved to (476, 321)
Screenshot: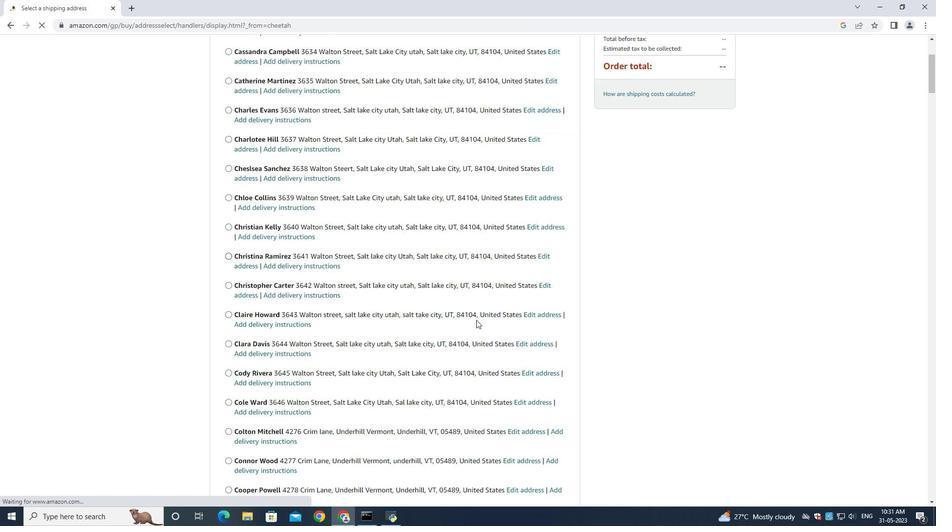
Action: Mouse scrolled (476, 320) with delta (0, 0)
Screenshot: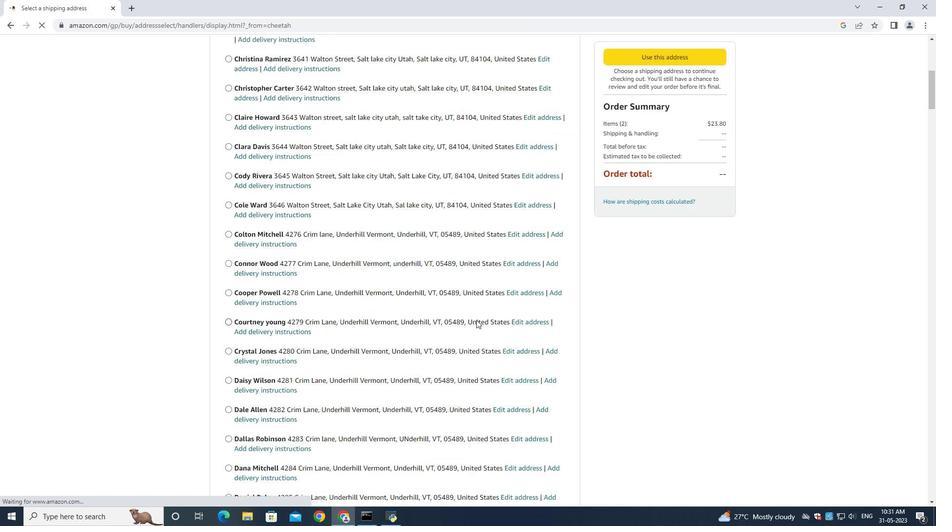 
Action: Mouse scrolled (476, 320) with delta (0, 0)
Screenshot: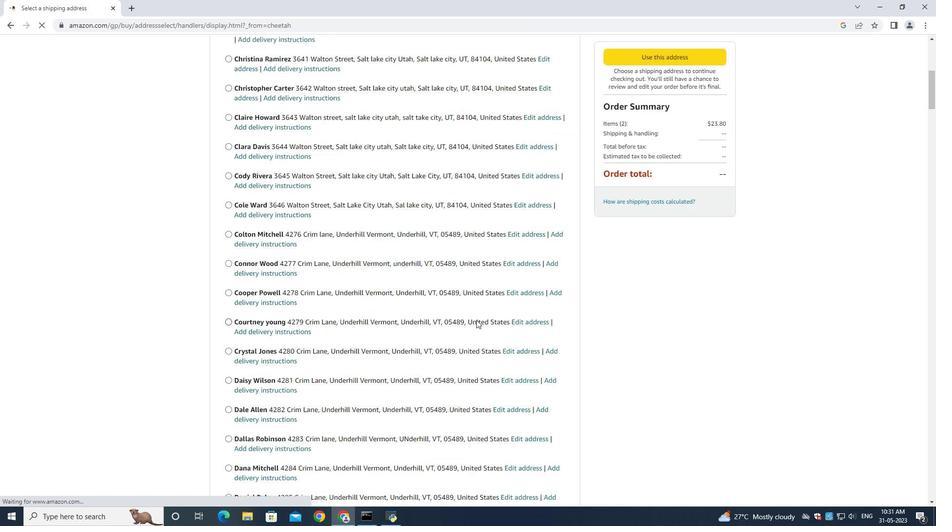 
Action: Mouse scrolled (476, 320) with delta (0, 0)
Screenshot: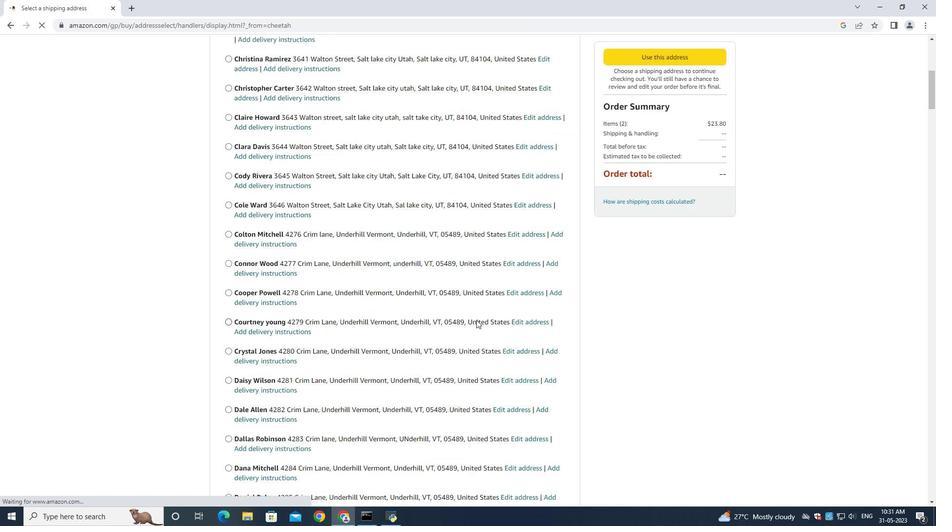 
Action: Mouse scrolled (476, 320) with delta (0, 0)
Screenshot: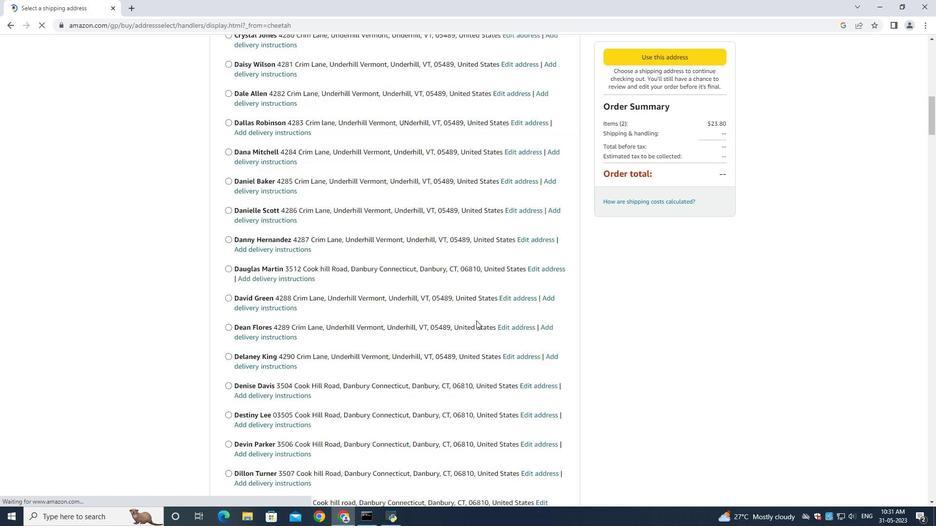 
Action: Mouse scrolled (476, 320) with delta (0, 0)
Screenshot: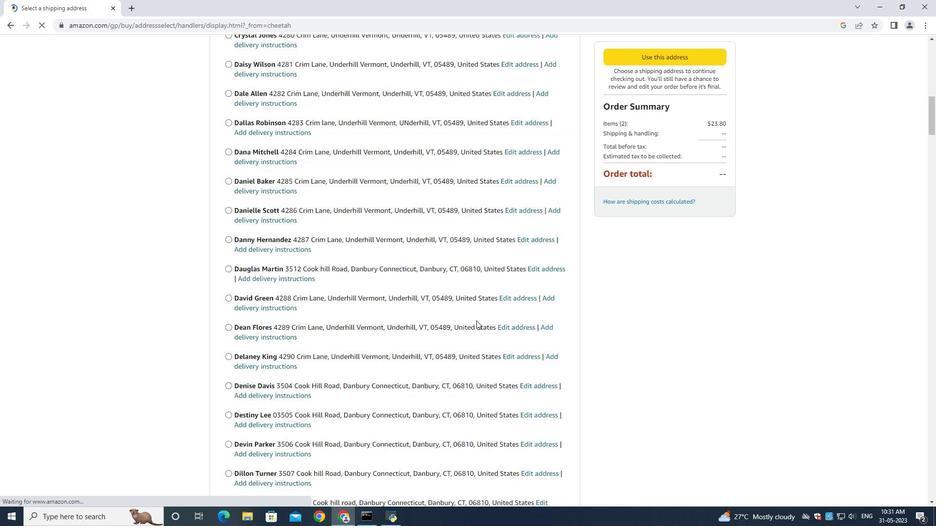 
Action: Mouse scrolled (476, 320) with delta (0, 0)
Screenshot: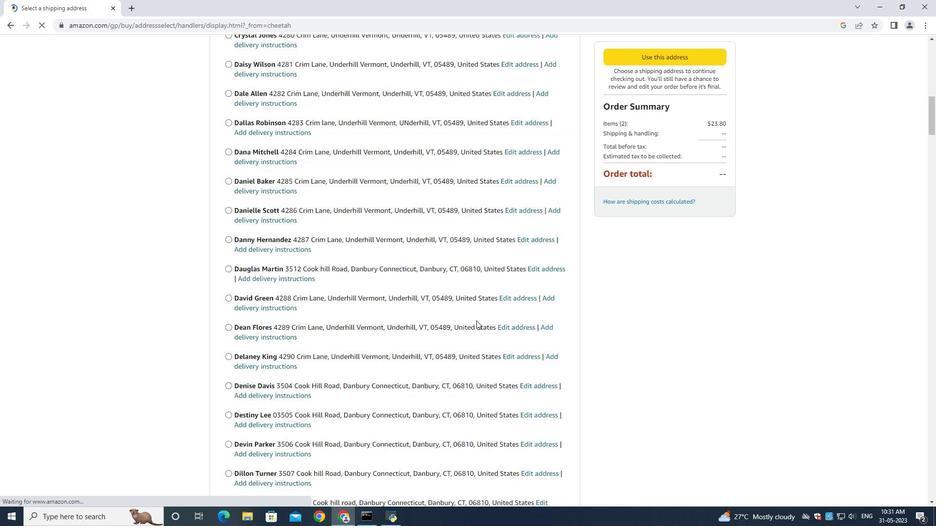 
Action: Mouse scrolled (476, 320) with delta (0, 0)
Screenshot: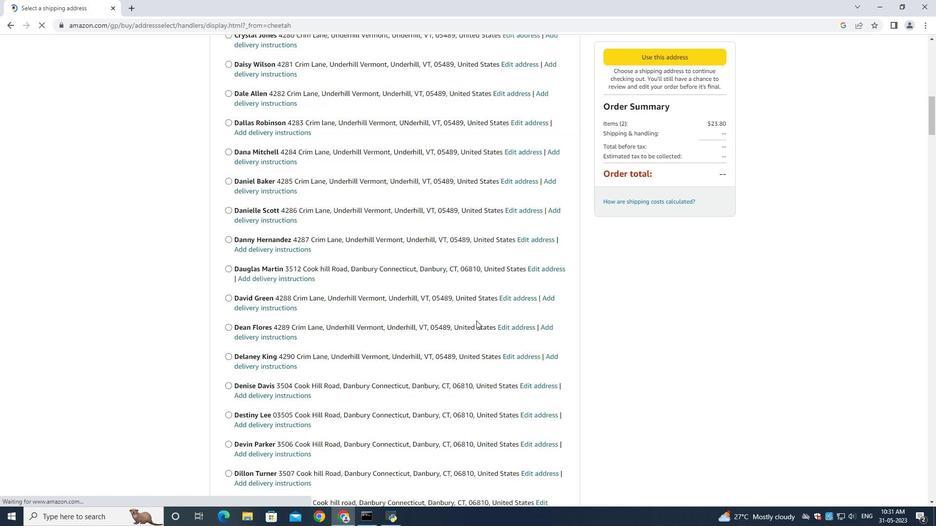 
Action: Mouse scrolled (476, 320) with delta (0, 0)
Screenshot: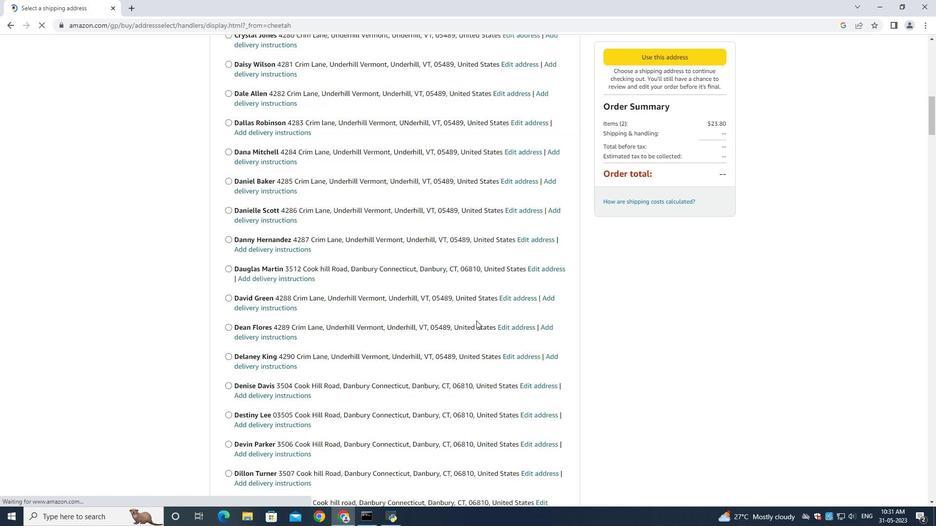 
Action: Mouse scrolled (476, 320) with delta (0, 0)
Screenshot: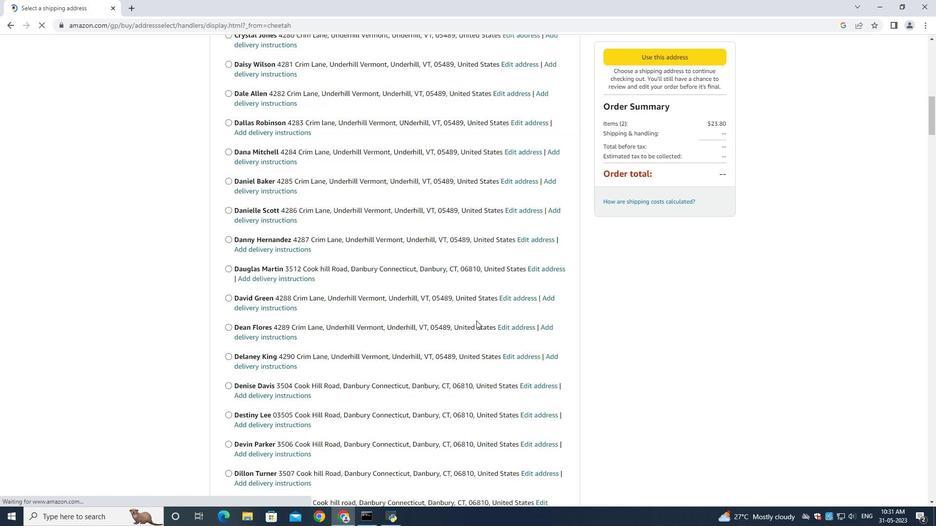 
Action: Mouse scrolled (476, 320) with delta (0, 0)
Screenshot: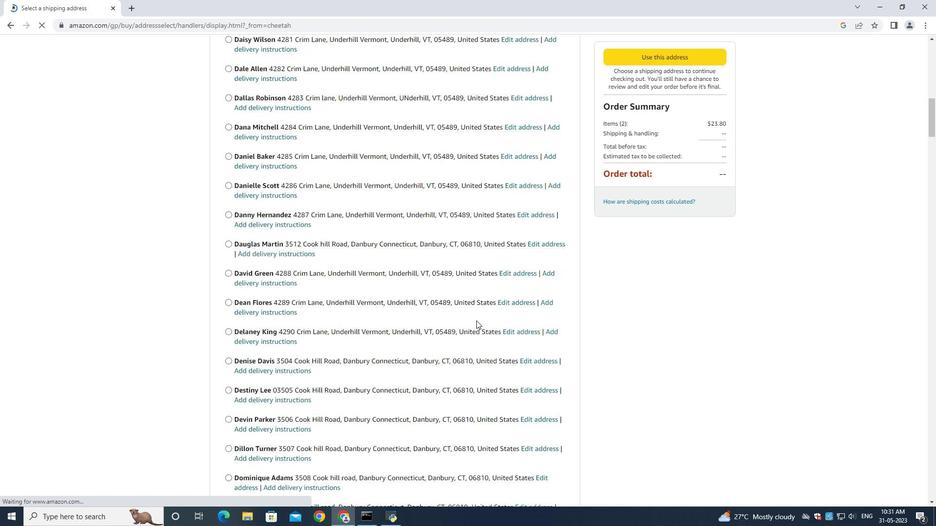 
Action: Mouse scrolled (476, 320) with delta (0, 0)
Screenshot: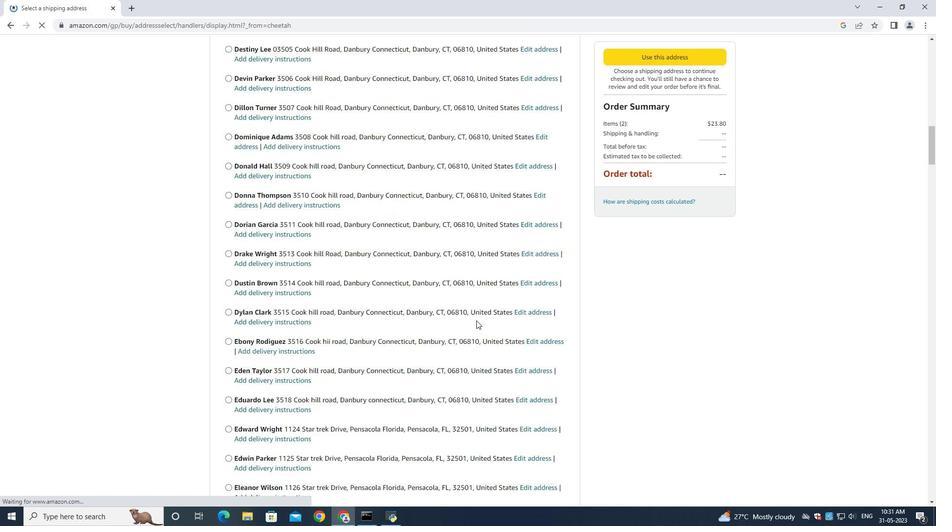 
Action: Mouse scrolled (476, 320) with delta (0, 0)
Screenshot: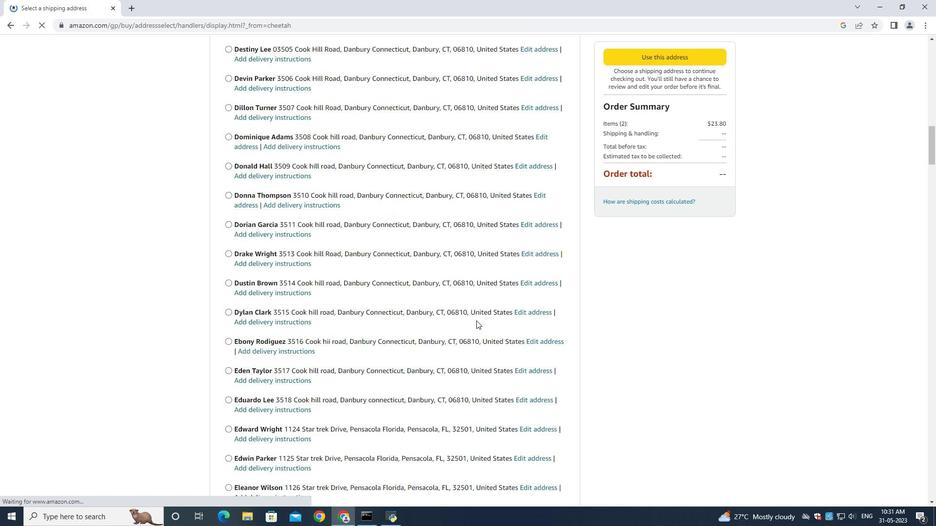 
Action: Mouse scrolled (476, 320) with delta (0, 0)
Screenshot: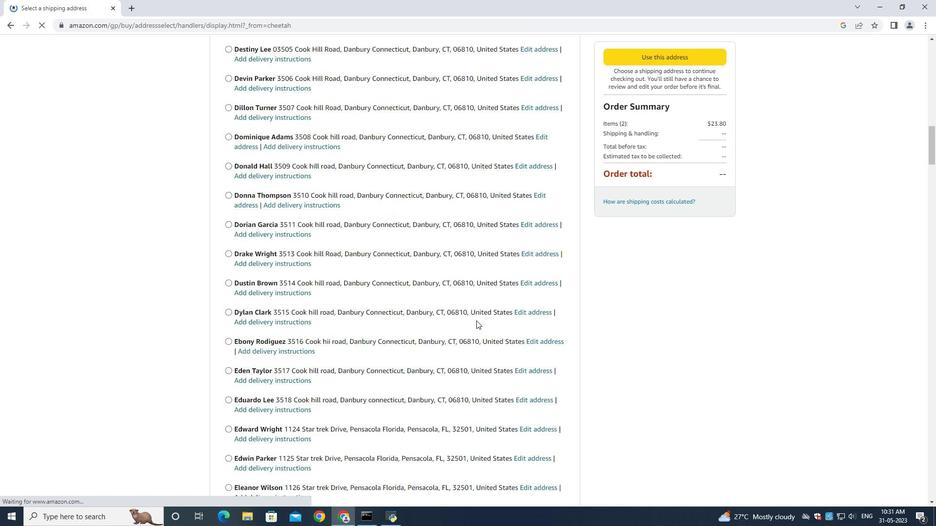 
Action: Mouse scrolled (476, 320) with delta (0, 0)
Screenshot: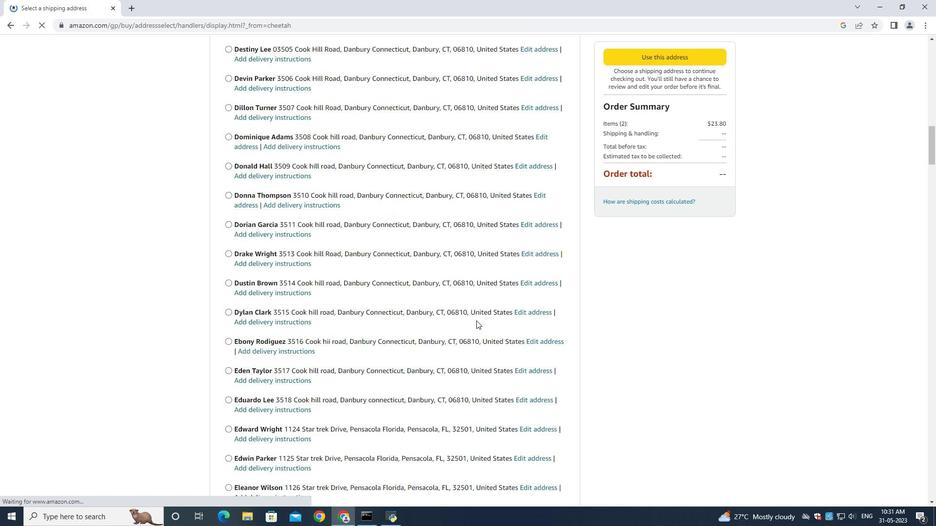 
Action: Mouse scrolled (476, 320) with delta (0, 0)
Screenshot: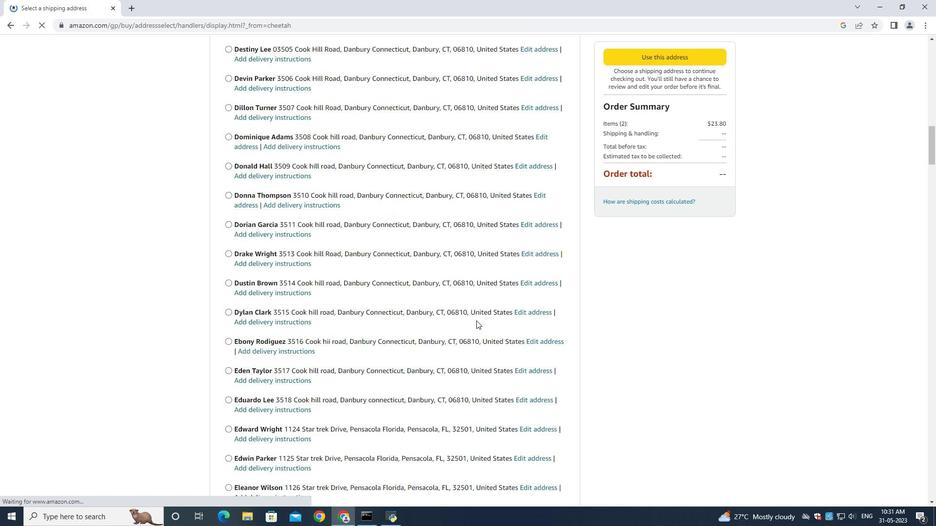 
Action: Mouse scrolled (476, 320) with delta (0, 0)
Screenshot: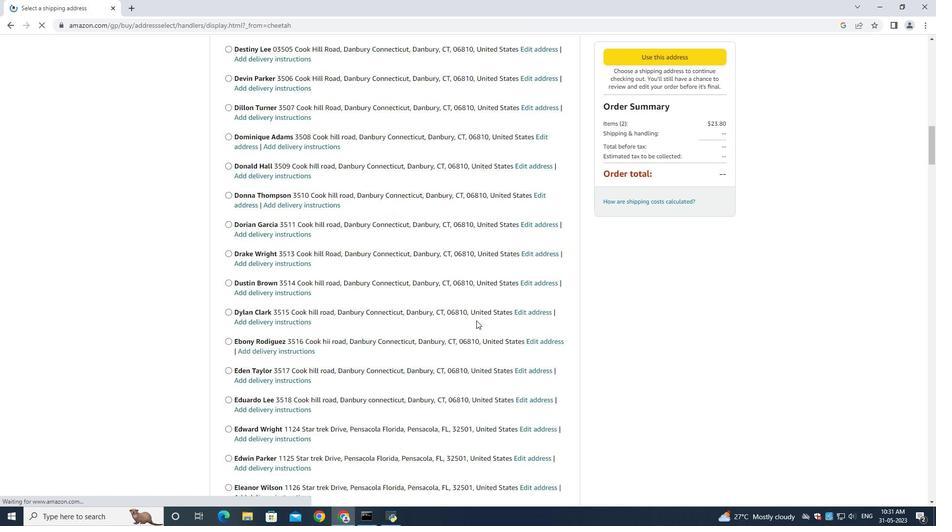 
Action: Mouse scrolled (476, 320) with delta (0, 0)
Screenshot: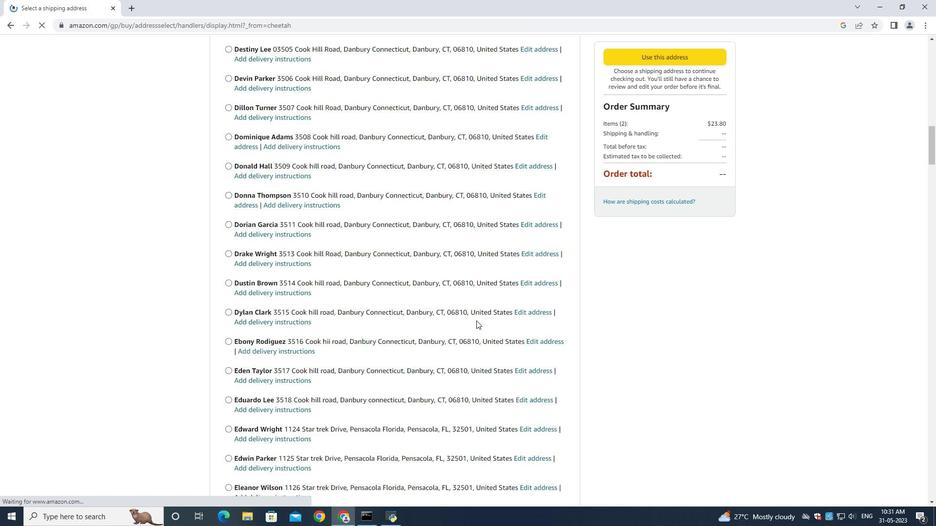 
Action: Mouse scrolled (476, 320) with delta (0, 0)
Screenshot: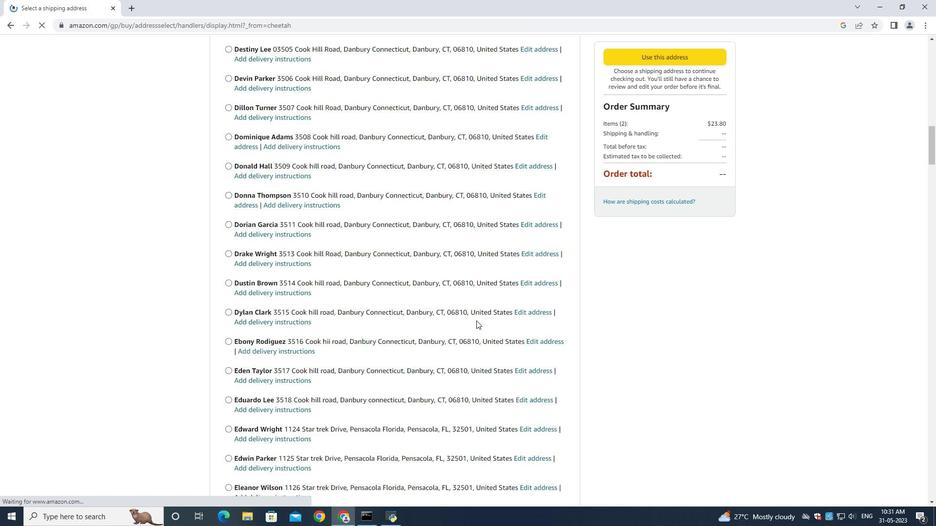 
Action: Mouse scrolled (476, 320) with delta (0, 0)
Screenshot: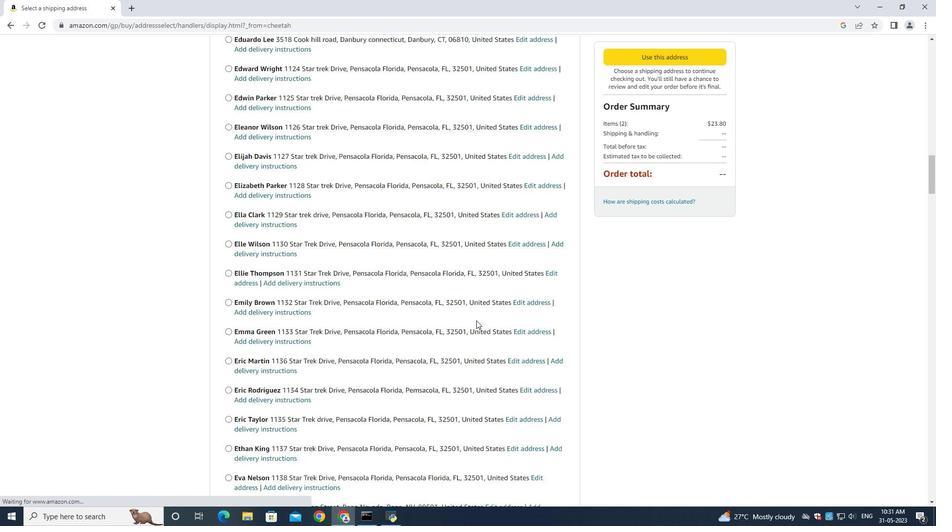 
Action: Mouse scrolled (476, 320) with delta (0, 0)
Screenshot: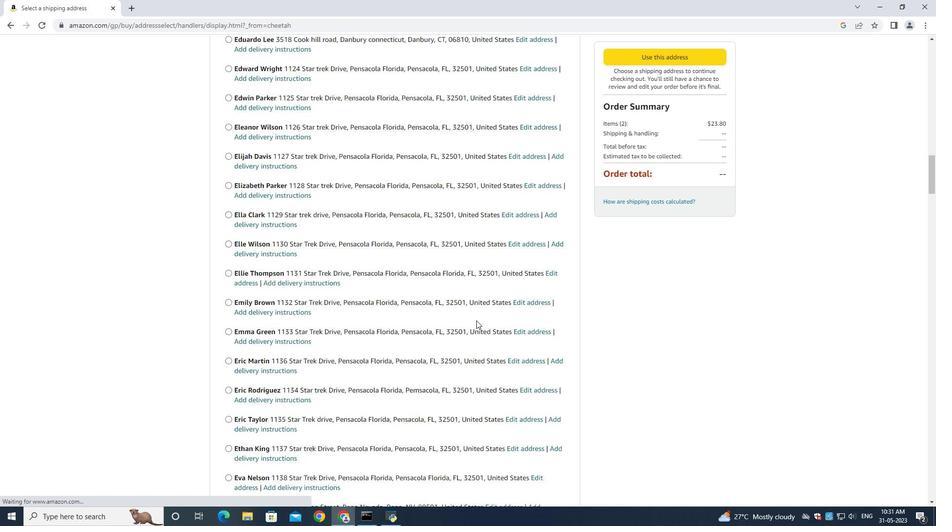
Action: Mouse scrolled (476, 320) with delta (0, 0)
Screenshot: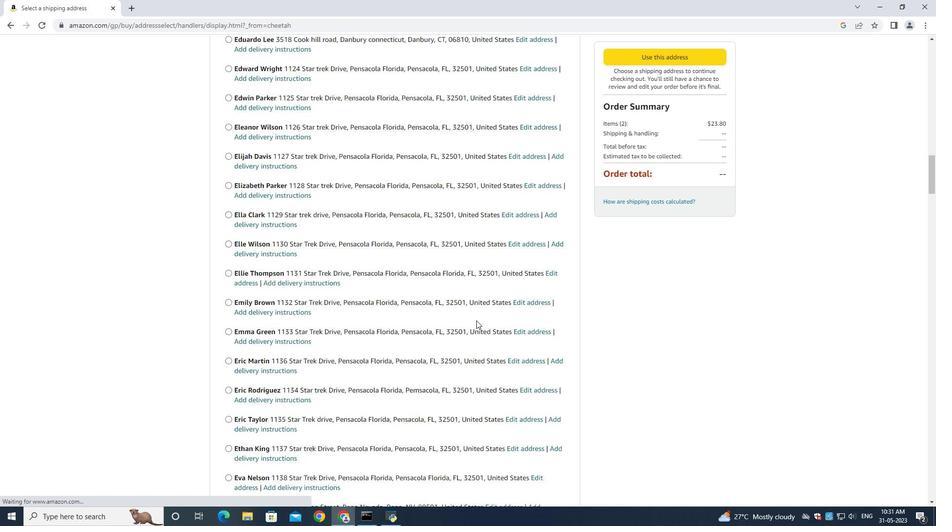 
Action: Mouse scrolled (476, 320) with delta (0, 0)
Screenshot: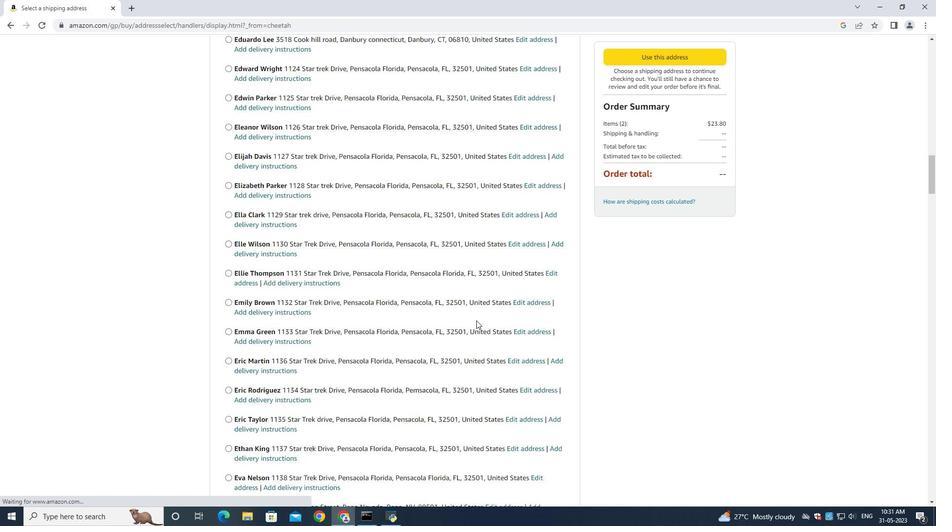 
Action: Mouse scrolled (476, 320) with delta (0, 0)
Screenshot: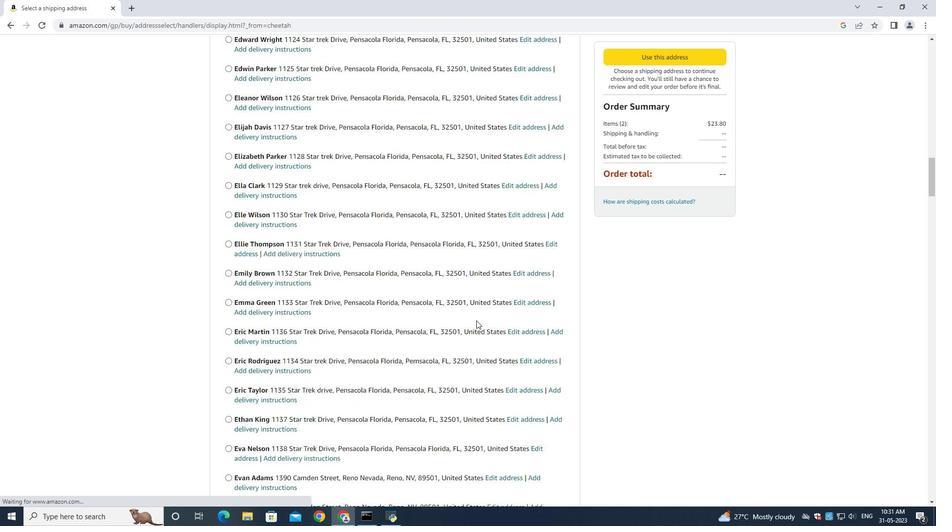 
Action: Mouse scrolled (476, 320) with delta (0, 0)
Screenshot: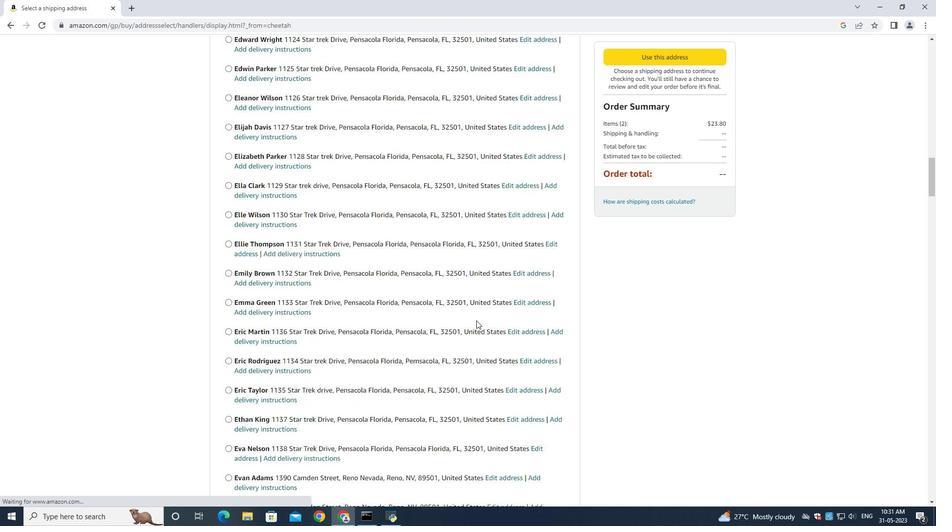 
Action: Mouse scrolled (476, 320) with delta (0, 0)
Screenshot: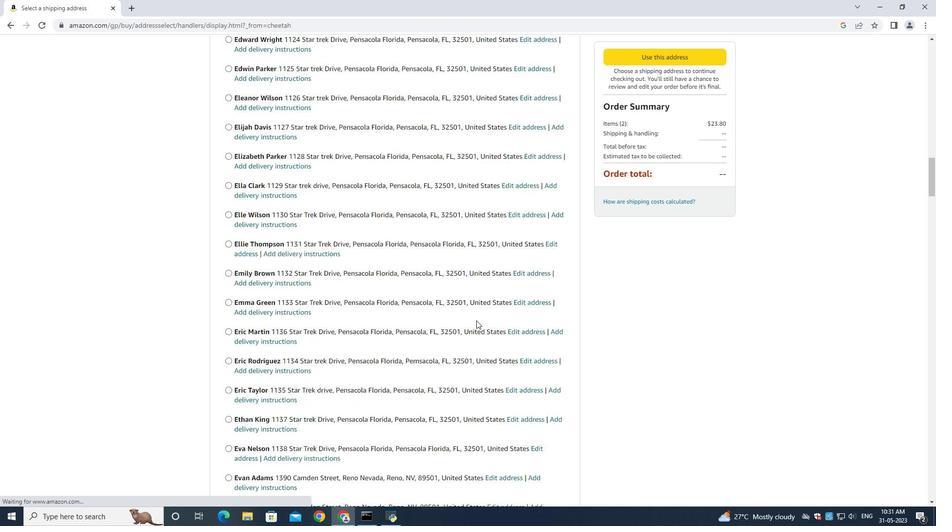 
Action: Mouse scrolled (476, 320) with delta (0, 0)
Screenshot: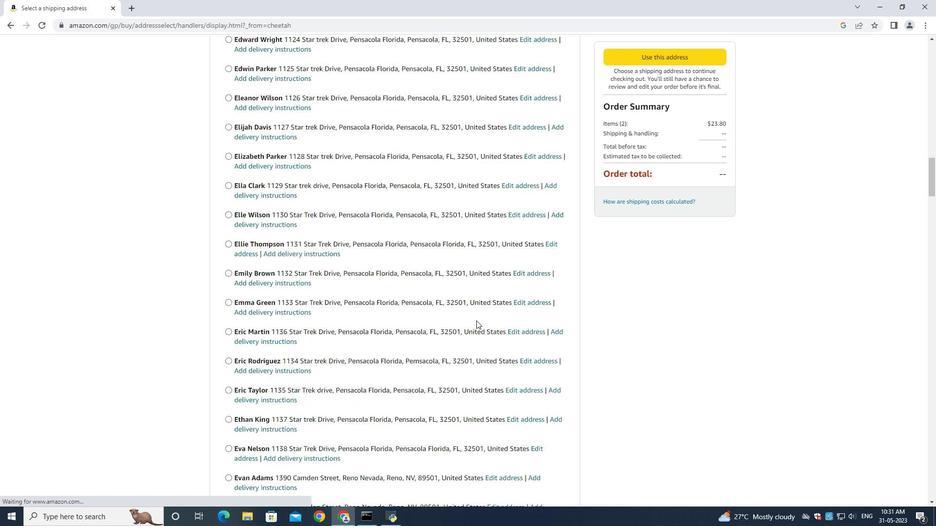 
Action: Mouse scrolled (476, 320) with delta (0, 0)
Screenshot: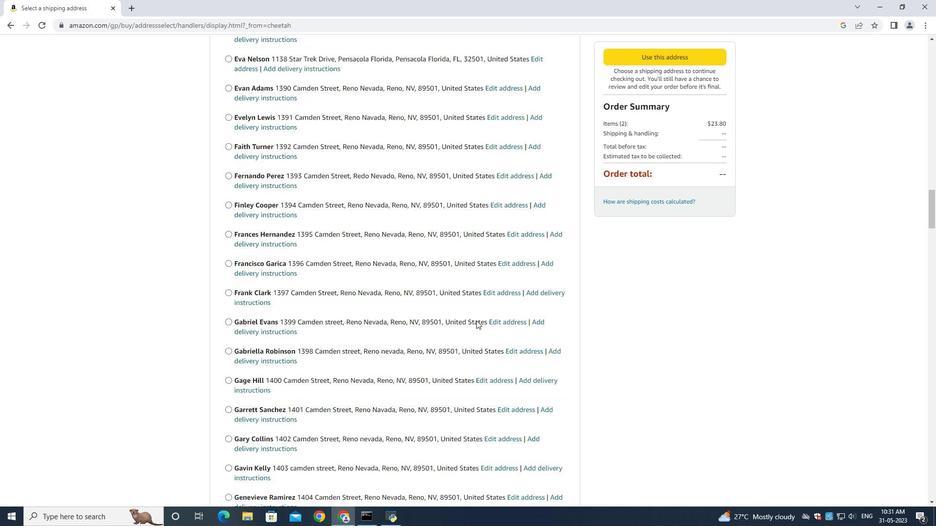 
Action: Mouse scrolled (476, 320) with delta (0, 0)
Screenshot: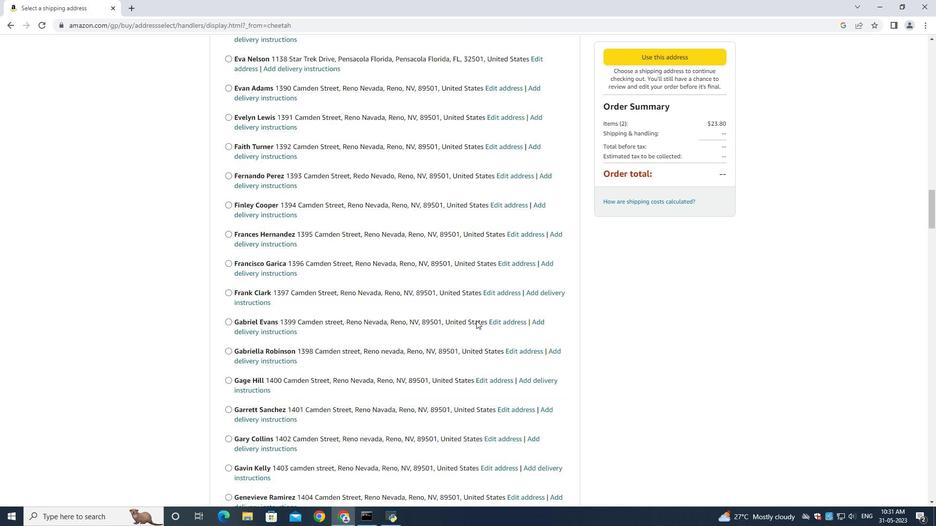 
Action: Mouse scrolled (476, 320) with delta (0, 0)
Screenshot: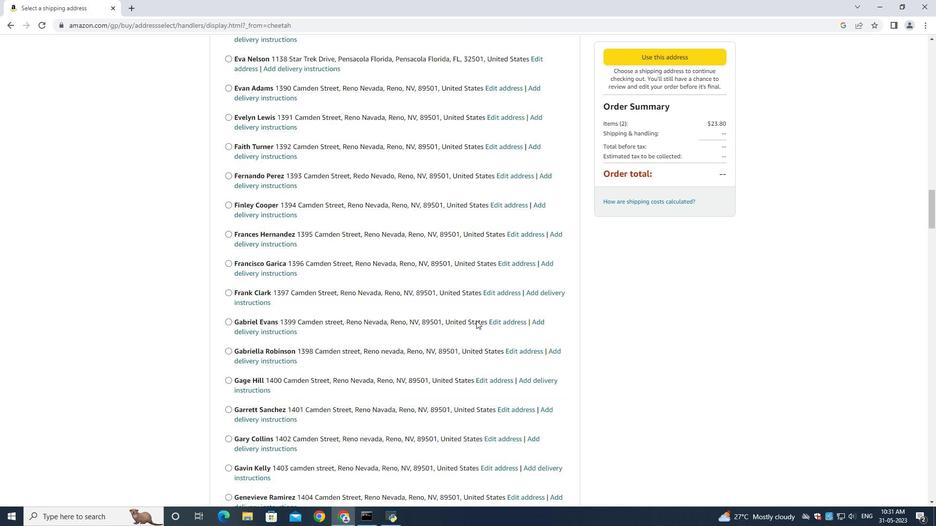 
Action: Mouse scrolled (476, 320) with delta (0, 0)
Screenshot: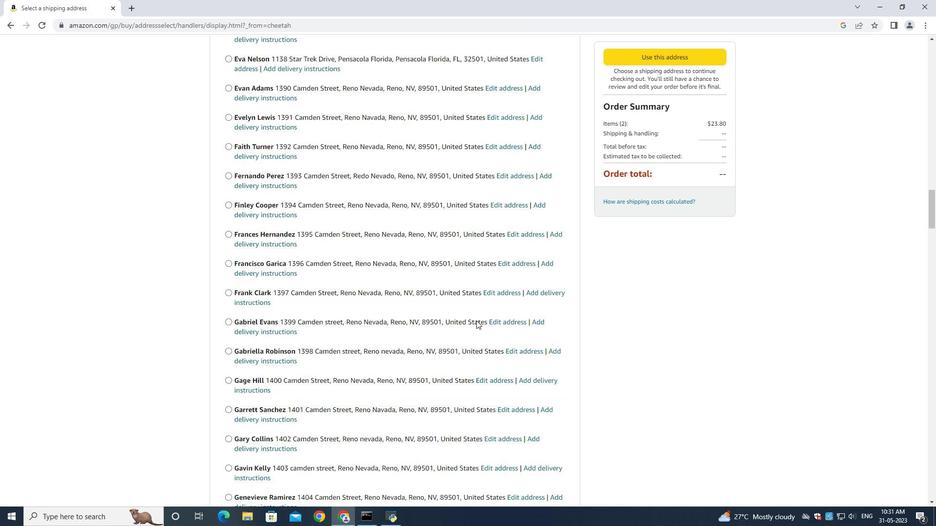 
Action: Mouse scrolled (476, 320) with delta (0, 0)
Screenshot: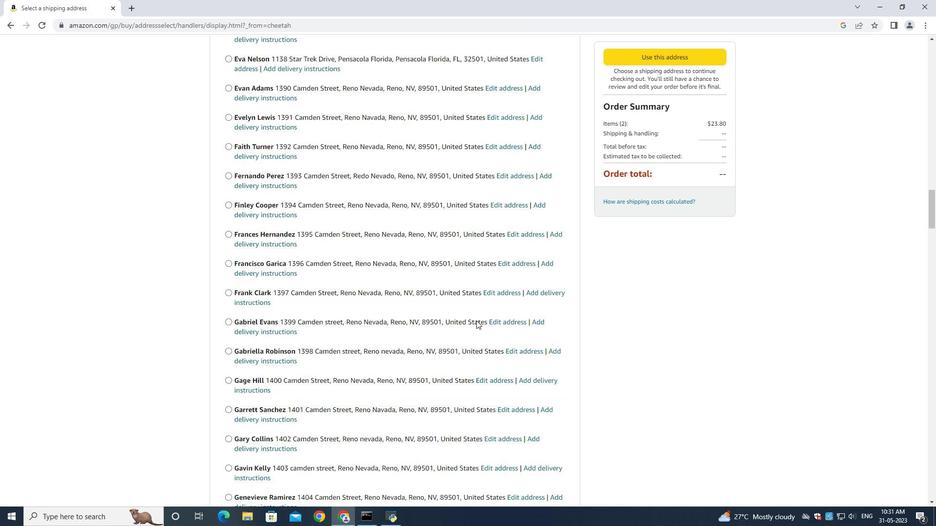 
Action: Mouse scrolled (476, 320) with delta (0, 0)
Screenshot: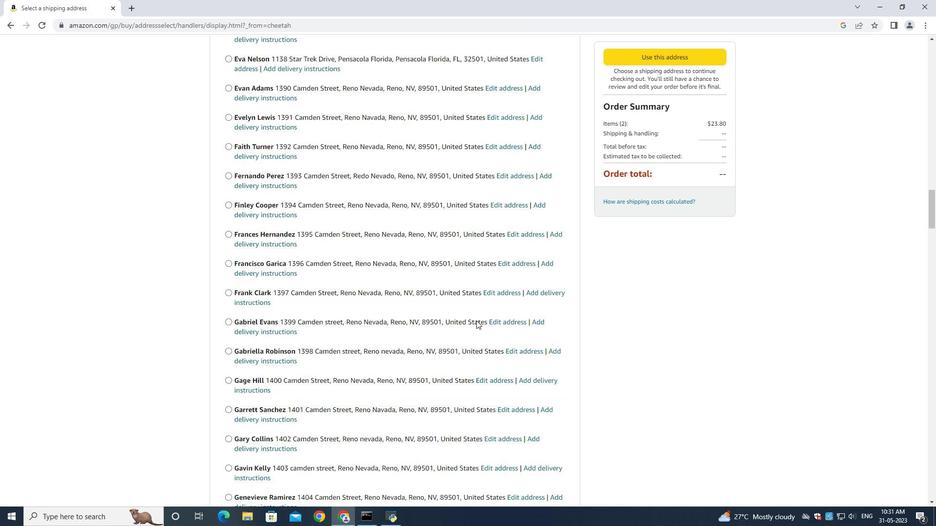 
Action: Mouse scrolled (476, 320) with delta (0, 0)
Screenshot: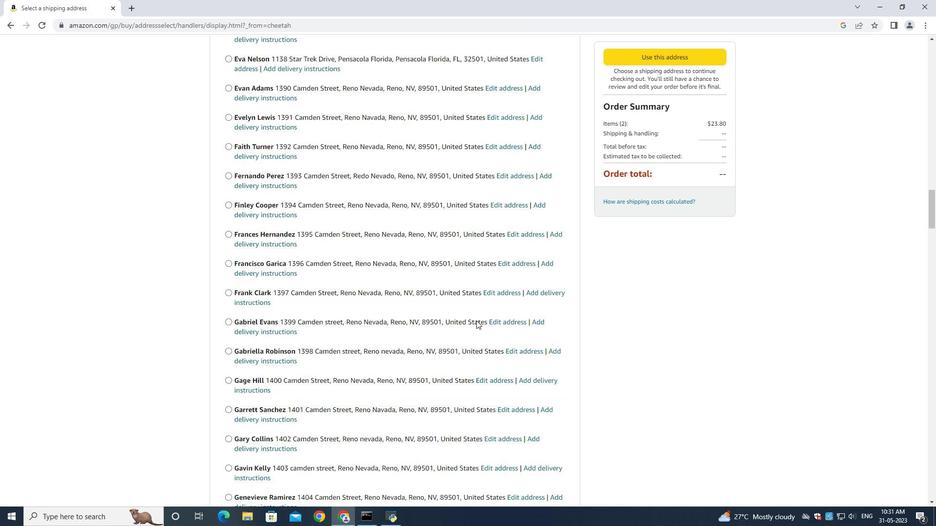 
Action: Mouse scrolled (476, 320) with delta (0, 0)
Screenshot: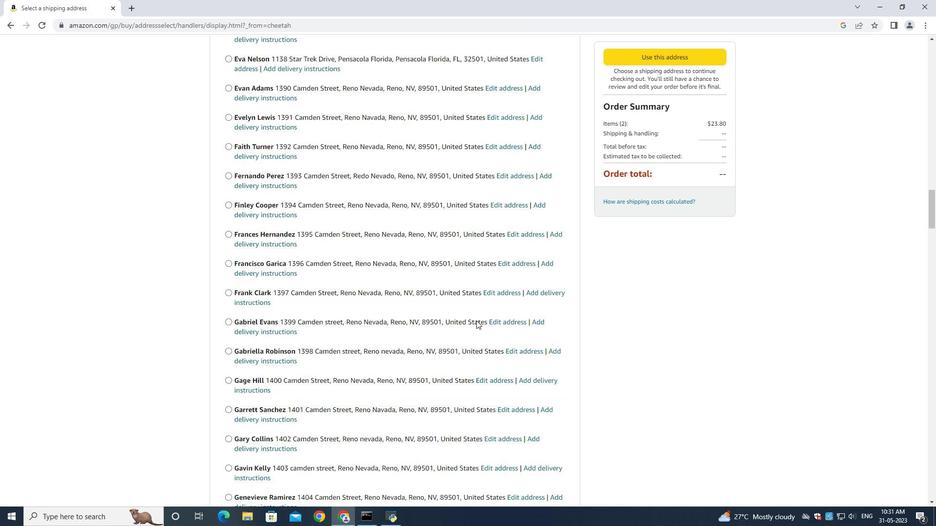 
Action: Mouse moved to (460, 322)
Screenshot: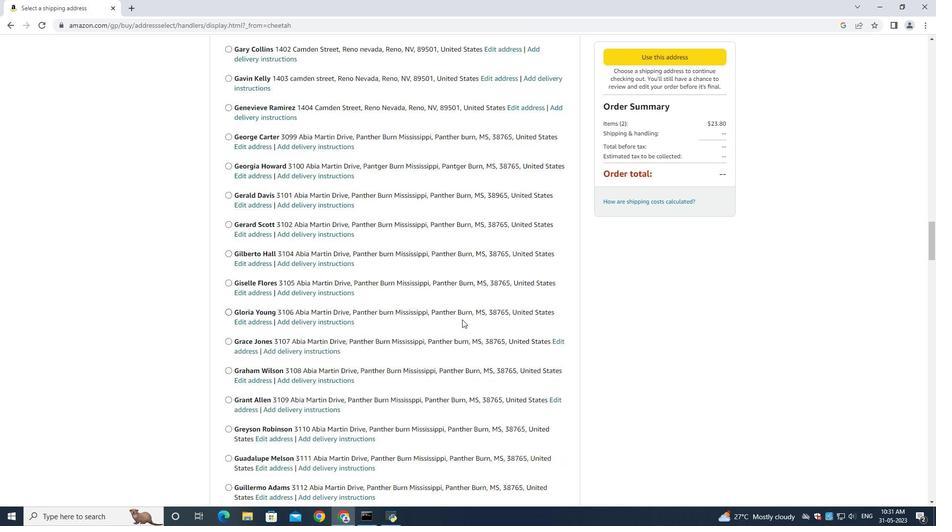 
Action: Mouse scrolled (461, 321) with delta (0, 0)
Screenshot: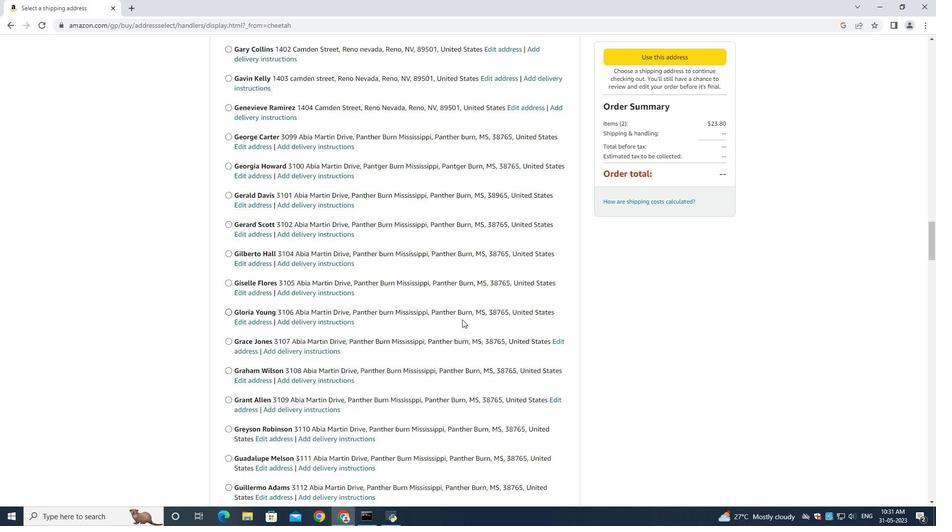 
Action: Mouse moved to (460, 323)
Screenshot: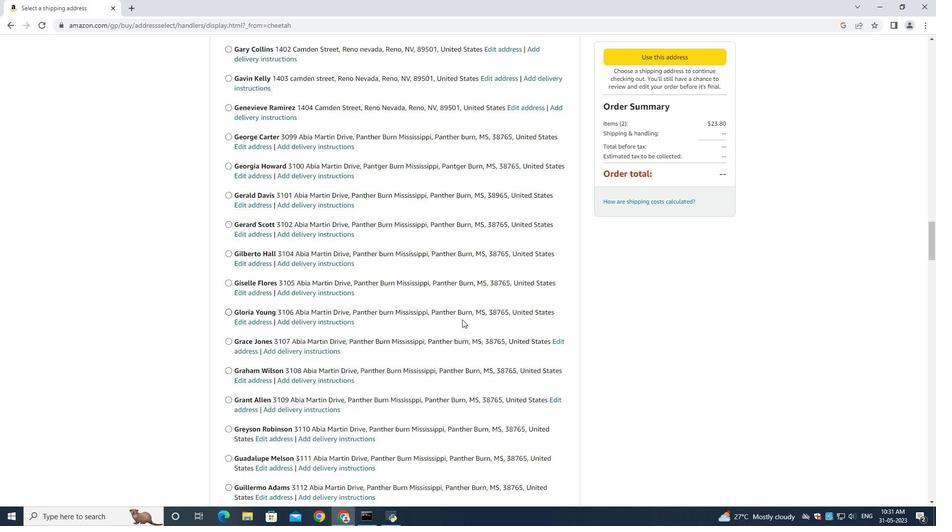 
Action: Mouse scrolled (460, 322) with delta (0, 0)
Screenshot: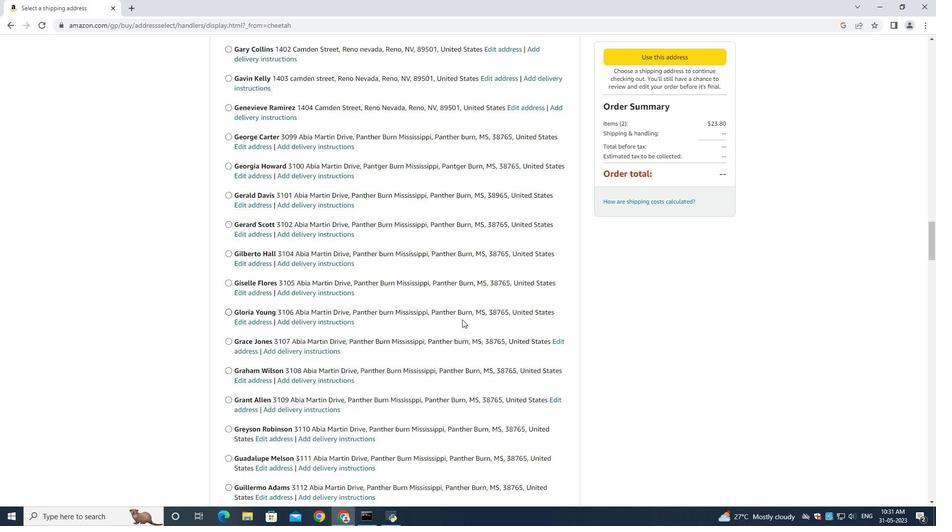 
Action: Mouse moved to (458, 325)
Screenshot: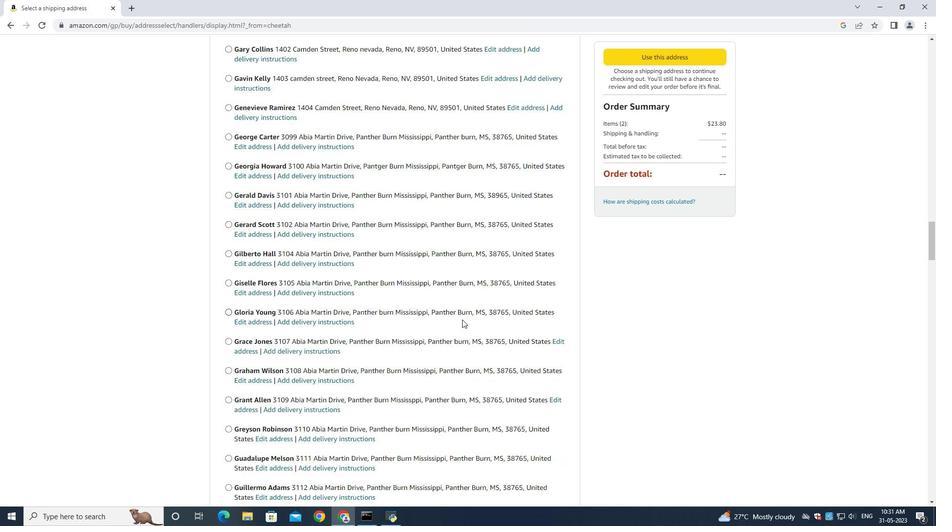 
Action: Mouse scrolled (458, 324) with delta (0, 0)
Screenshot: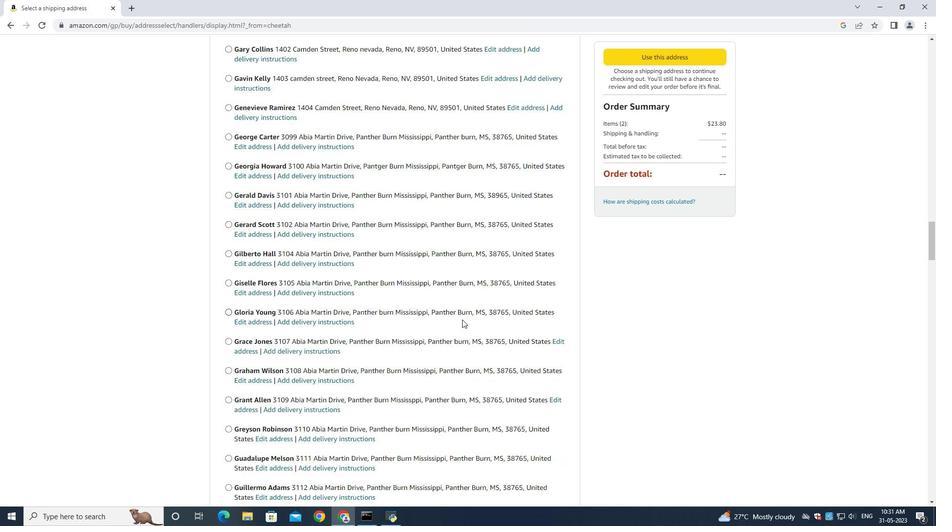 
Action: Mouse moved to (457, 325)
Screenshot: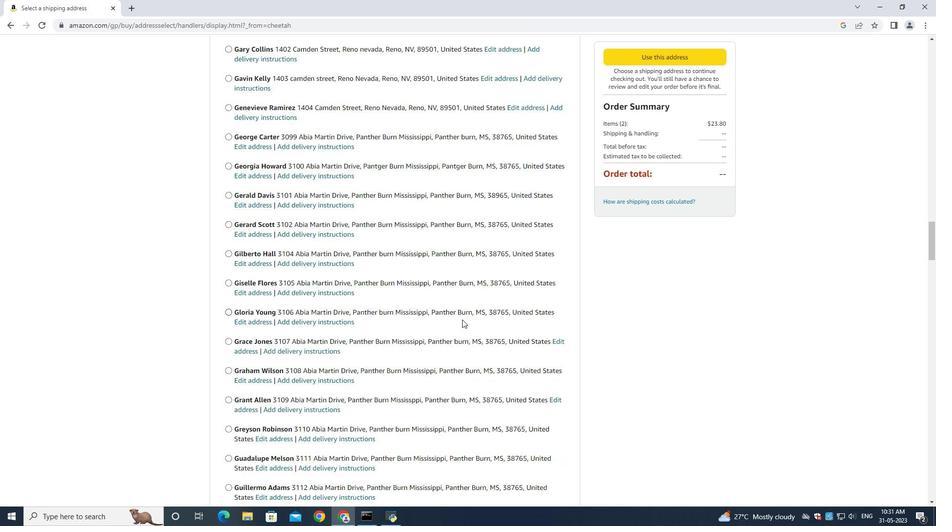 
Action: Mouse scrolled (458, 324) with delta (0, 0)
Screenshot: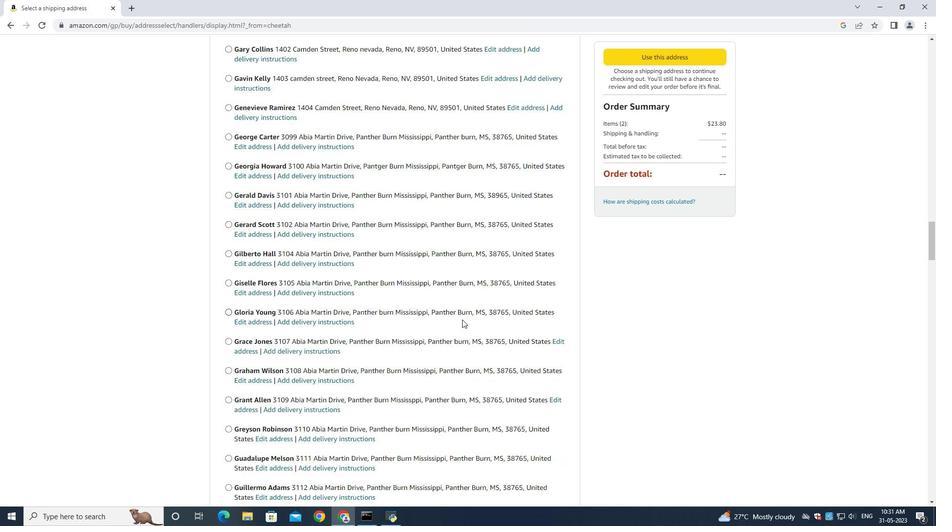 
Action: Mouse moved to (456, 325)
Screenshot: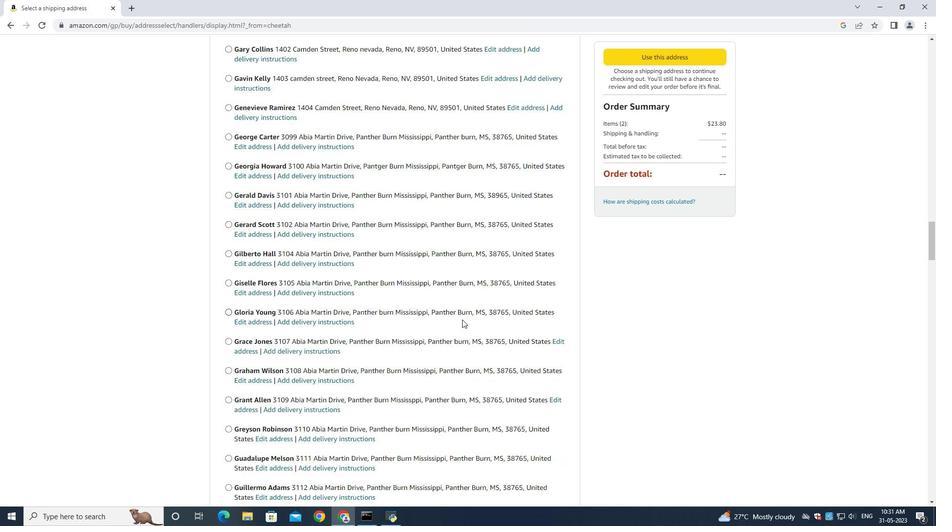 
Action: Mouse scrolled (457, 324) with delta (0, 0)
Screenshot: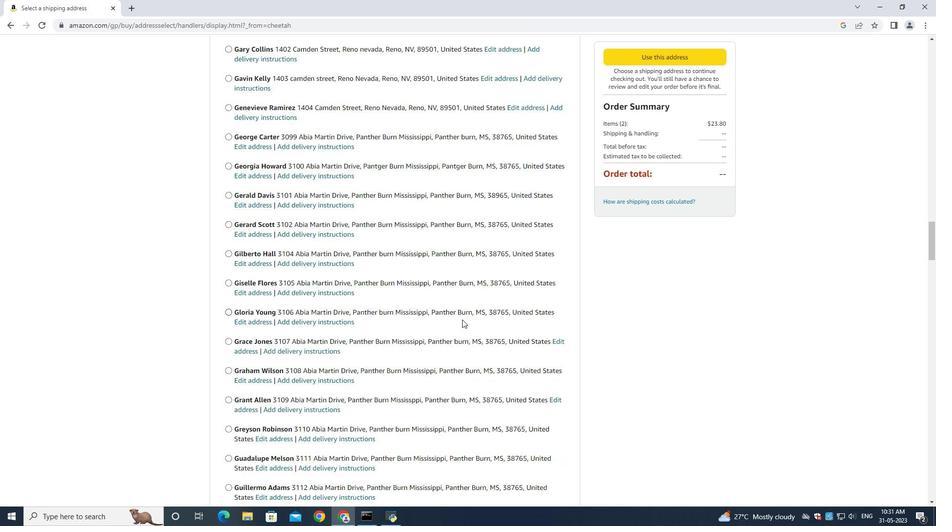 
Action: Mouse moved to (456, 325)
Screenshot: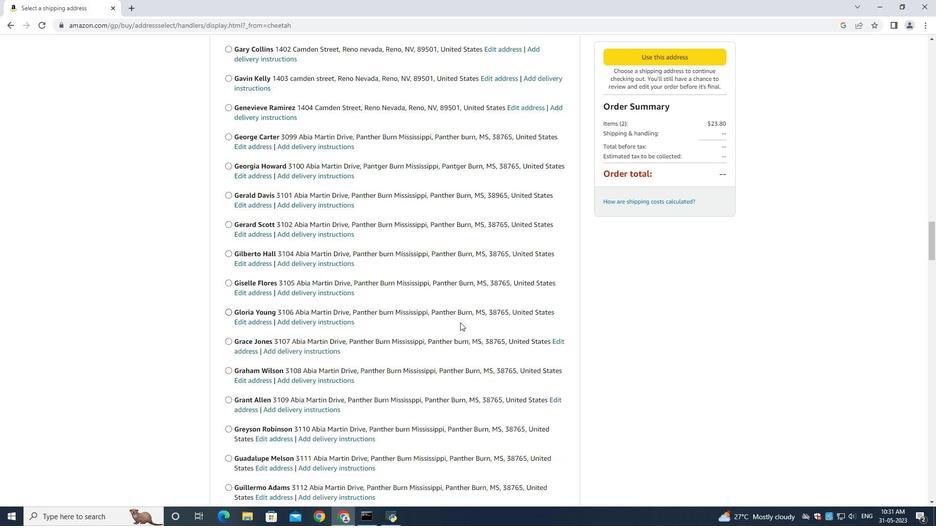 
Action: Mouse scrolled (456, 324) with delta (0, 0)
Screenshot: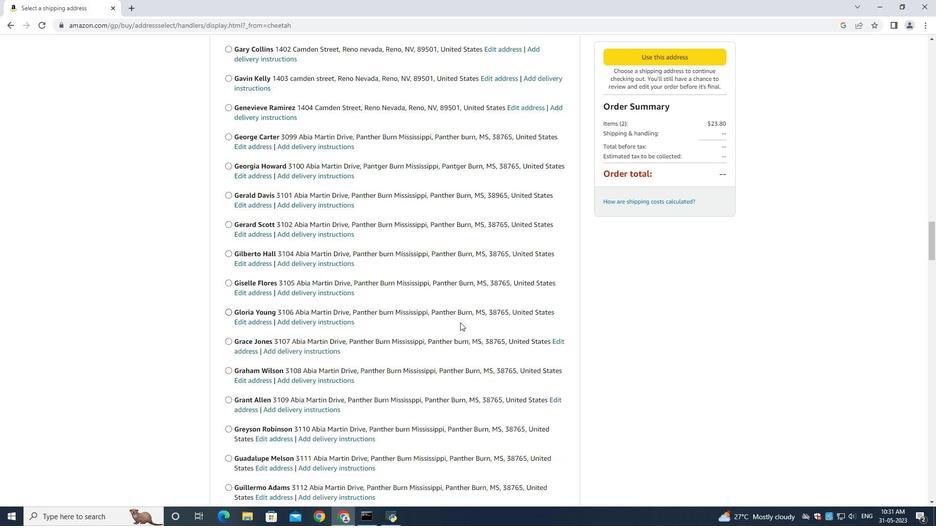 
Action: Mouse moved to (455, 325)
Screenshot: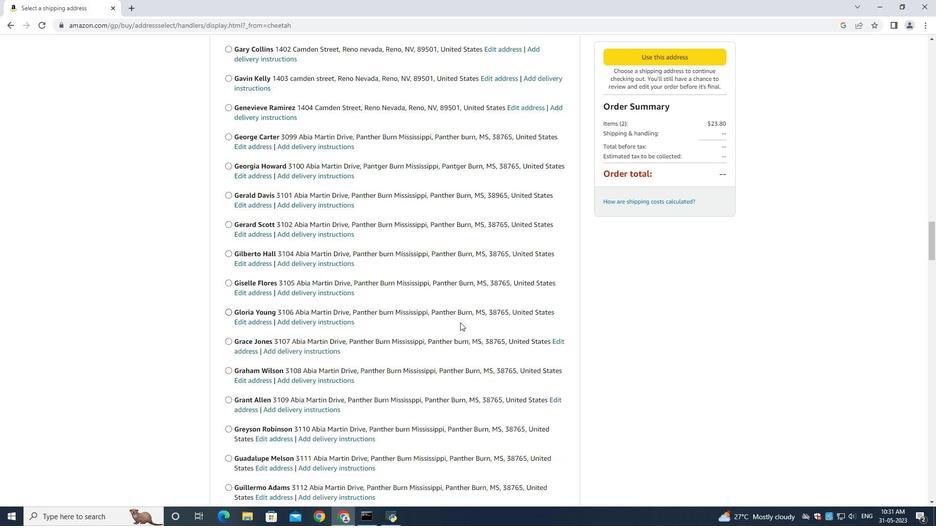 
Action: Mouse scrolled (456, 325) with delta (0, 0)
Screenshot: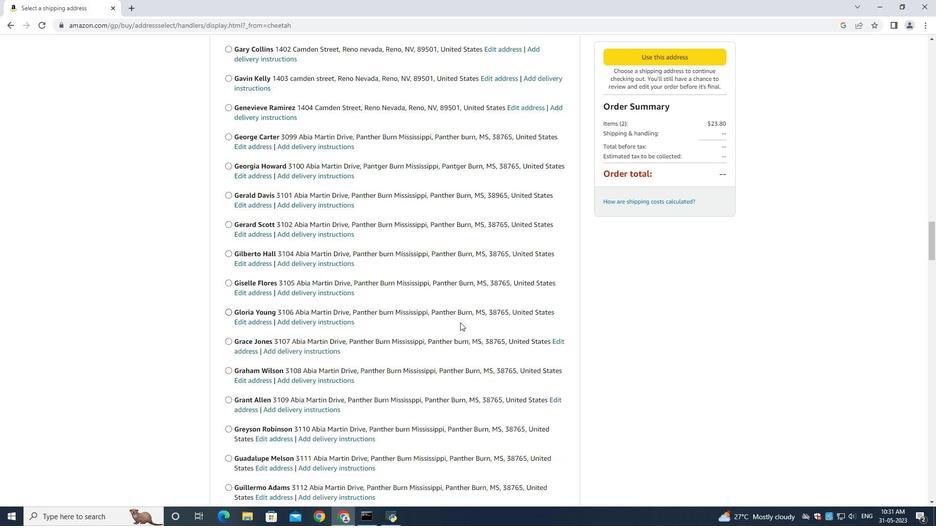 
Action: Mouse moved to (454, 326)
Screenshot: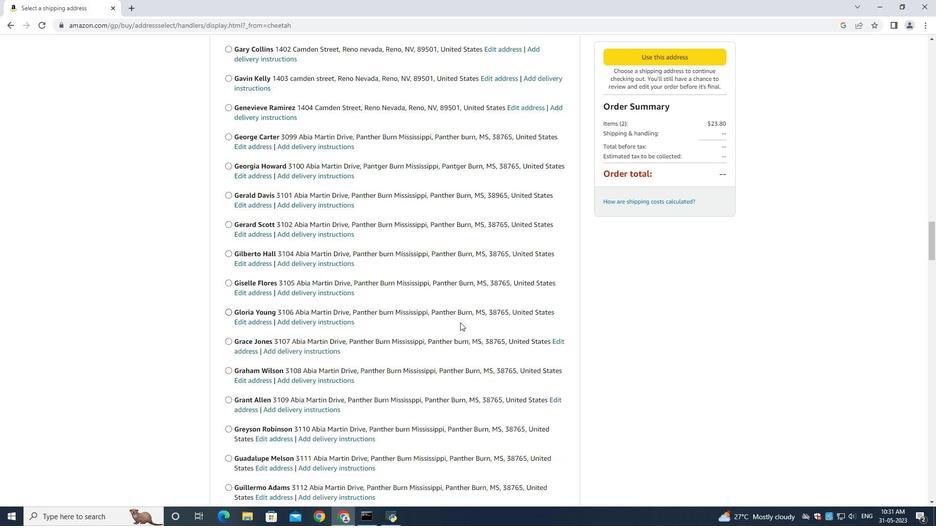 
Action: Mouse scrolled (455, 325) with delta (0, 0)
Screenshot: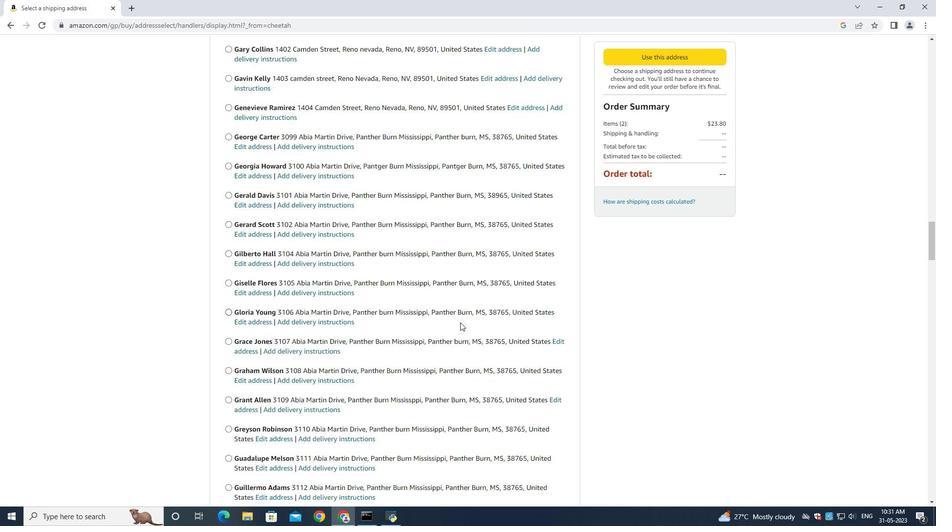 
Action: Mouse scrolled (454, 326) with delta (0, 0)
Screenshot: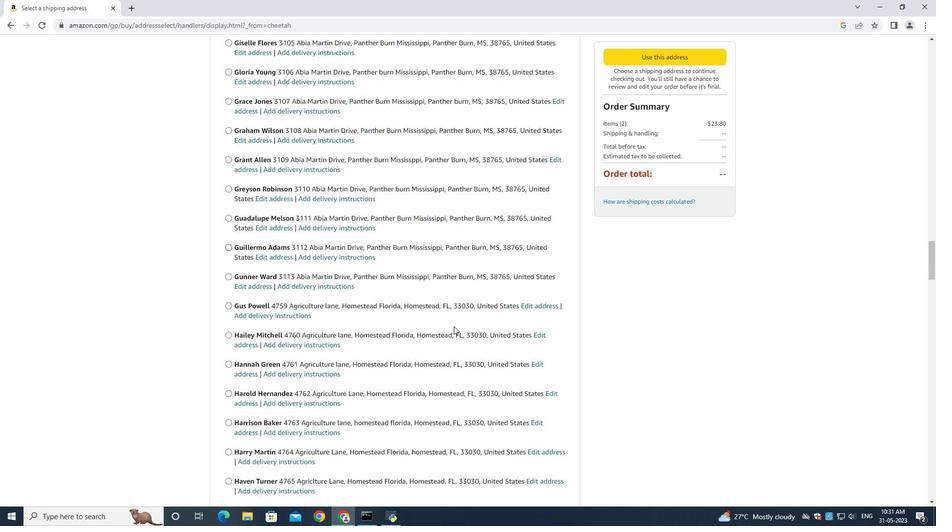 
Action: Mouse moved to (453, 327)
Screenshot: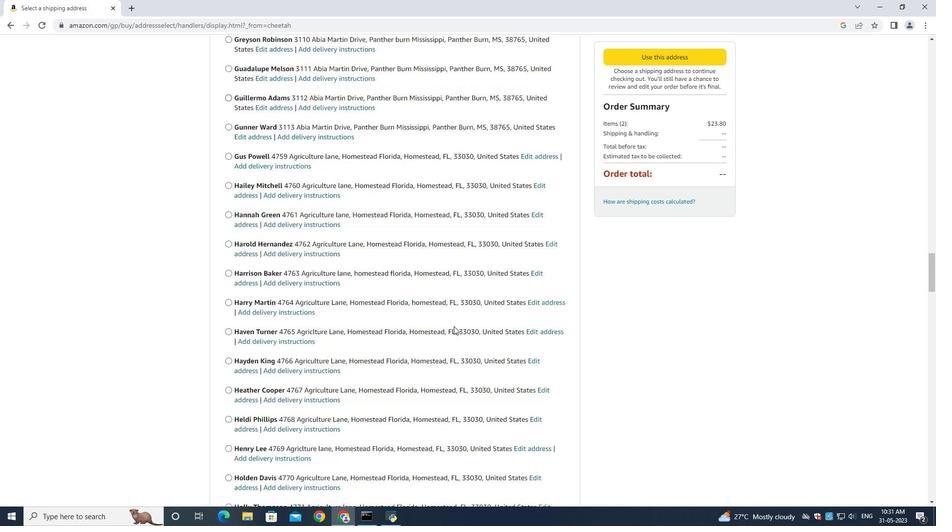 
Action: Mouse scrolled (454, 326) with delta (0, 0)
Screenshot: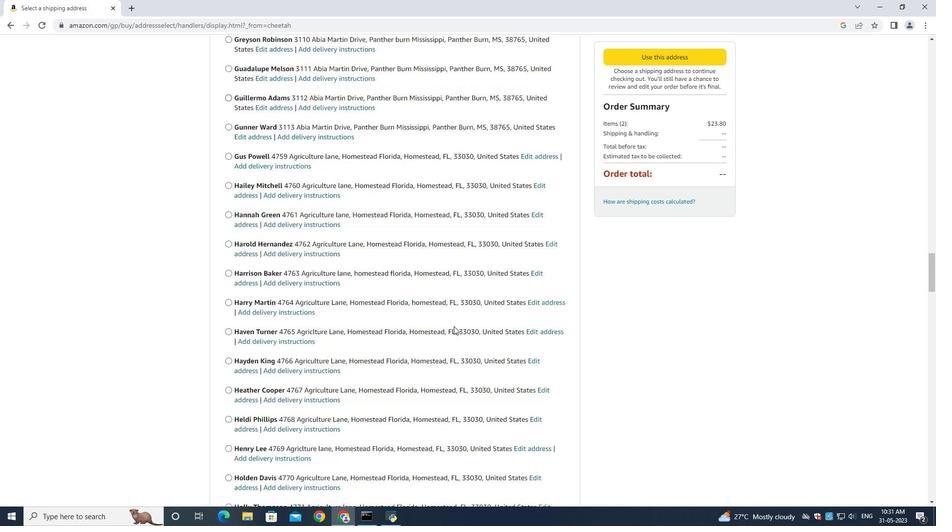 
Action: Mouse moved to (443, 328)
Screenshot: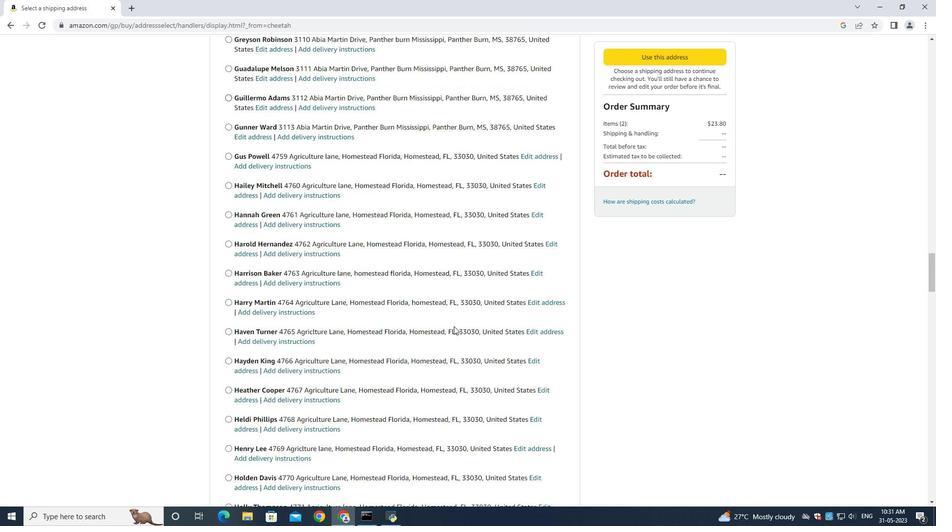 
Action: Mouse scrolled (453, 327) with delta (0, 0)
Screenshot: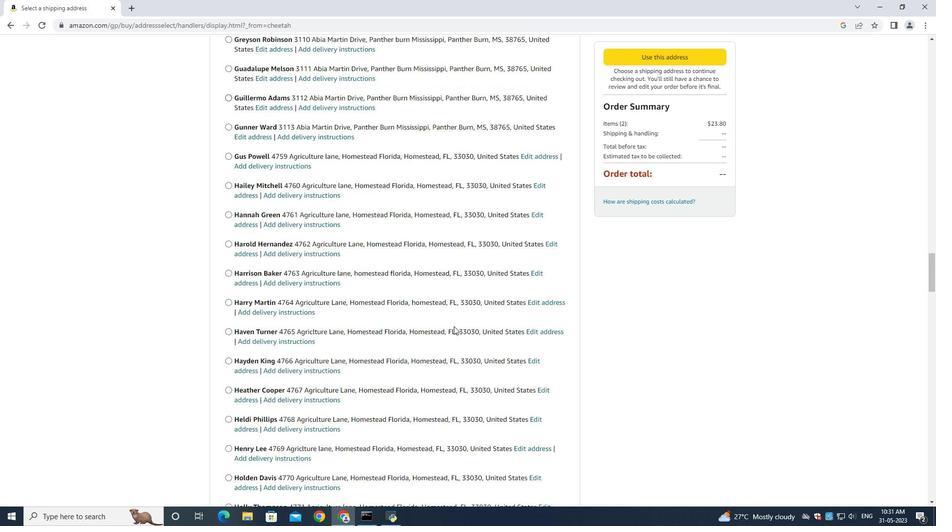
Action: Mouse moved to (442, 328)
Screenshot: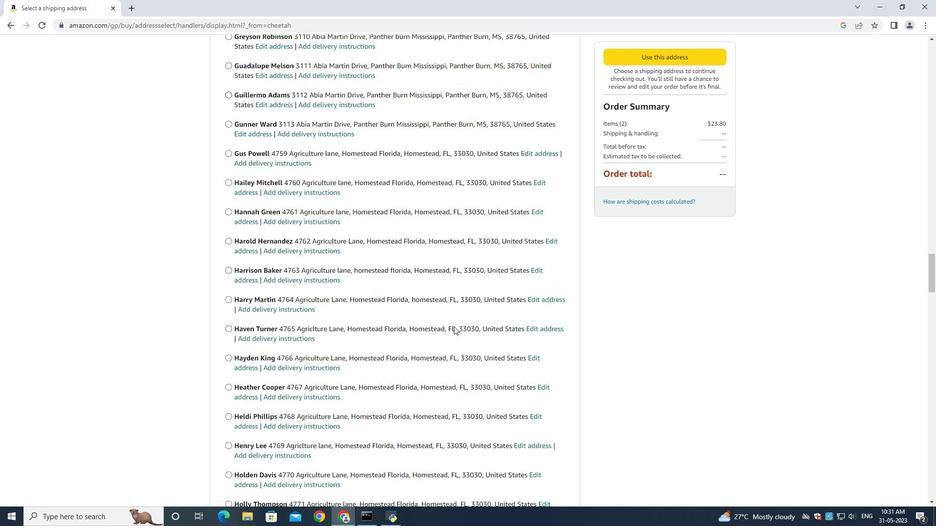 
Action: Mouse scrolled (452, 327) with delta (0, 0)
Screenshot: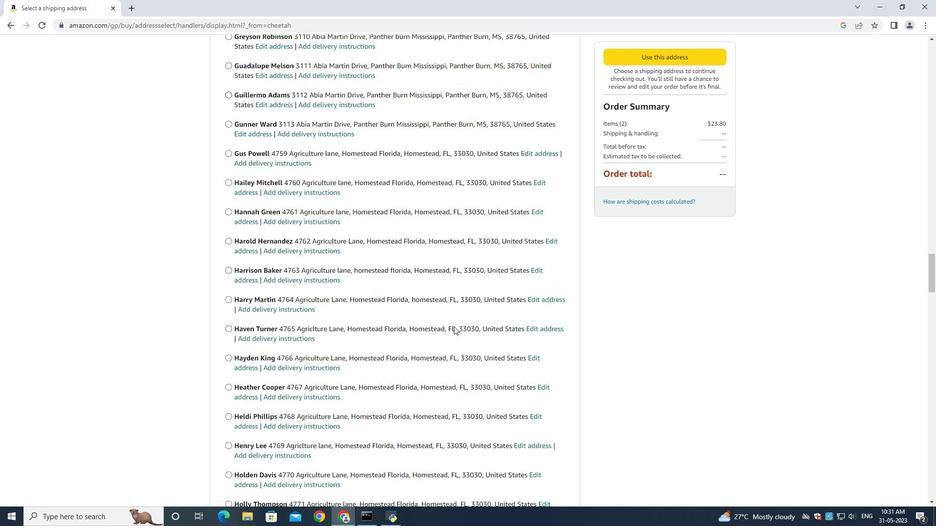 
Action: Mouse moved to (428, 326)
Screenshot: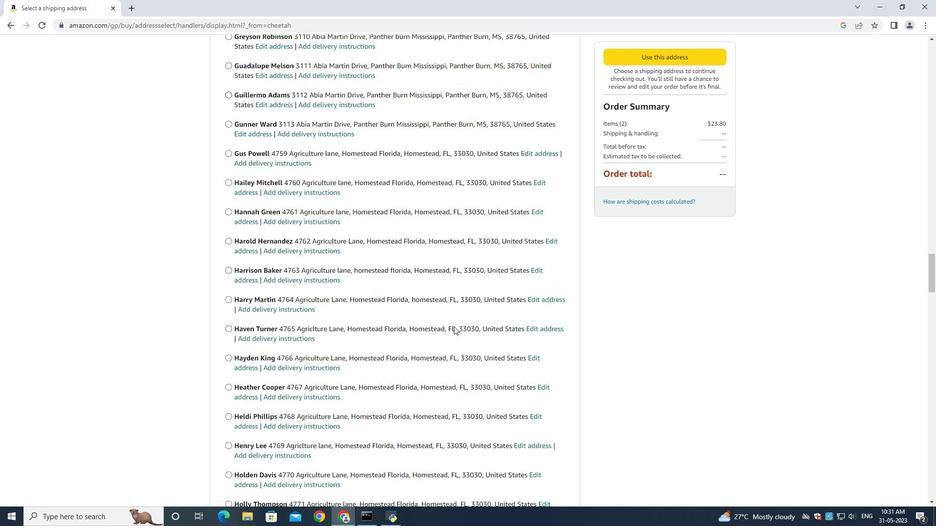 
Action: Mouse scrolled (450, 327) with delta (0, 0)
Screenshot: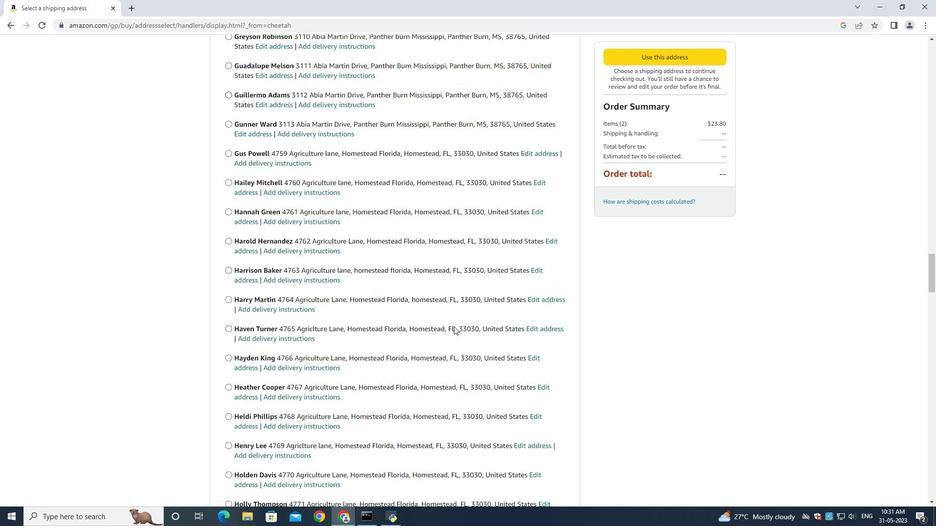 
Action: Mouse moved to (421, 325)
Screenshot: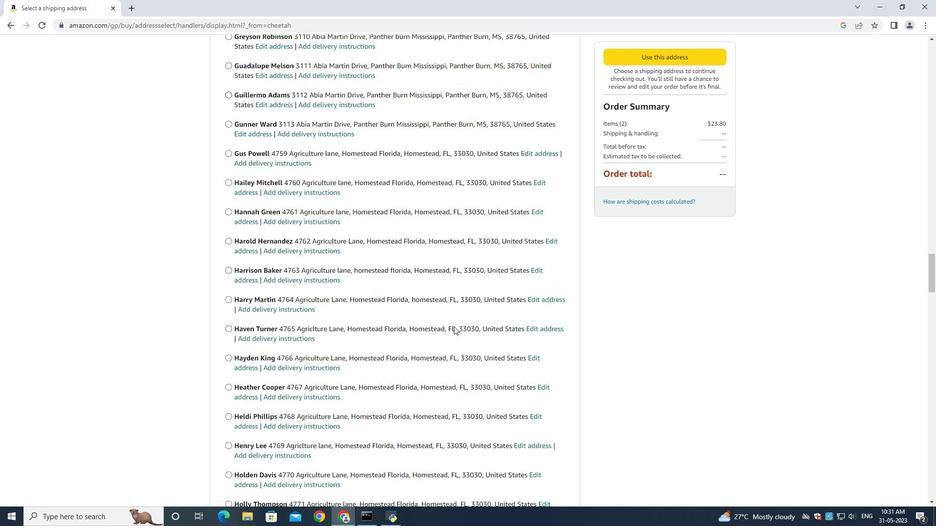 
Action: Mouse scrolled (442, 327) with delta (0, 0)
Screenshot: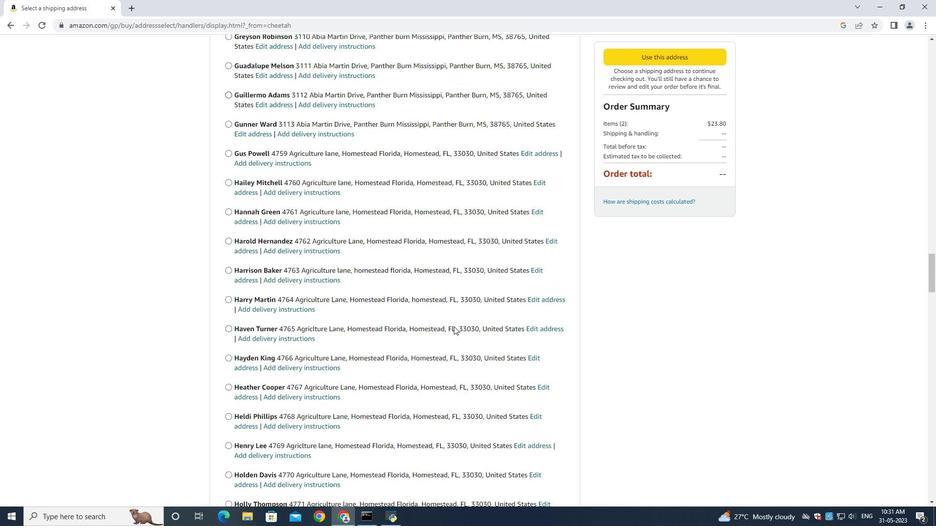 
Action: Mouse moved to (408, 325)
Screenshot: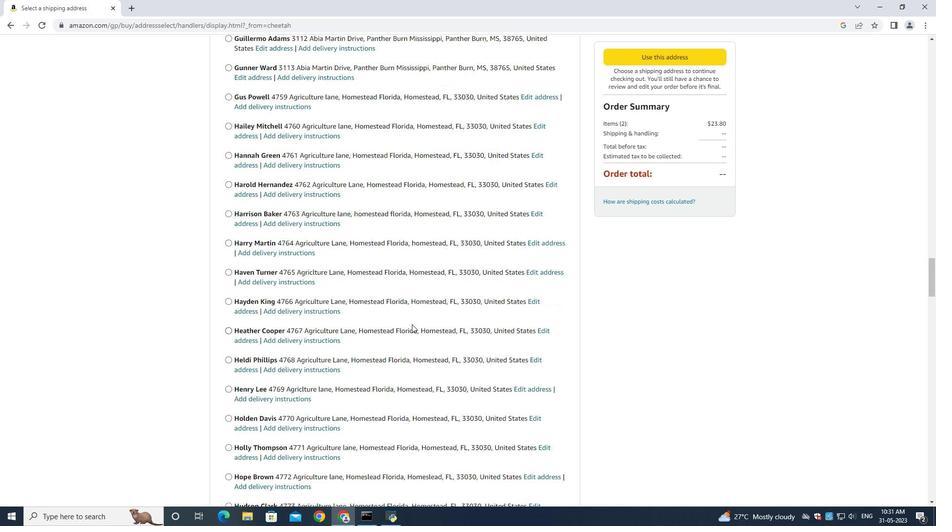 
Action: Mouse scrolled (408, 324) with delta (0, 0)
Screenshot: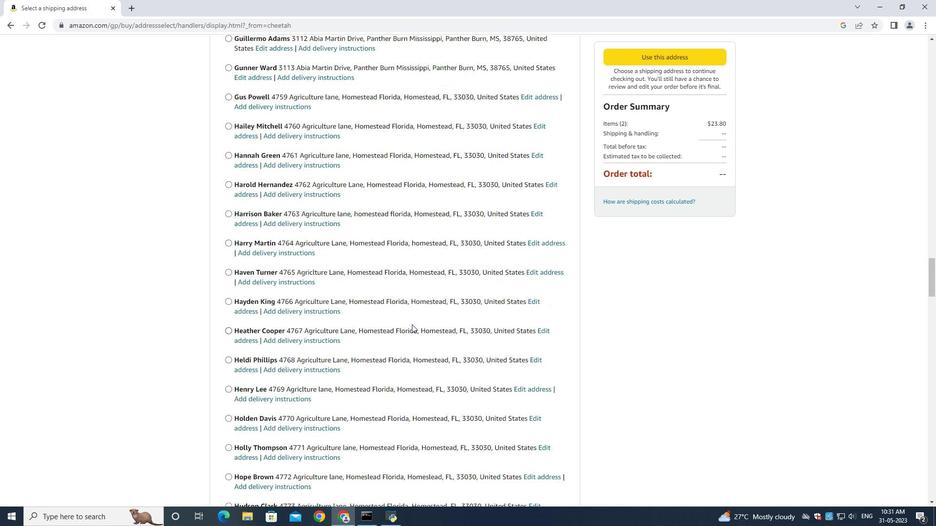 
Action: Mouse moved to (408, 326)
Screenshot: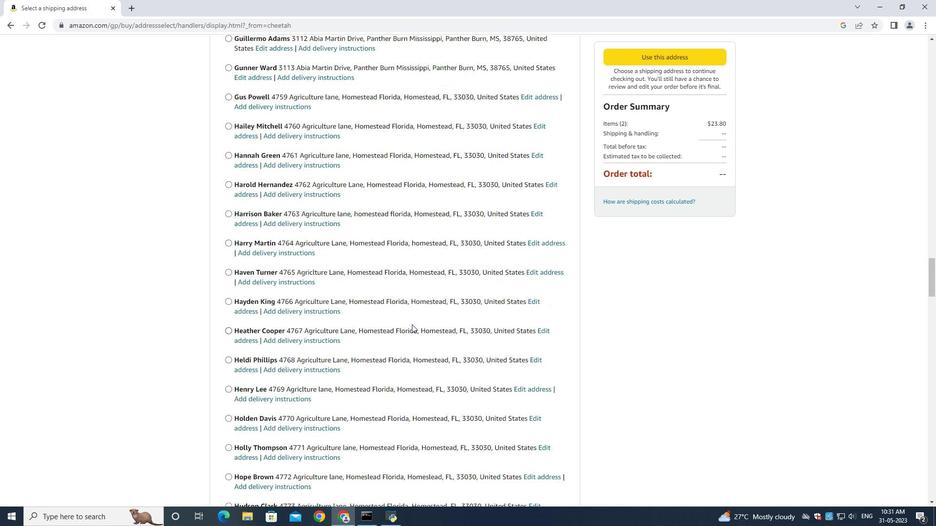 
Action: Mouse scrolled (408, 325) with delta (0, 0)
Screenshot: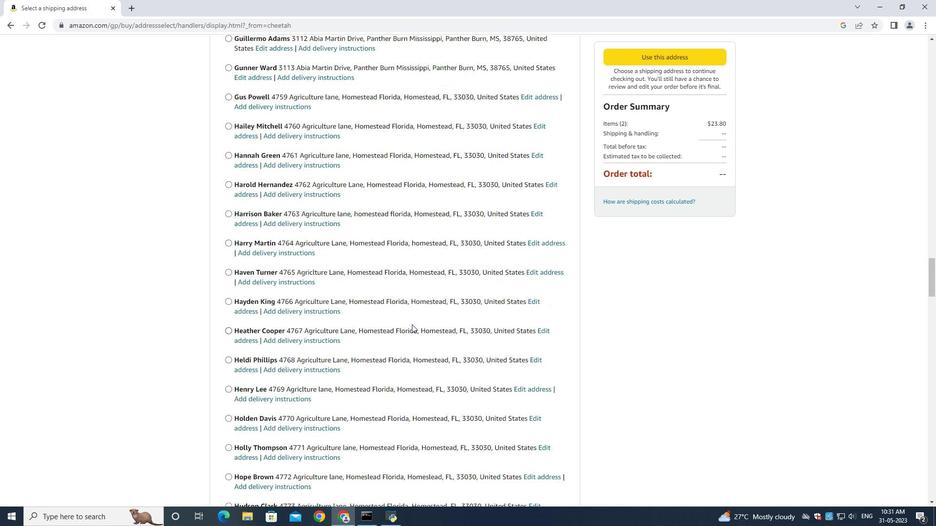 
Action: Mouse scrolled (408, 325) with delta (0, 0)
Screenshot: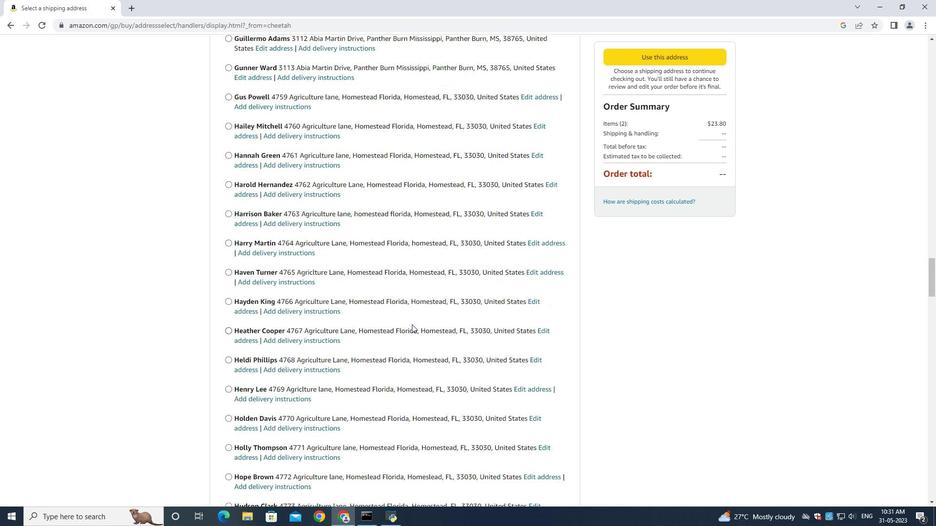 
Action: Mouse scrolled (408, 325) with delta (0, 0)
Screenshot: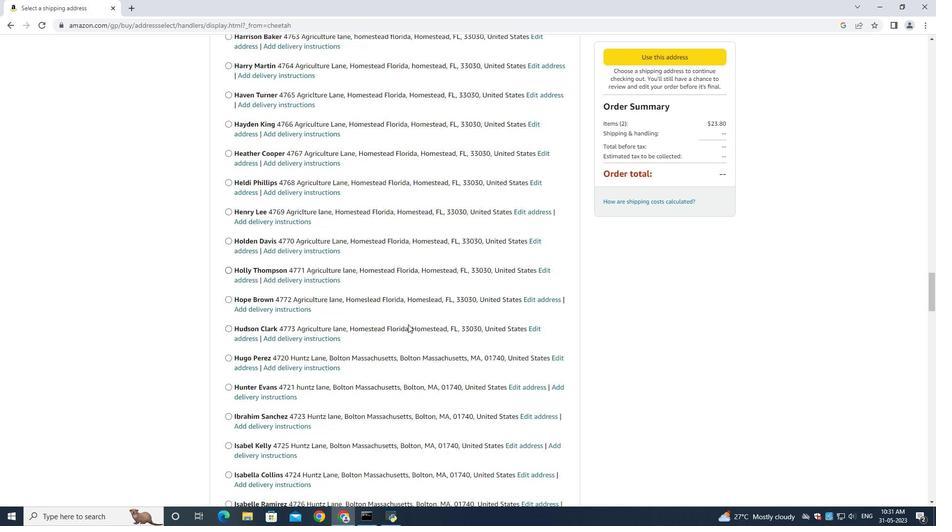 
Action: Mouse scrolled (408, 325) with delta (0, 0)
Screenshot: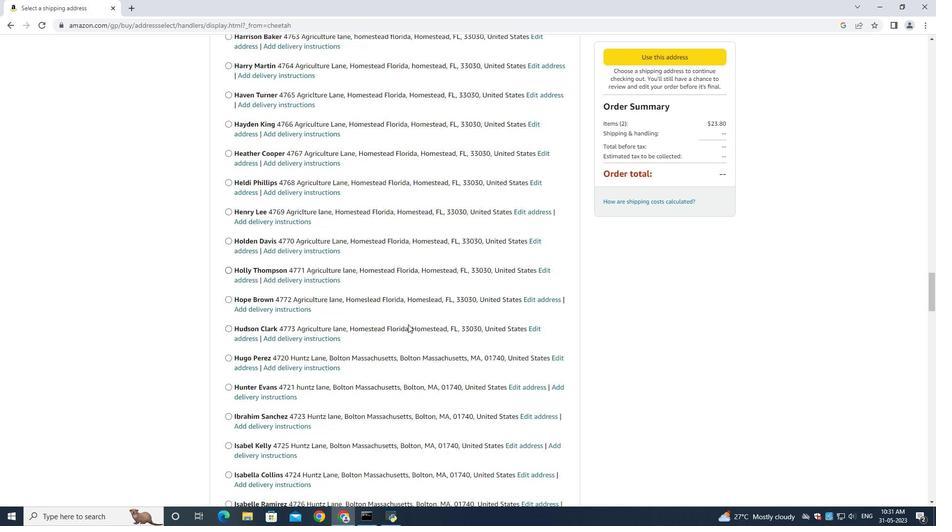 
Action: Mouse scrolled (408, 325) with delta (0, 0)
Screenshot: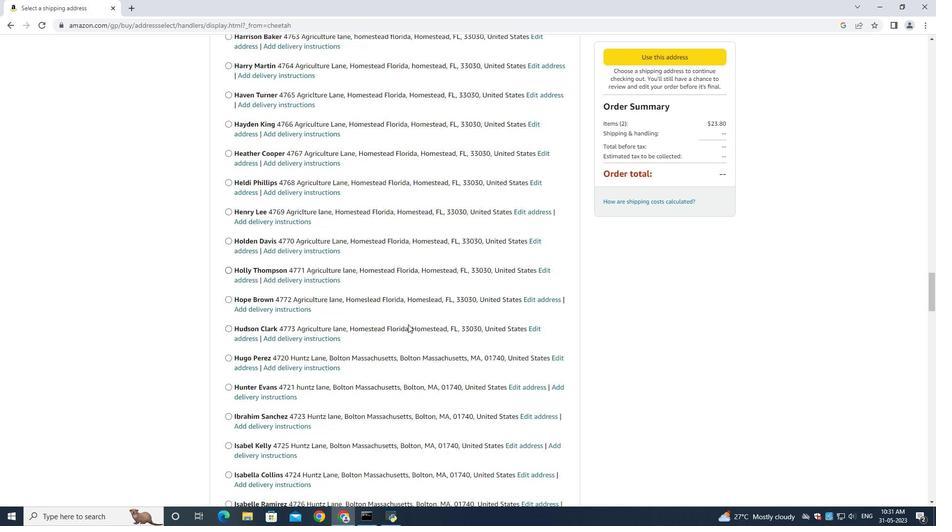 
Action: Mouse moved to (358, 331)
Screenshot: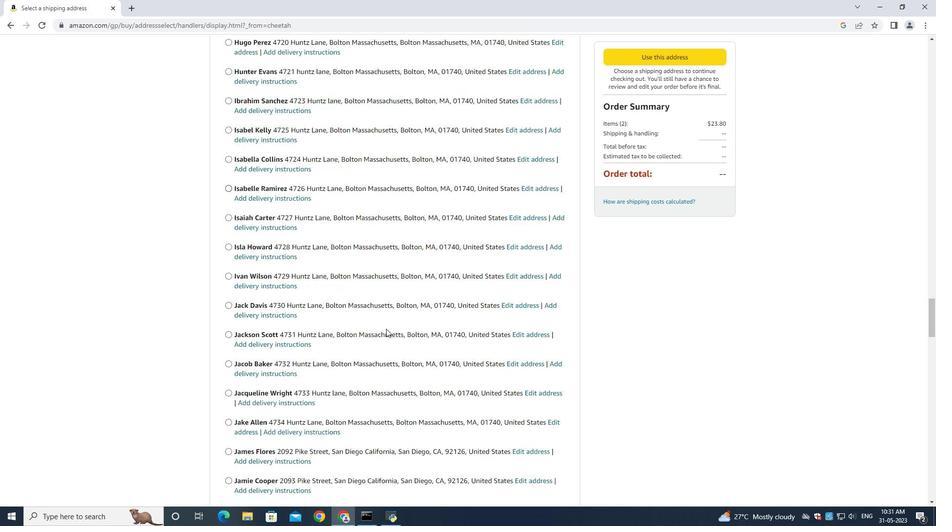 
Action: Mouse scrolled (358, 331) with delta (0, 0)
Screenshot: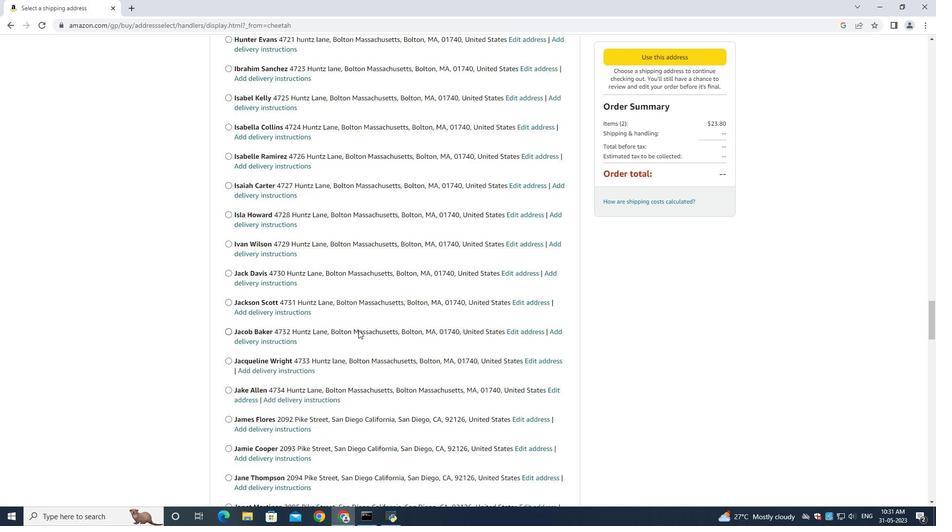
Action: Mouse moved to (361, 334)
Screenshot: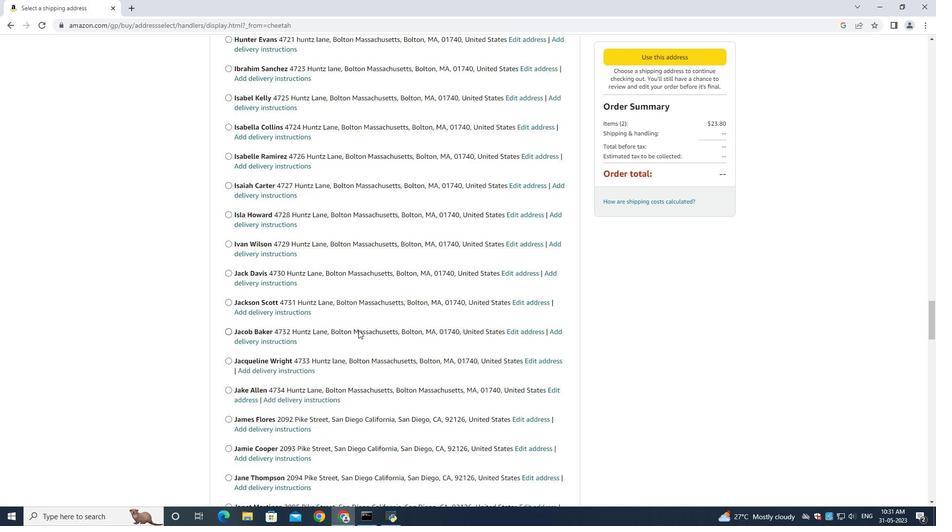 
Action: Mouse scrolled (361, 333) with delta (0, 0)
Screenshot: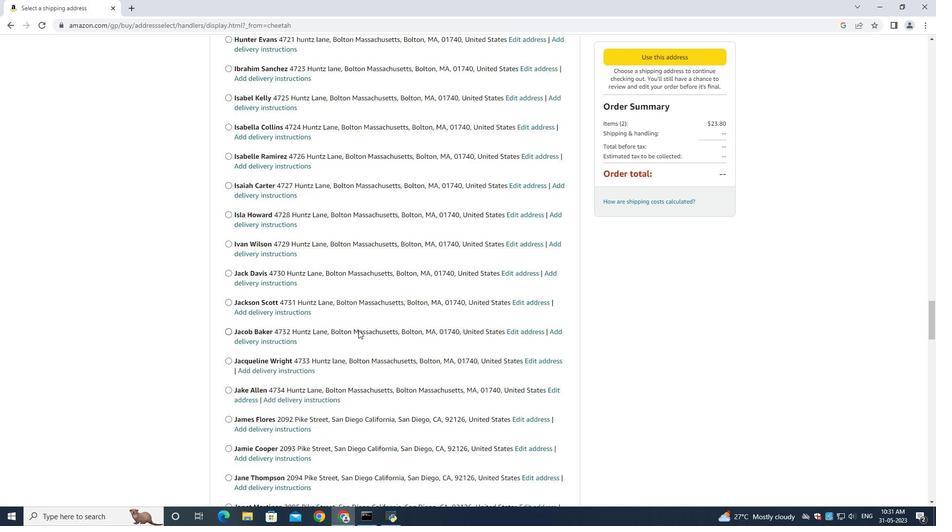 
Action: Mouse moved to (361, 334)
Screenshot: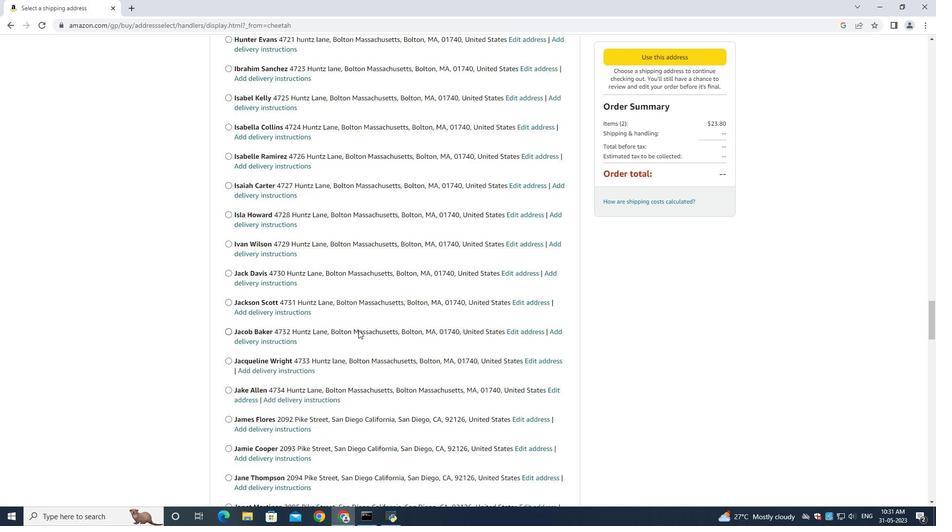 
Action: Mouse scrolled (361, 333) with delta (0, 0)
Screenshot: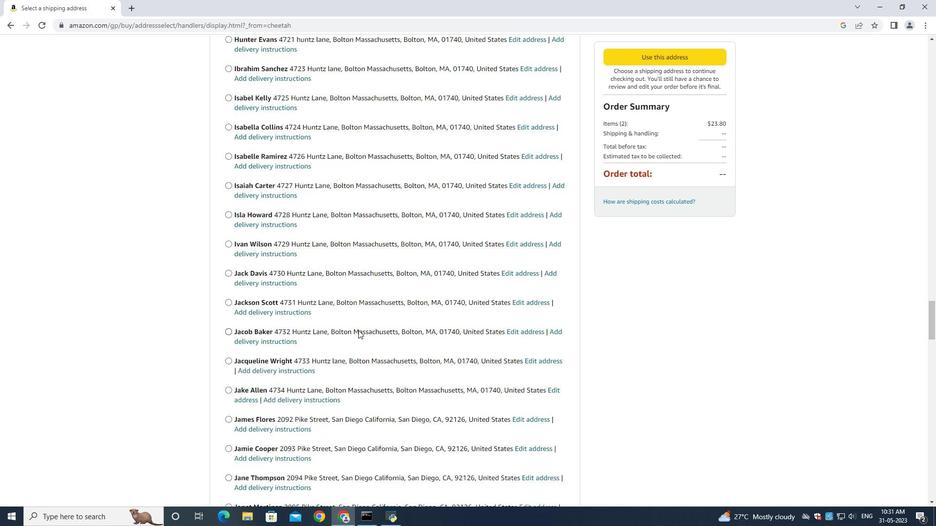 
Action: Mouse moved to (361, 334)
Screenshot: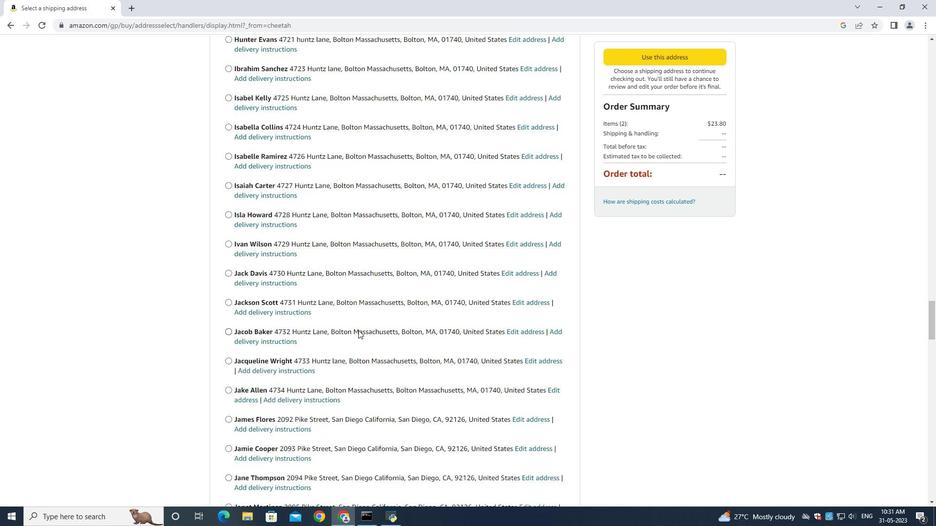 
Action: Mouse scrolled (361, 334) with delta (0, 0)
Screenshot: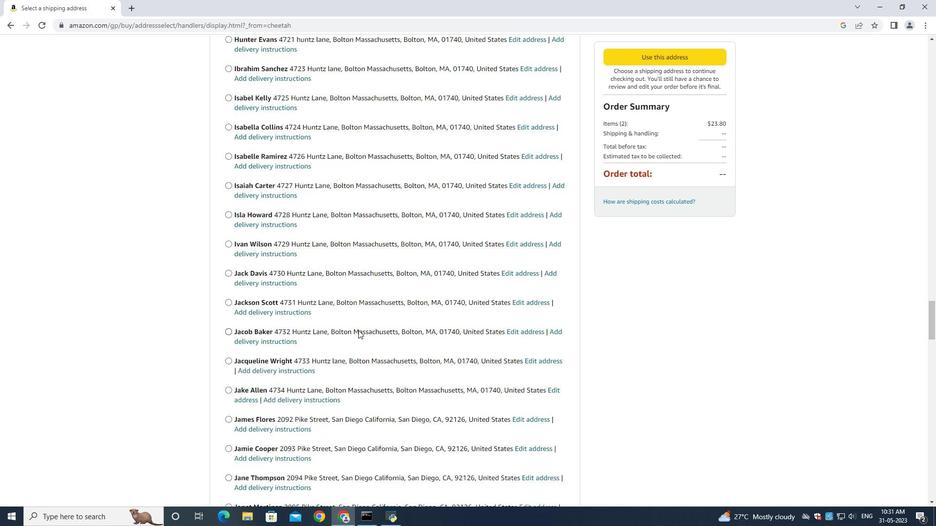 
Action: Mouse moved to (362, 334)
Screenshot: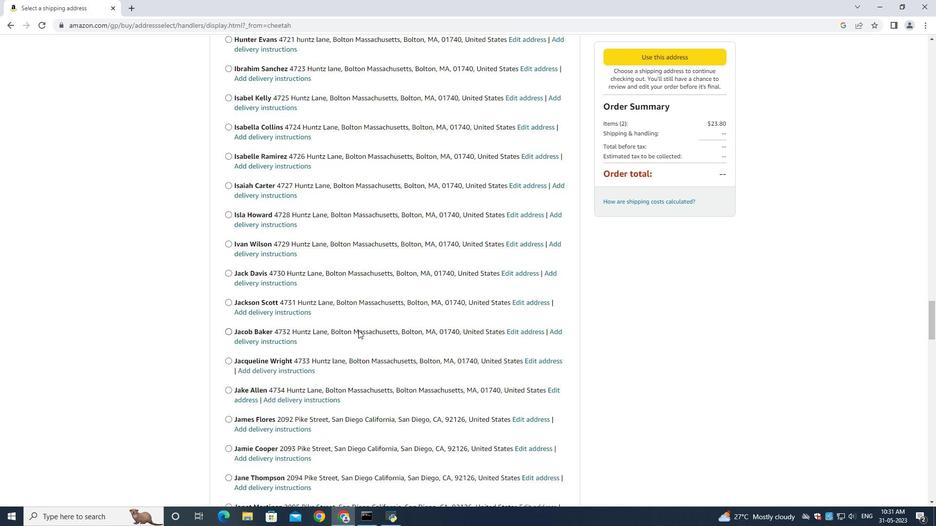 
Action: Mouse scrolled (361, 334) with delta (0, 0)
Screenshot: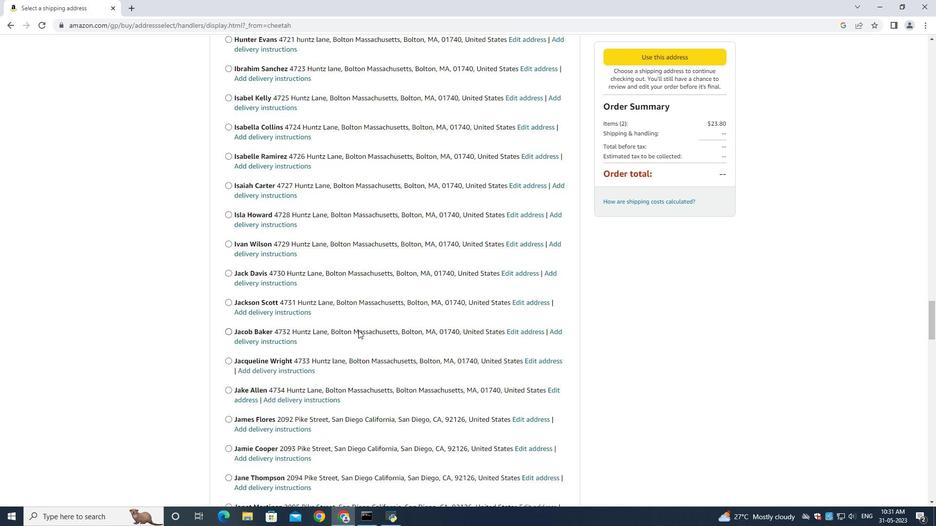 
Action: Mouse moved to (363, 335)
Screenshot: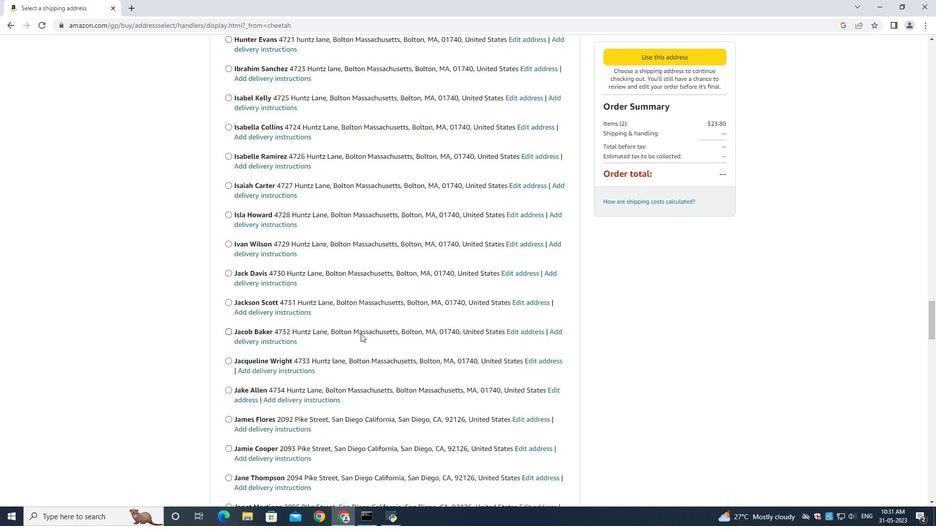 
Action: Mouse scrolled (362, 334) with delta (0, 0)
Screenshot: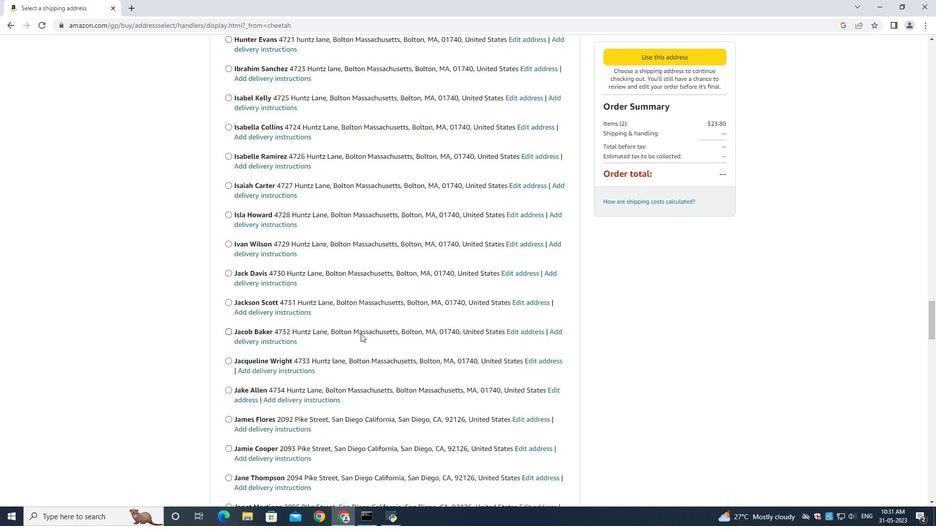 
Action: Mouse scrolled (362, 334) with delta (0, 0)
Screenshot: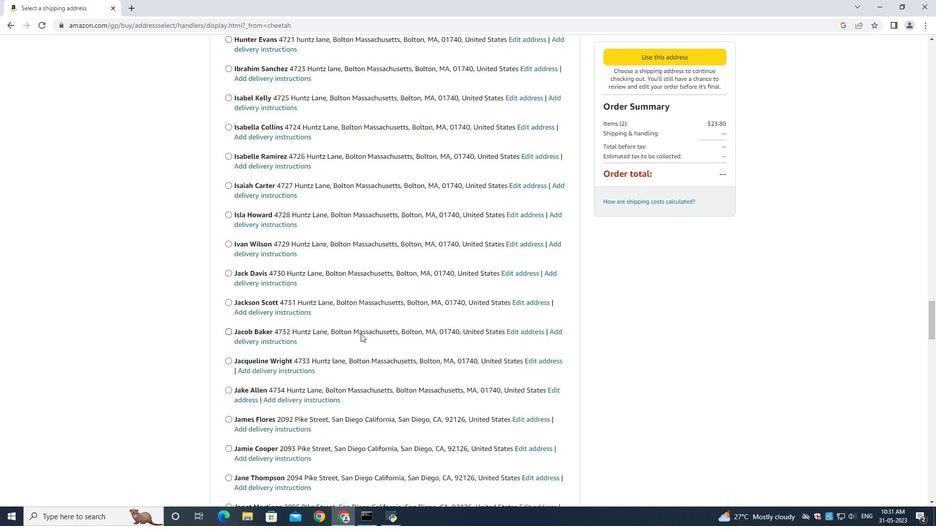 
Action: Mouse scrolled (363, 335) with delta (0, 0)
Screenshot: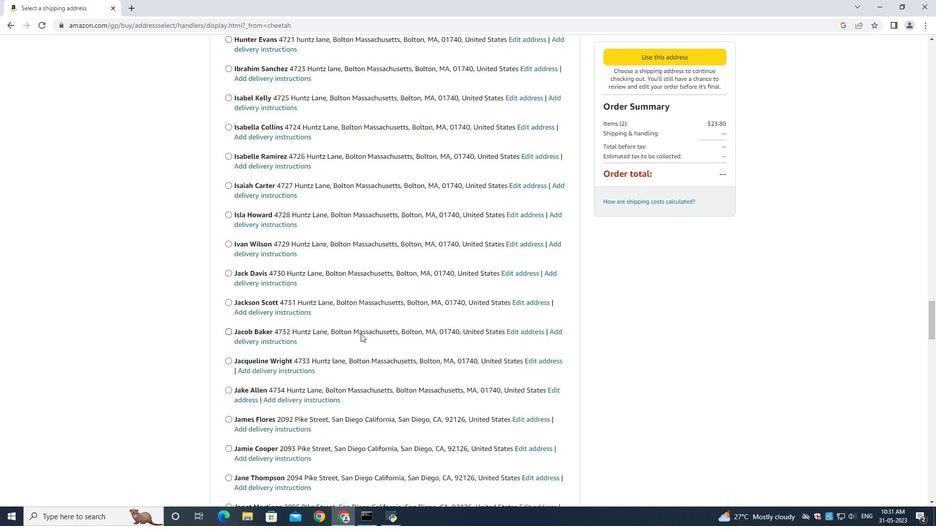 
Action: Mouse moved to (347, 341)
Screenshot: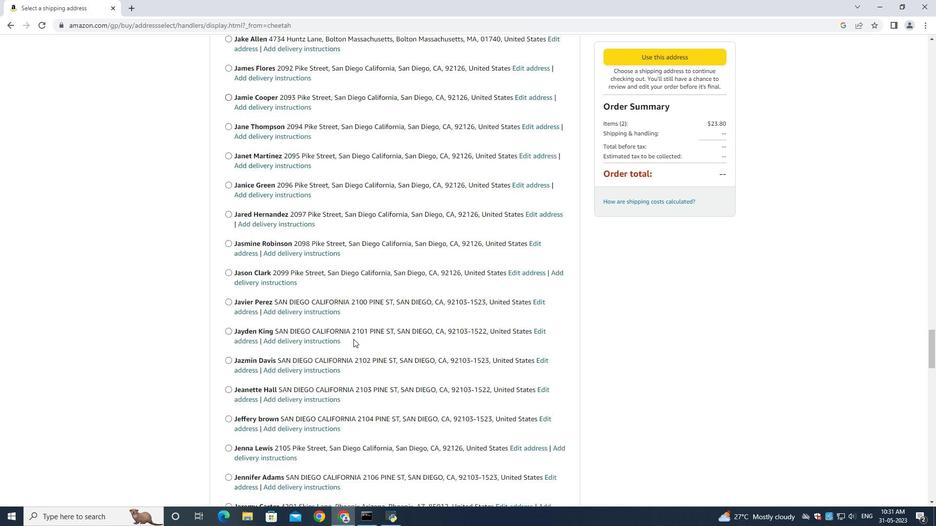 
Action: Mouse scrolled (347, 340) with delta (0, 0)
Screenshot: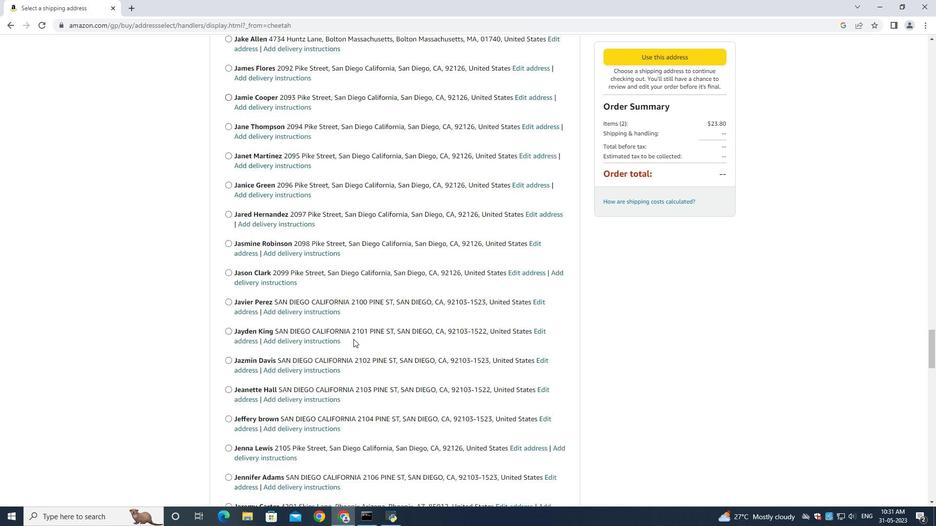 
Action: Mouse moved to (347, 341)
Screenshot: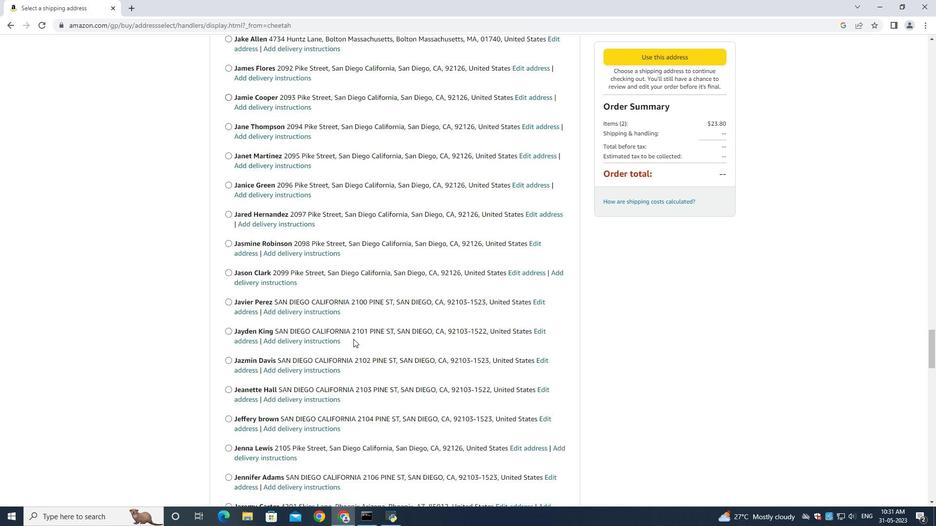 
Action: Mouse scrolled (347, 341) with delta (0, 0)
Screenshot: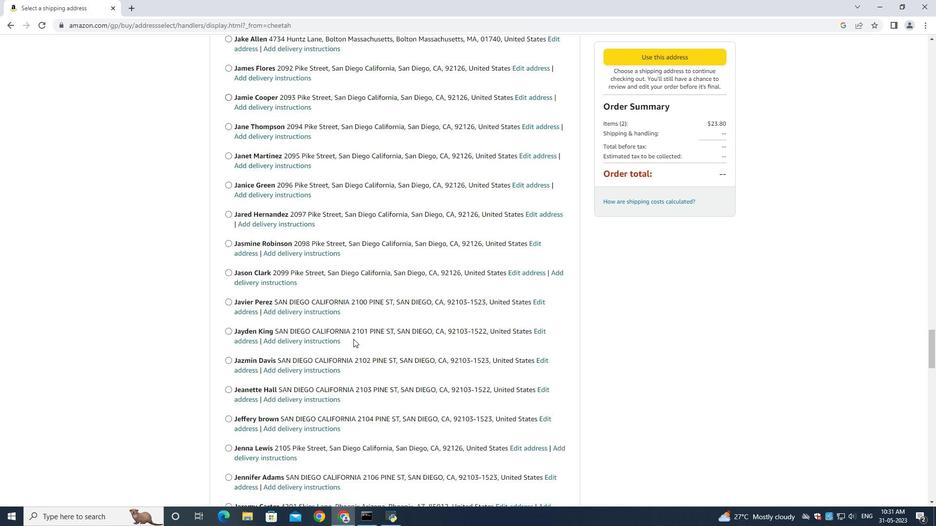 
Action: Mouse moved to (349, 341)
Screenshot: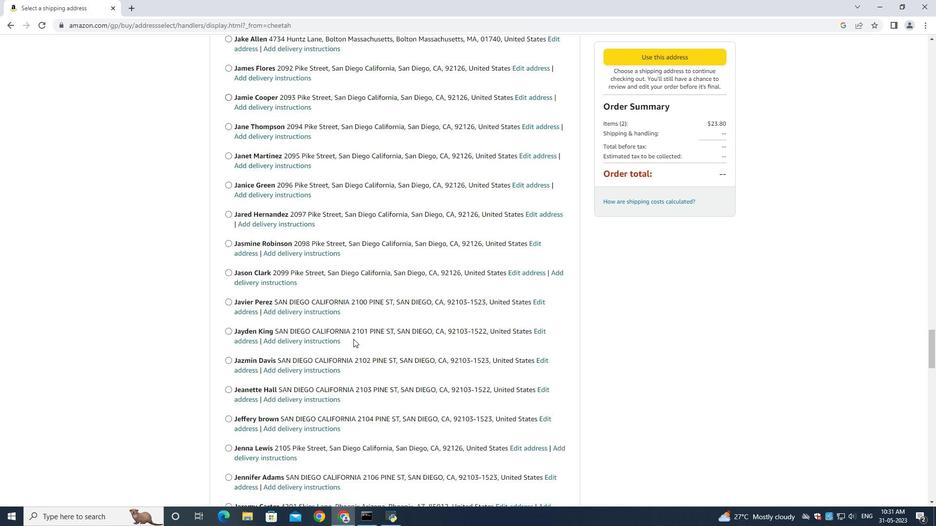 
Action: Mouse scrolled (348, 341) with delta (0, 0)
Screenshot: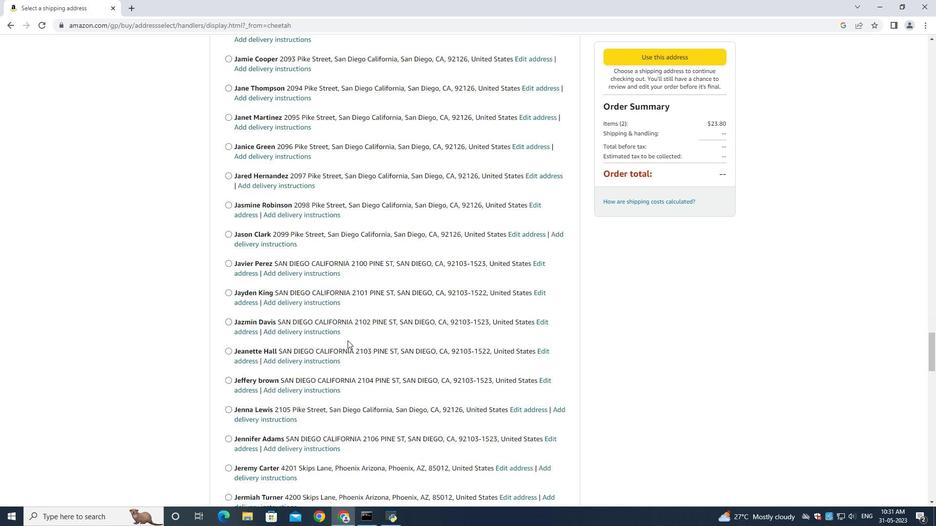 
Action: Mouse moved to (350, 341)
Screenshot: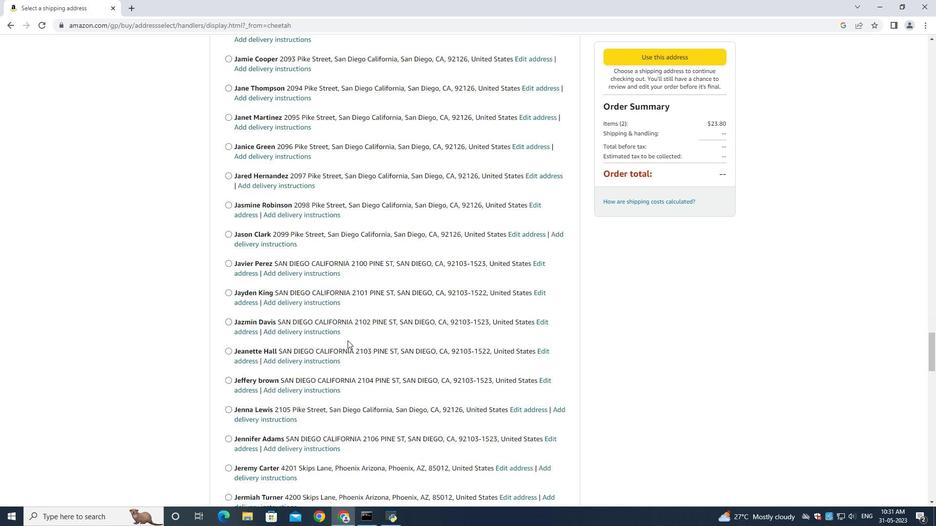 
Action: Mouse scrolled (349, 341) with delta (0, 0)
Screenshot: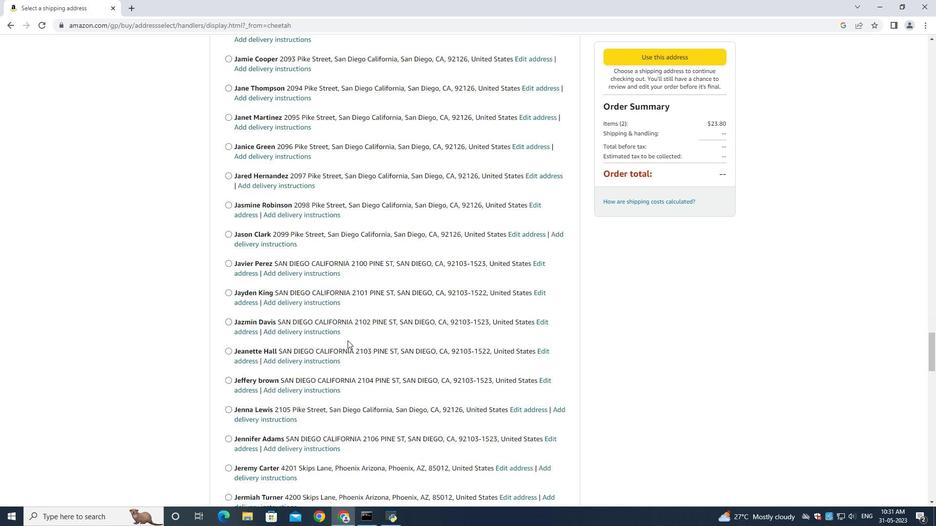 
Action: Mouse moved to (352, 341)
Screenshot: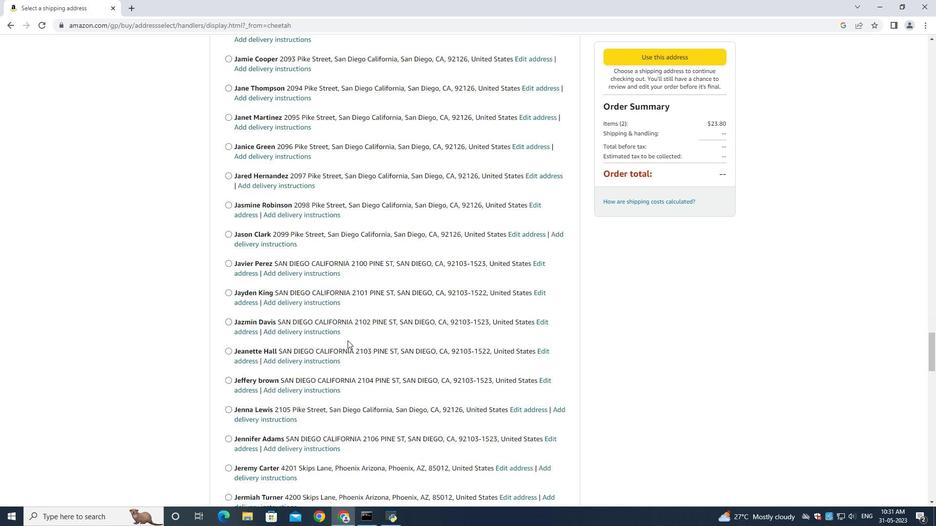 
Action: Mouse scrolled (350, 341) with delta (0, 0)
Screenshot: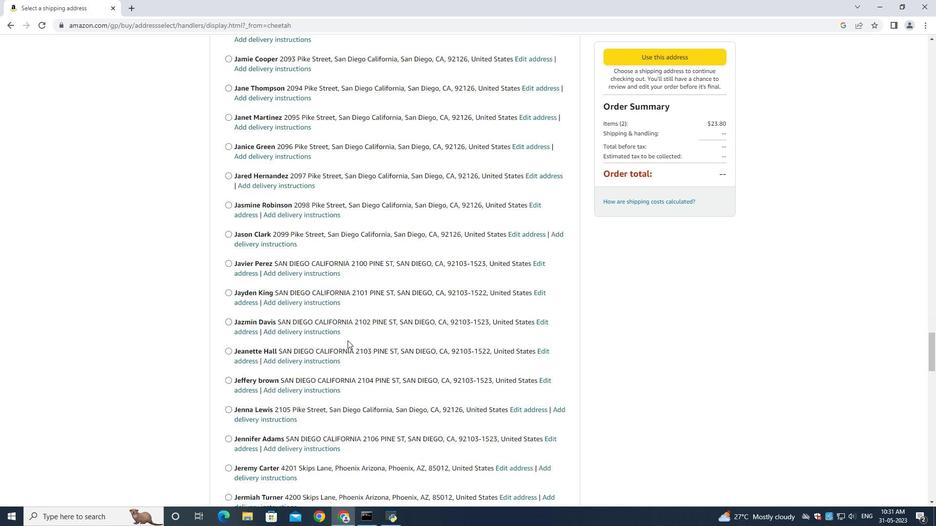 
Action: Mouse moved to (354, 341)
Screenshot: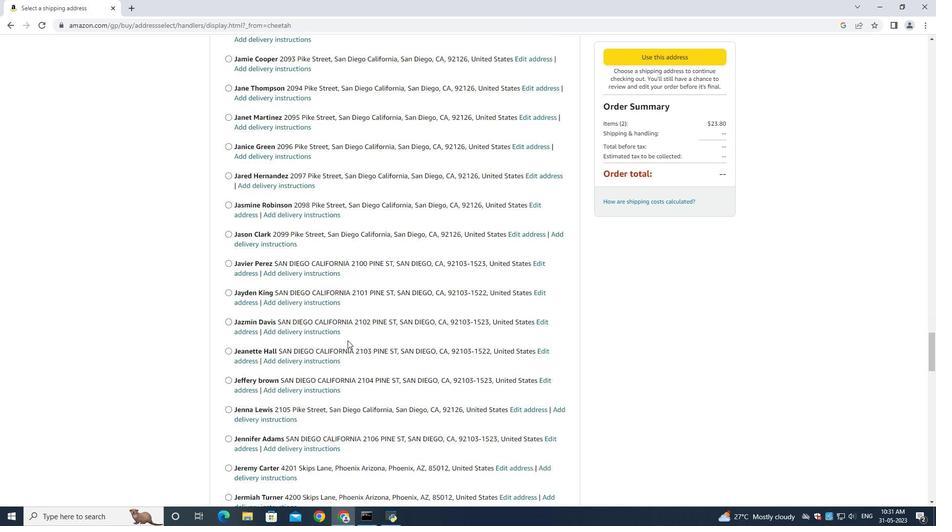 
Action: Mouse scrolled (353, 341) with delta (0, 0)
Screenshot: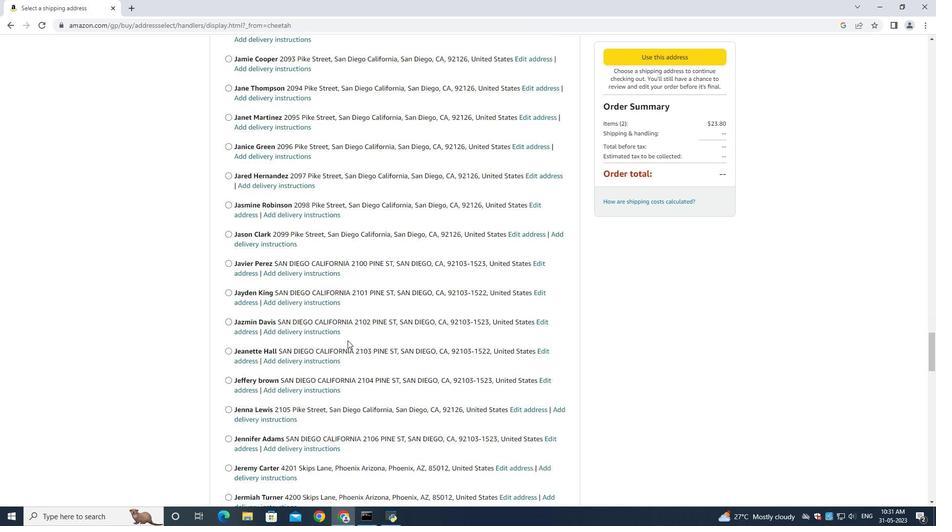 
Action: Mouse moved to (350, 341)
Screenshot: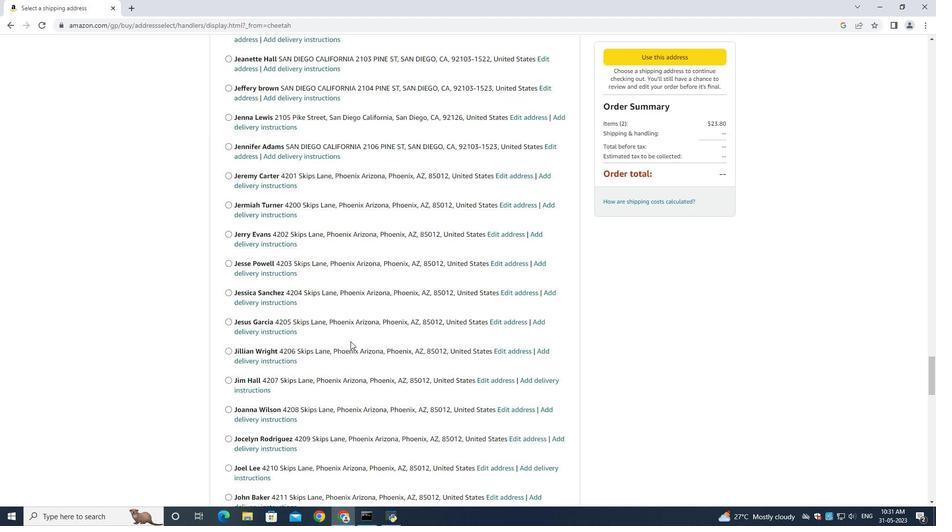 
Action: Mouse scrolled (350, 341) with delta (0, 0)
Screenshot: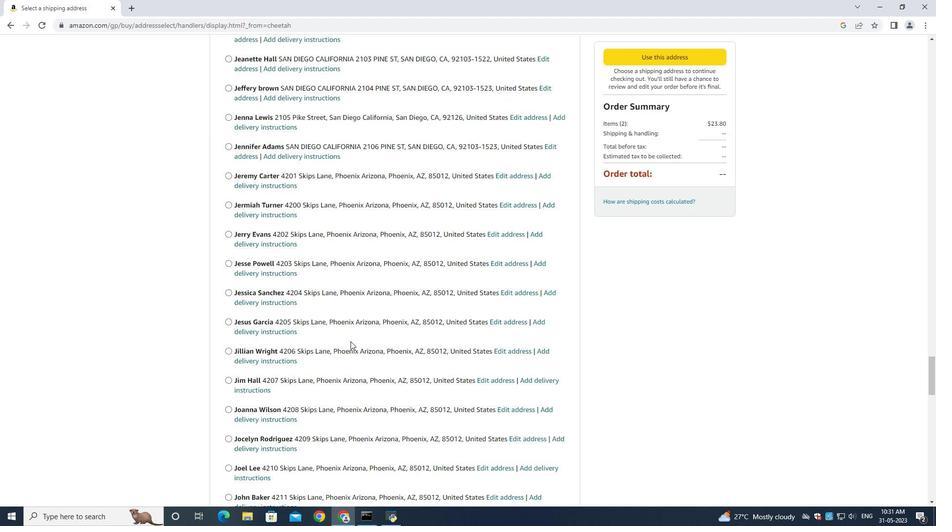 
Action: Mouse moved to (350, 341)
Screenshot: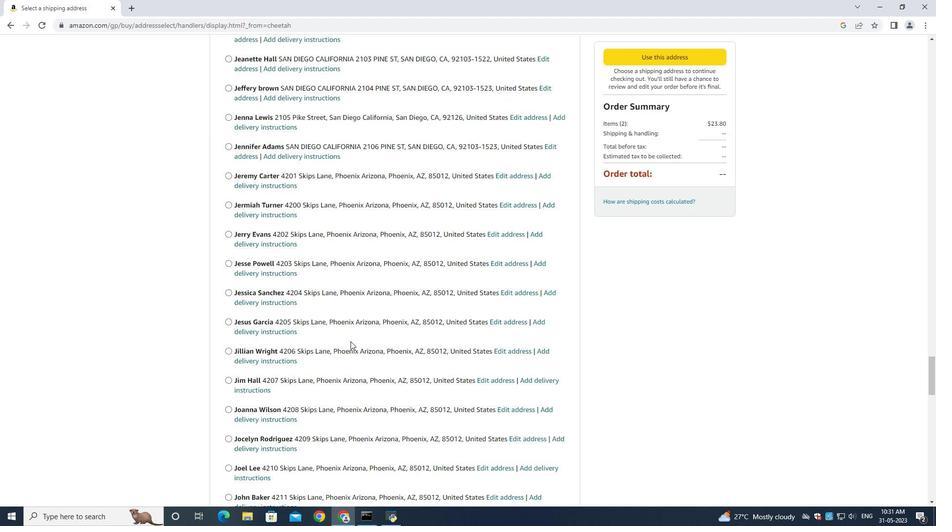 
Action: Mouse scrolled (350, 341) with delta (0, 0)
Screenshot: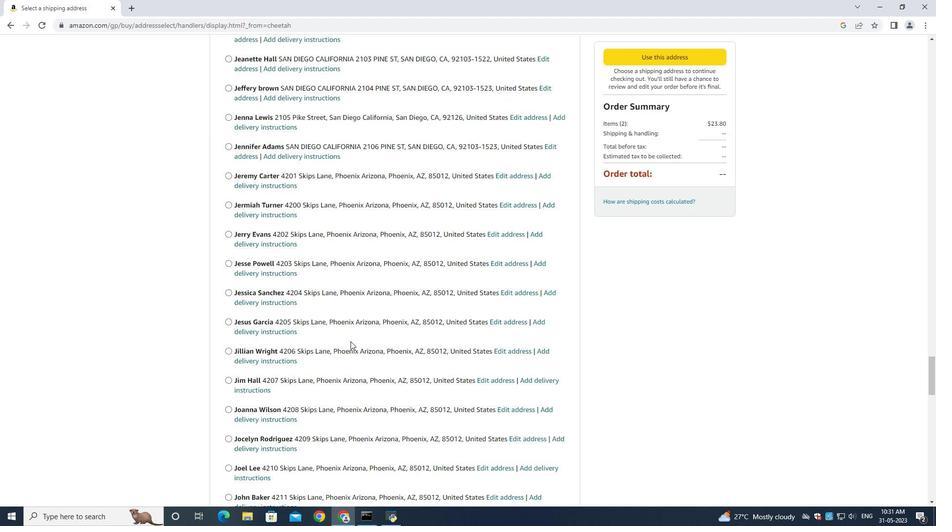 
Action: Mouse moved to (351, 341)
Screenshot: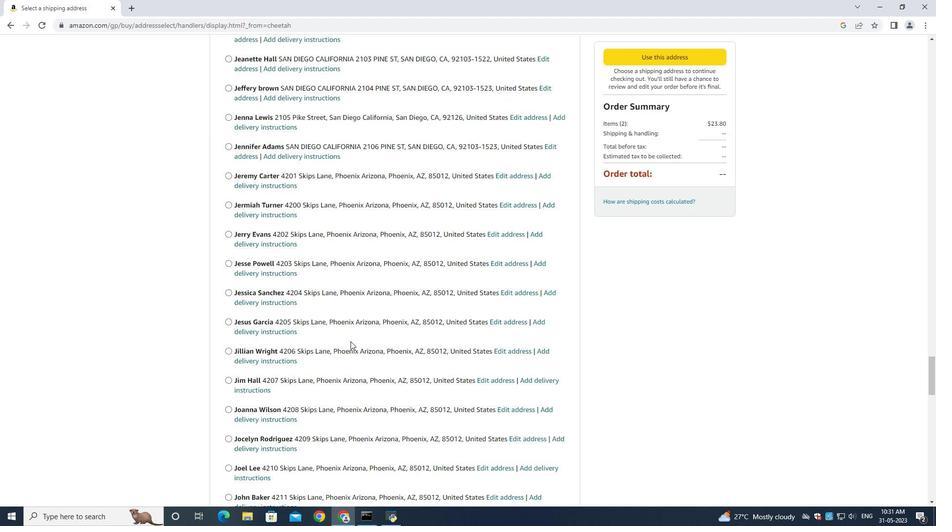 
Action: Mouse scrolled (350, 341) with delta (0, 0)
Screenshot: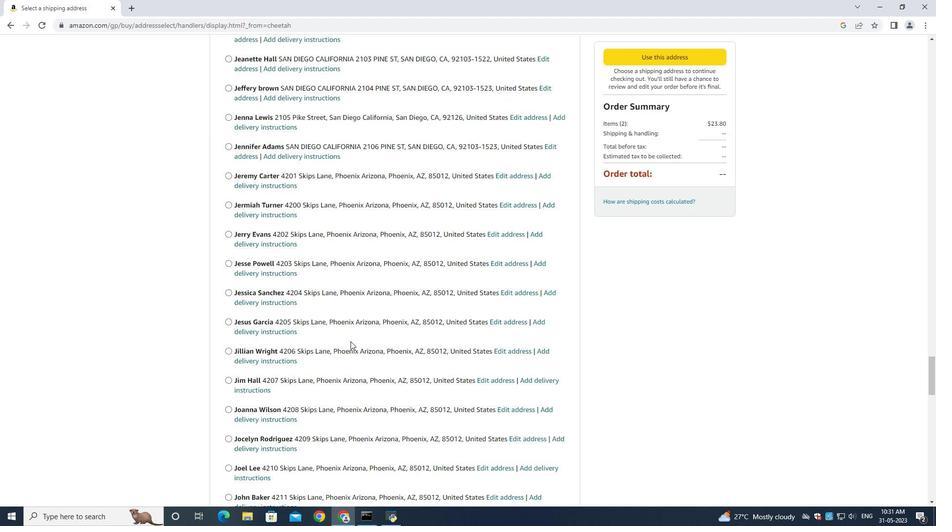 
Action: Mouse moved to (352, 340)
Screenshot: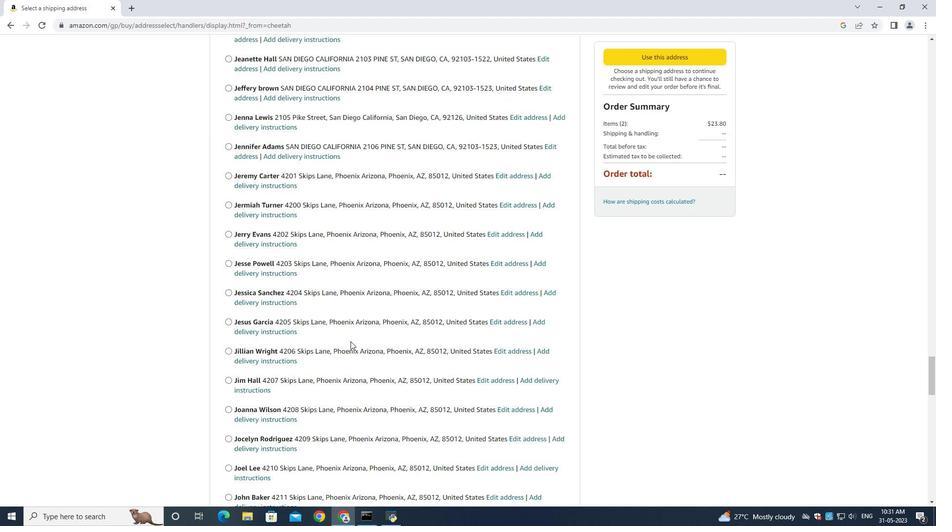 
Action: Mouse scrolled (350, 341) with delta (0, 0)
Screenshot: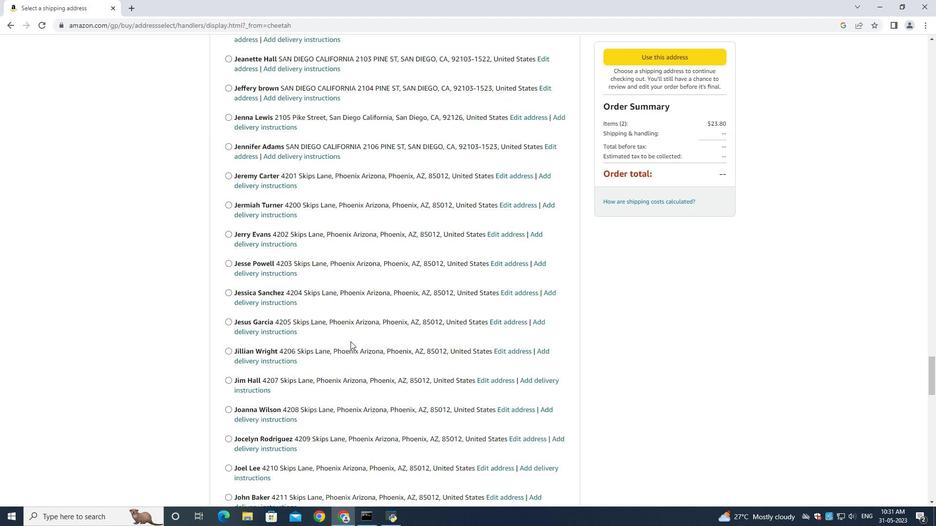 
Action: Mouse moved to (352, 340)
Screenshot: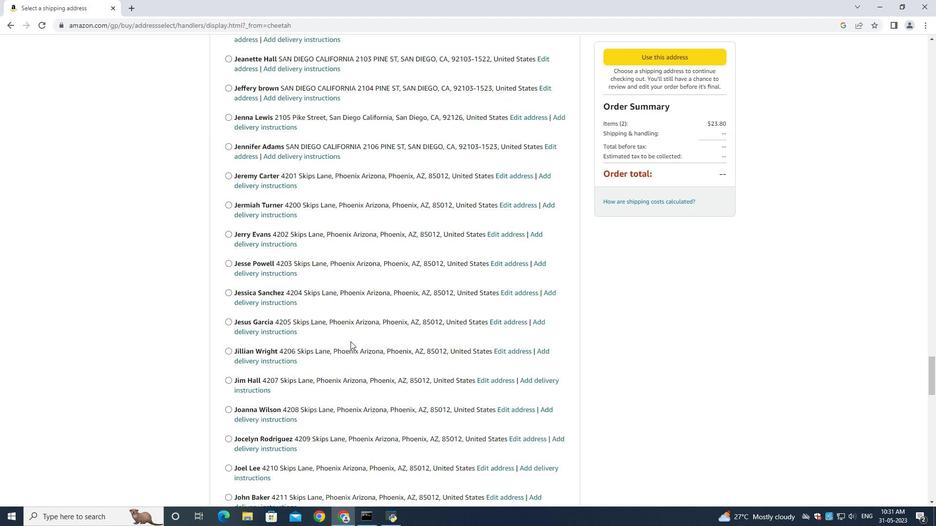 
Action: Mouse scrolled (352, 339) with delta (0, 0)
Screenshot: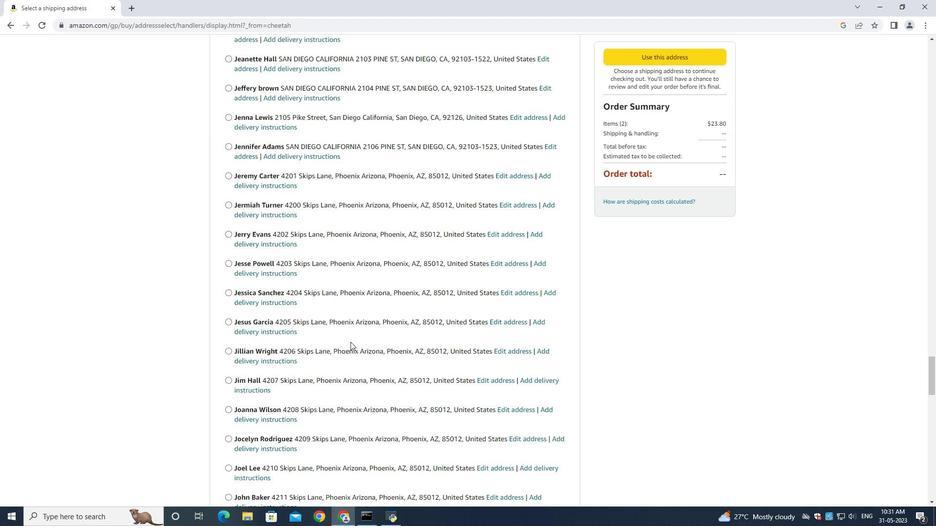 
Action: Mouse scrolled (352, 339) with delta (0, 0)
Screenshot: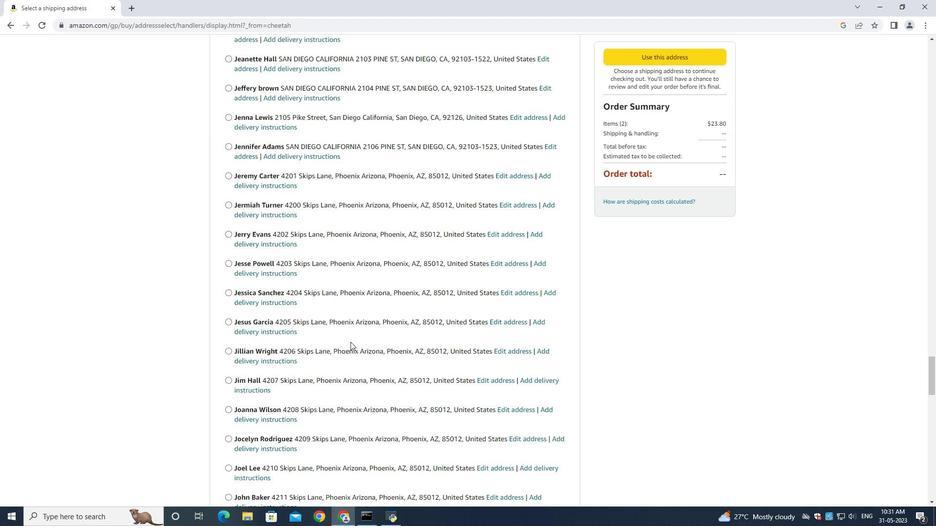 
Action: Mouse scrolled (352, 339) with delta (0, 0)
